 Task: Slide 5 - 01 Business Plan.
Action: Mouse moved to (33, 77)
Screenshot: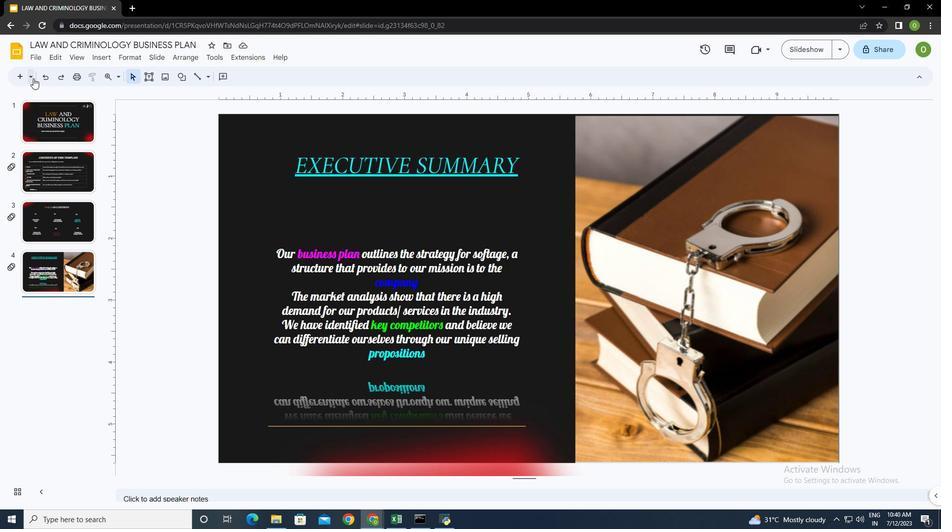 
Action: Mouse pressed left at (33, 77)
Screenshot: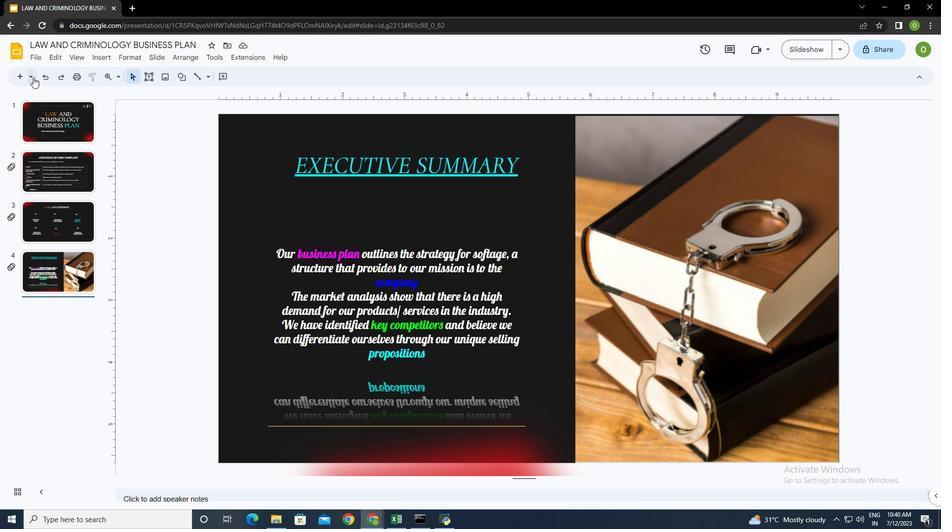 
Action: Mouse moved to (171, 260)
Screenshot: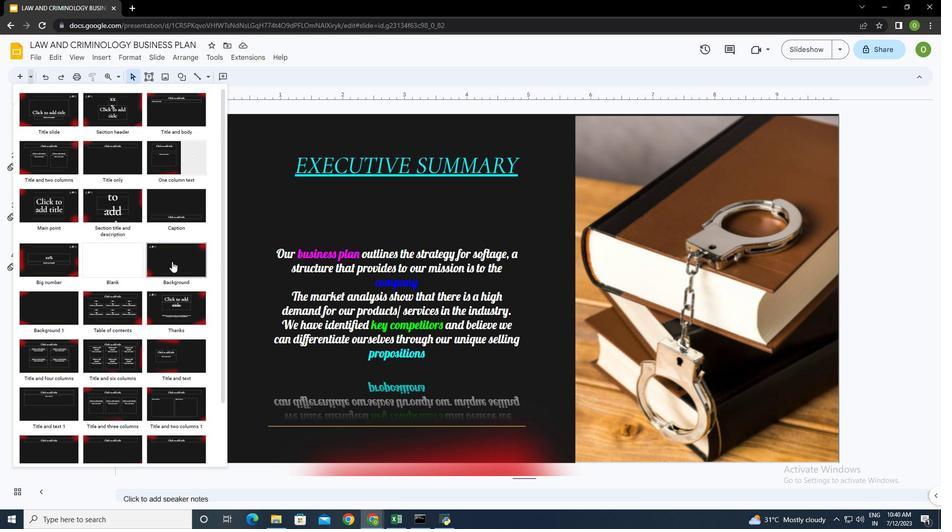 
Action: Mouse pressed left at (171, 260)
Screenshot: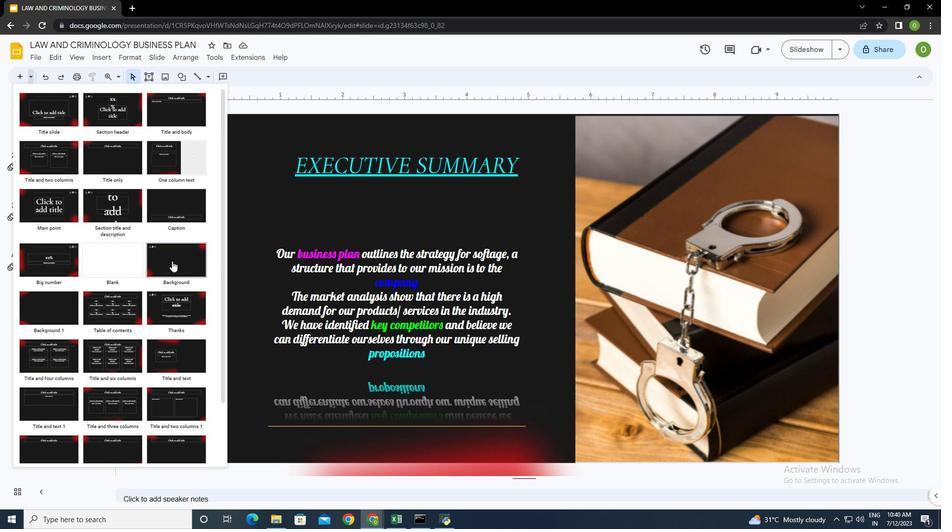 
Action: Mouse moved to (146, 75)
Screenshot: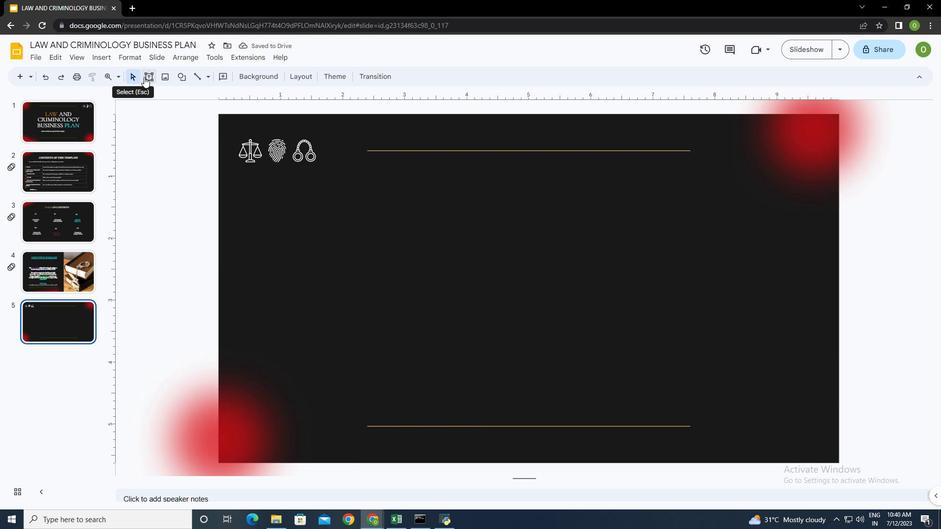 
Action: Mouse pressed left at (146, 75)
Screenshot: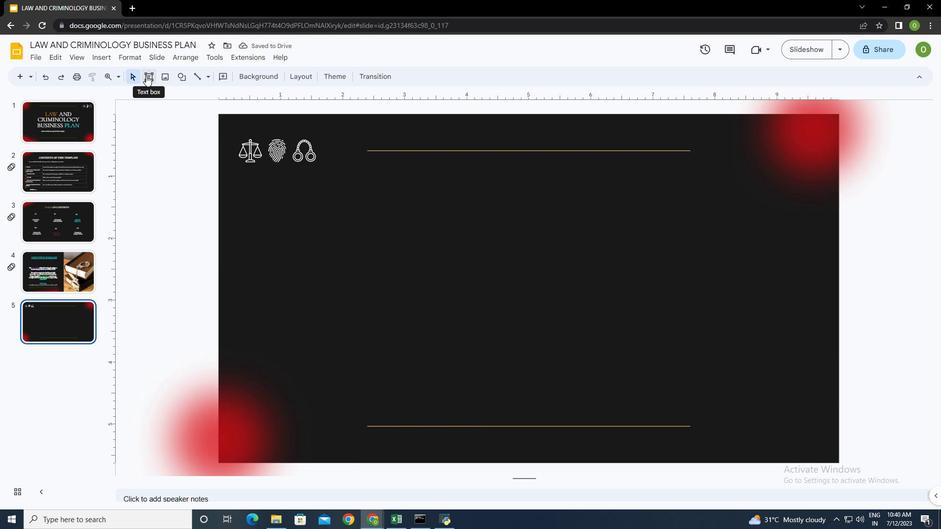 
Action: Mouse moved to (382, 167)
Screenshot: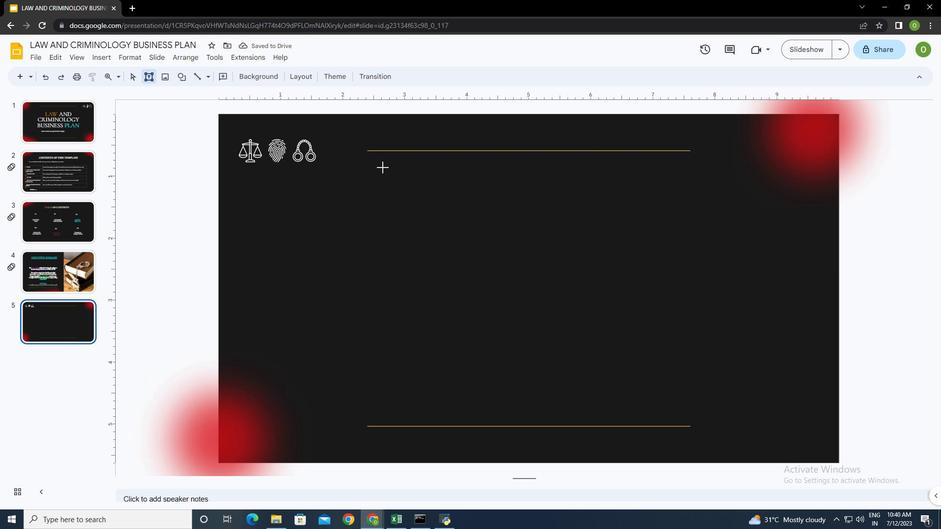 
Action: Mouse pressed left at (382, 167)
Screenshot: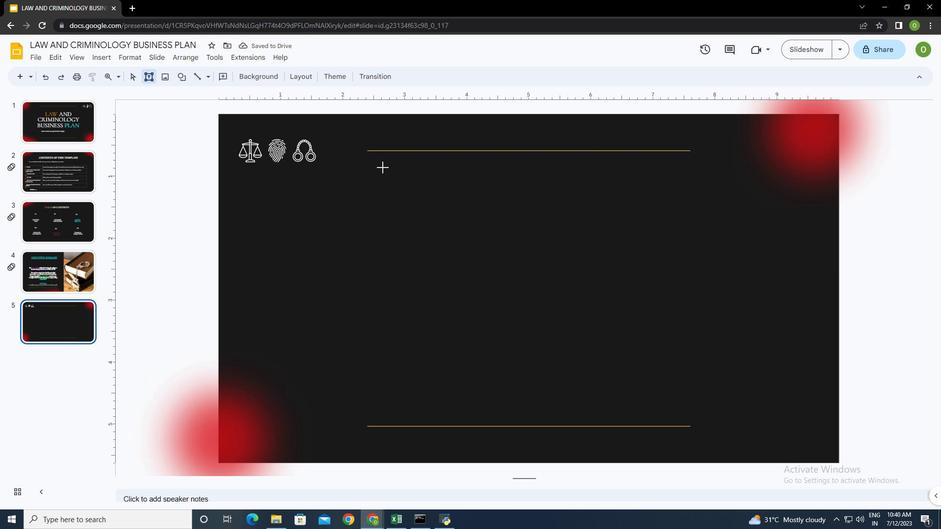 
Action: Mouse moved to (440, 198)
Screenshot: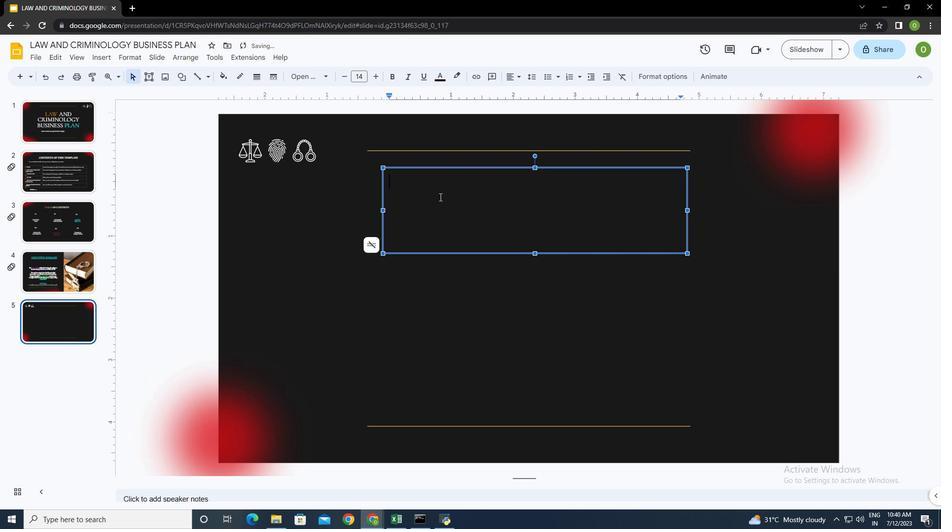 
Action: Key pressed 01
Screenshot: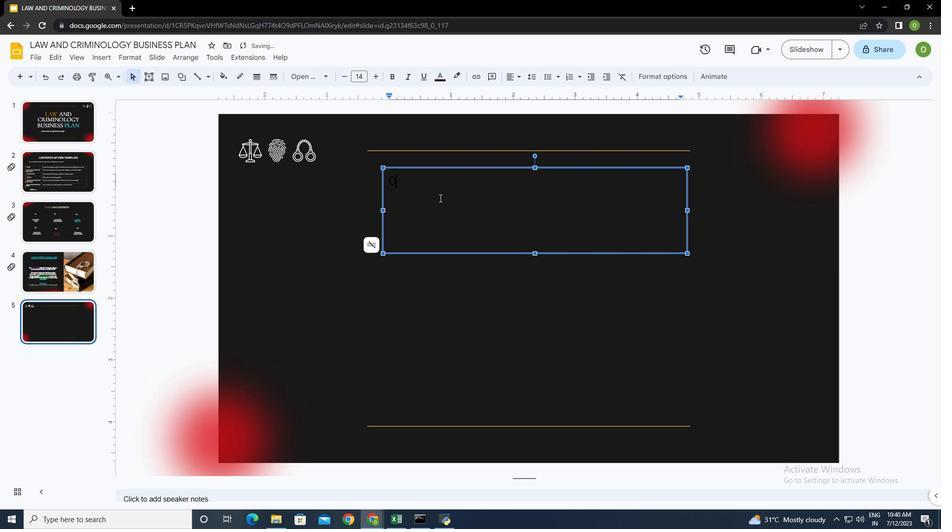 
Action: Mouse moved to (440, 200)
Screenshot: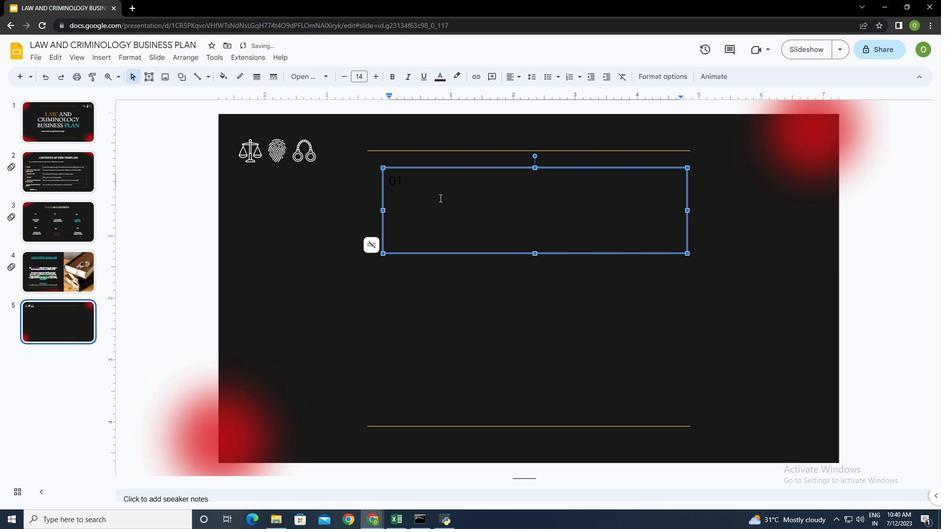 
Action: Key pressed <Key.shift_r><Key.left><Key.left>
Screenshot: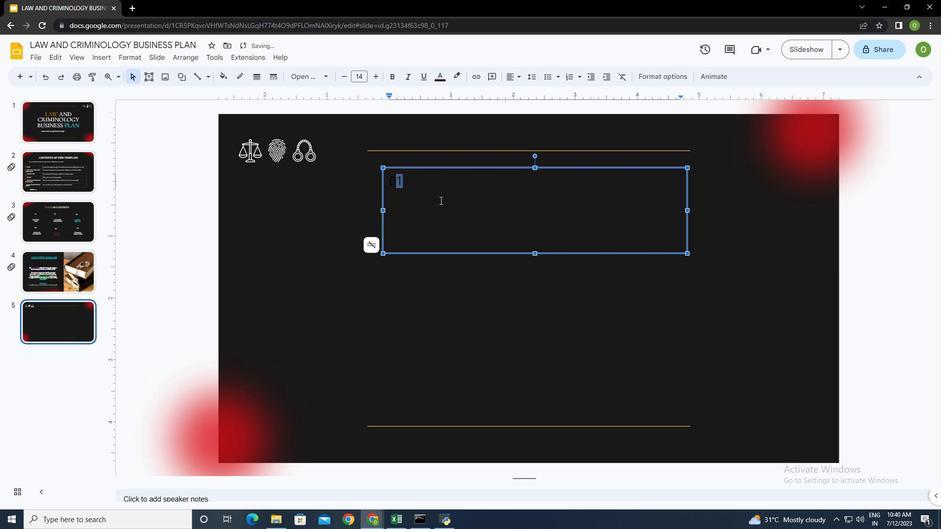 
Action: Mouse moved to (444, 75)
Screenshot: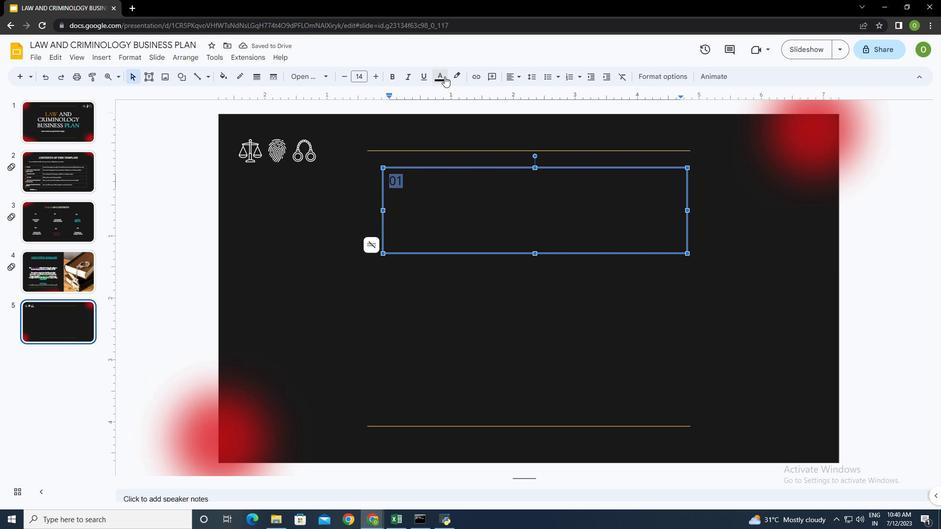 
Action: Mouse pressed left at (444, 75)
Screenshot: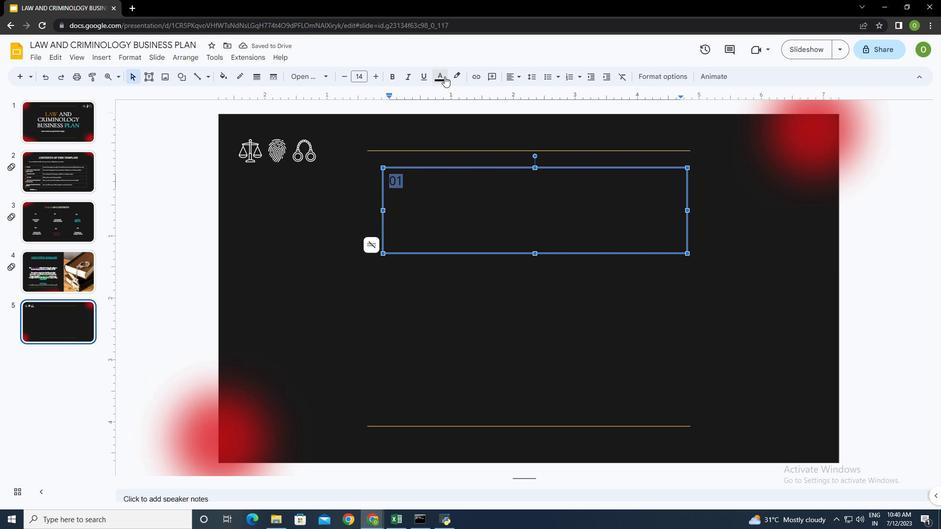 
Action: Mouse moved to (444, 105)
Screenshot: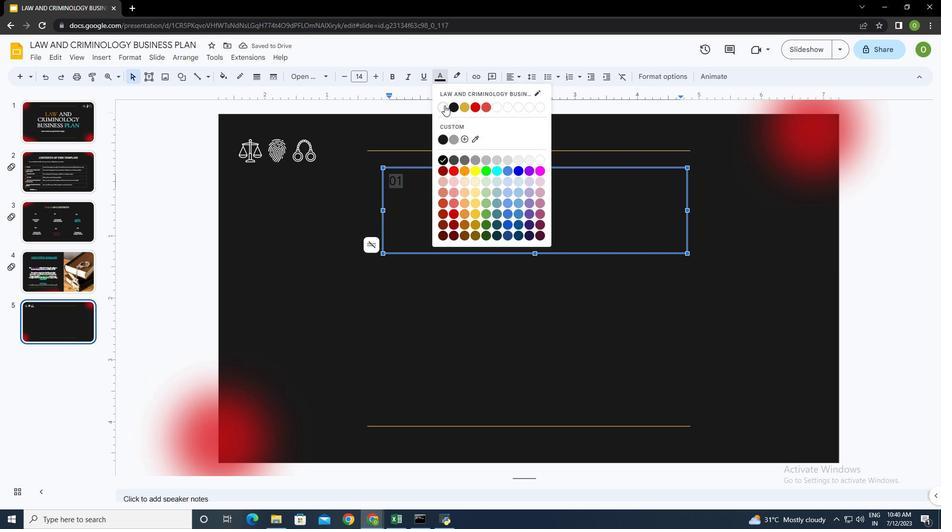
Action: Mouse pressed left at (444, 105)
Screenshot: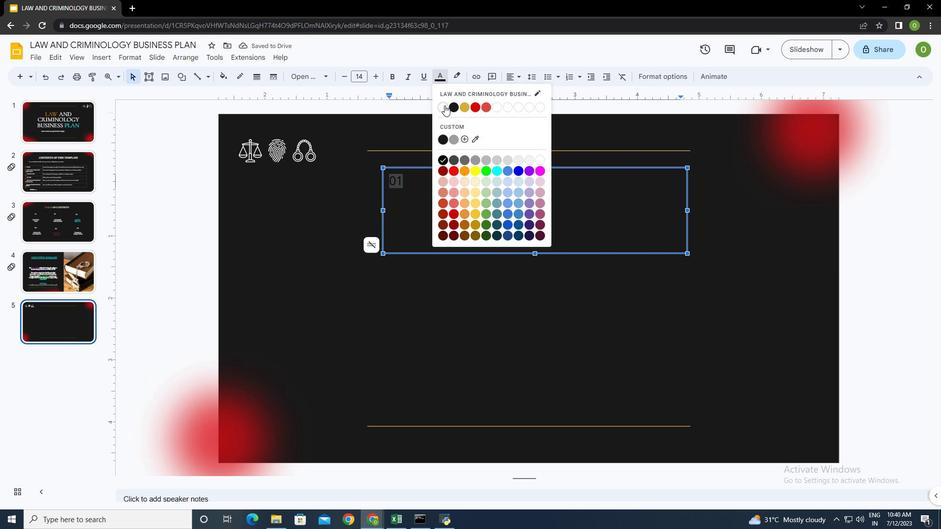 
Action: Mouse moved to (377, 75)
Screenshot: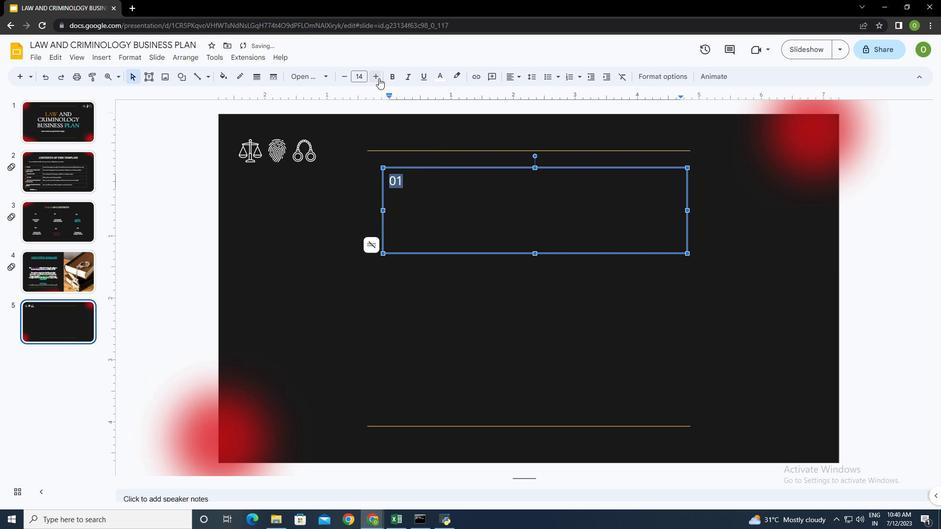 
Action: Mouse pressed left at (377, 75)
Screenshot: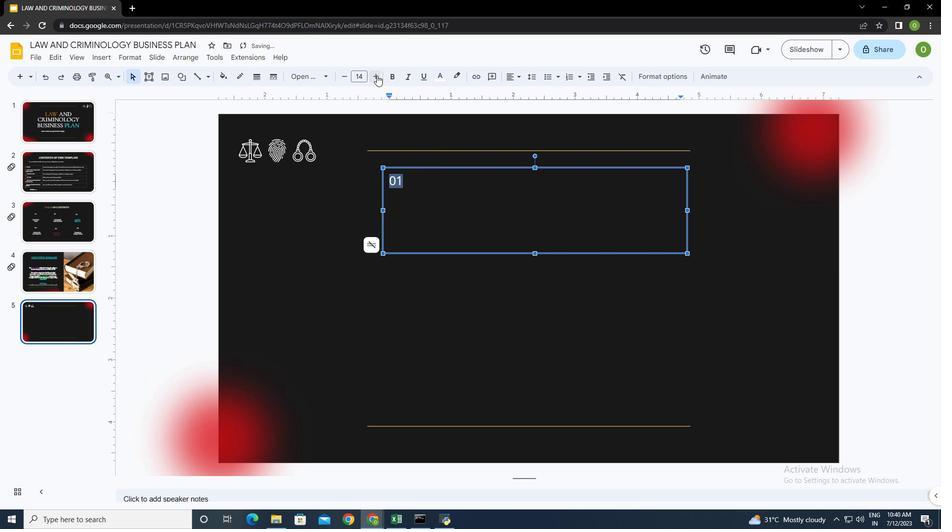
Action: Mouse pressed left at (377, 75)
Screenshot: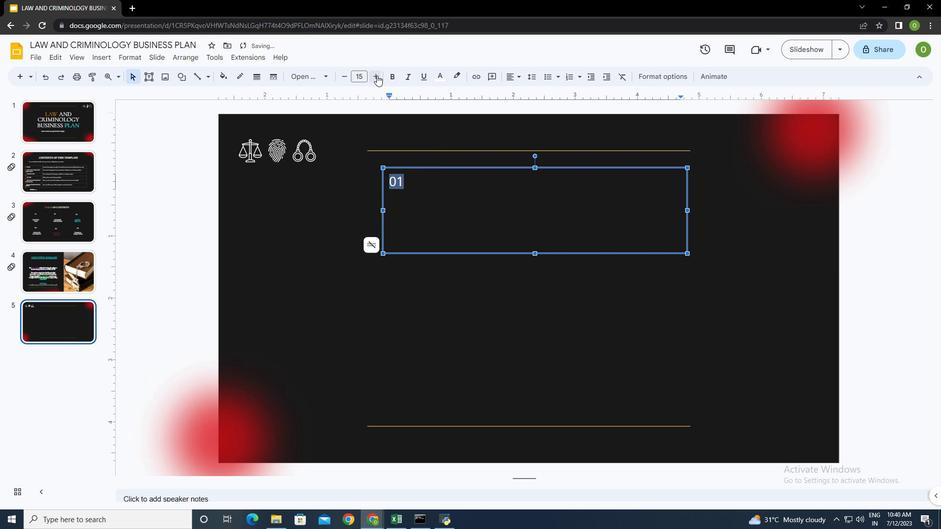 
Action: Mouse pressed left at (377, 75)
Screenshot: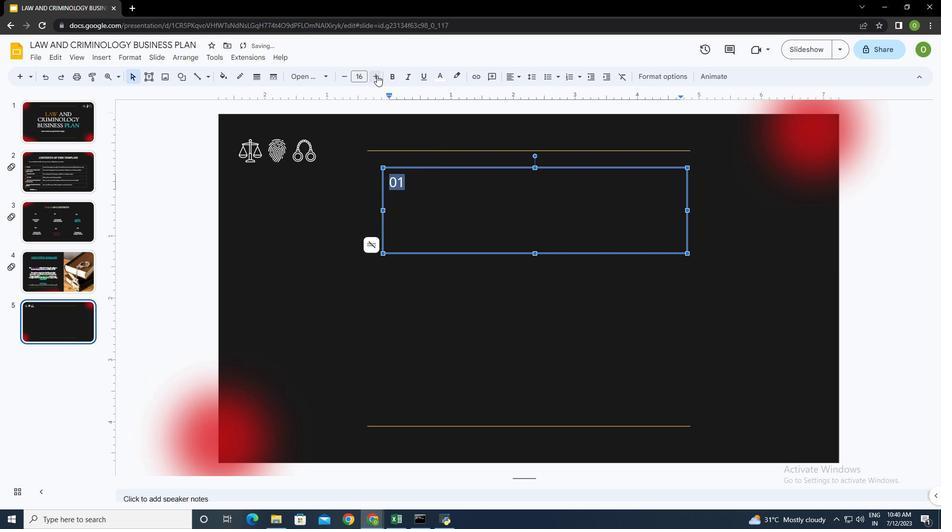 
Action: Mouse pressed left at (377, 75)
Screenshot: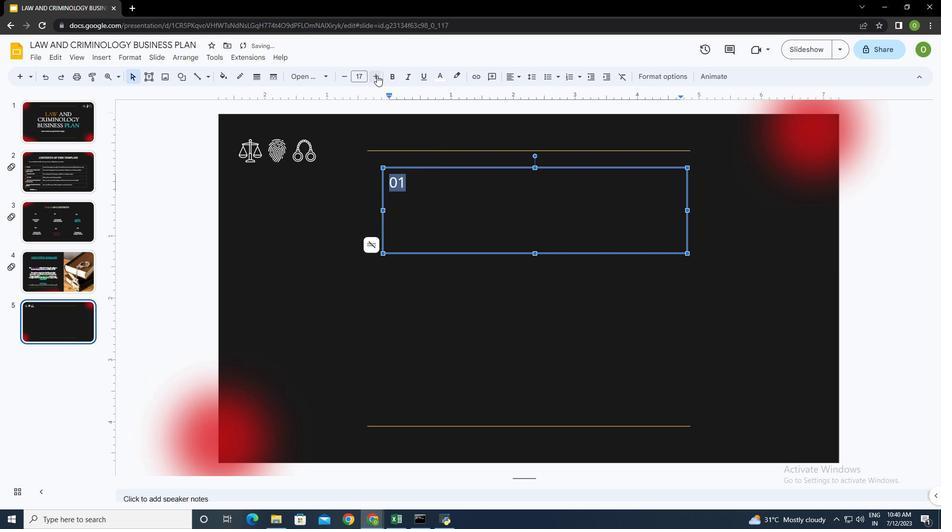 
Action: Mouse pressed left at (377, 75)
Screenshot: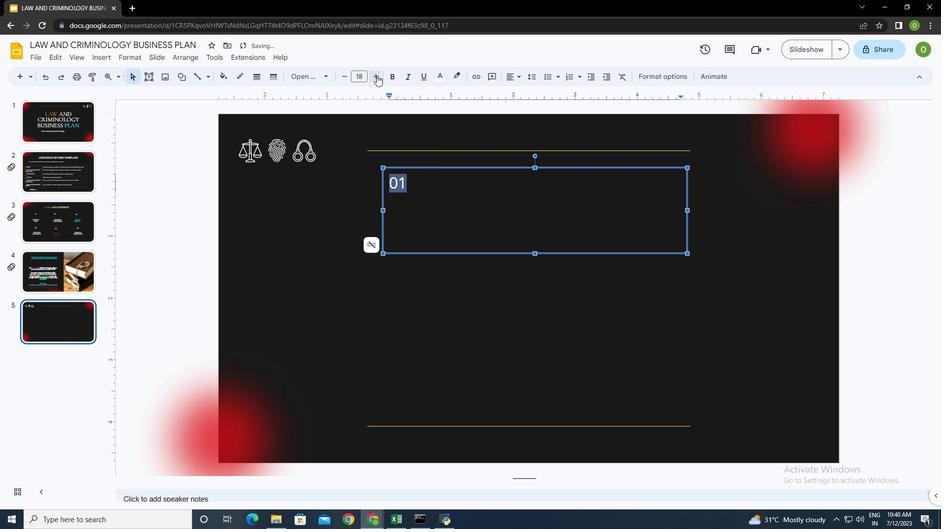 
Action: Mouse pressed left at (377, 75)
Screenshot: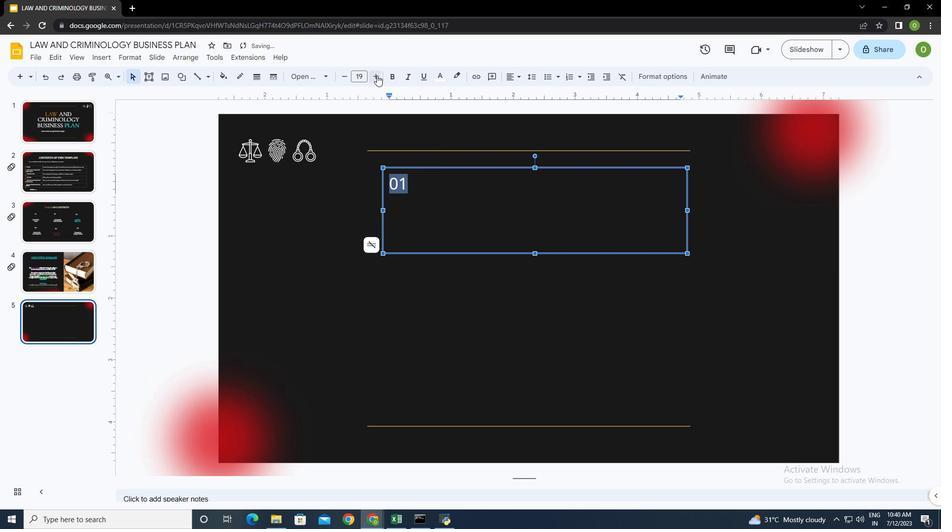 
Action: Mouse pressed left at (377, 75)
Screenshot: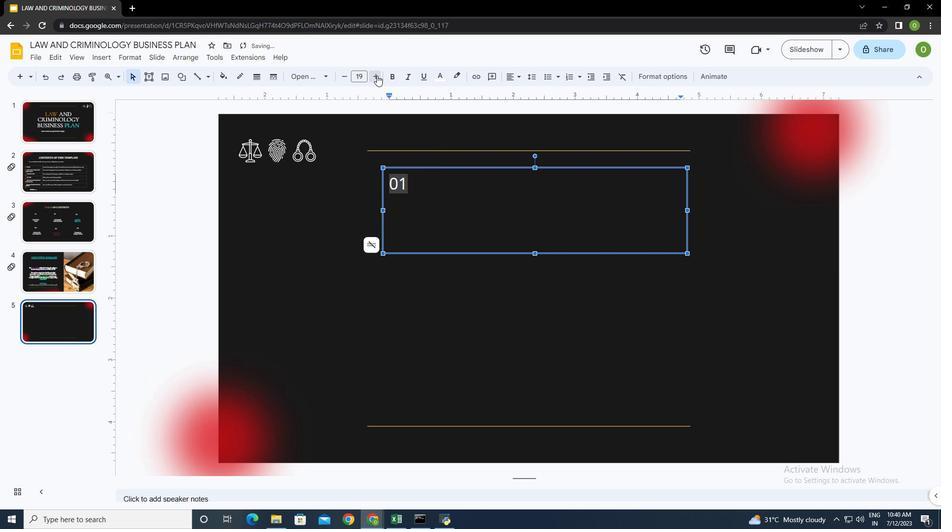 
Action: Mouse pressed left at (377, 75)
Screenshot: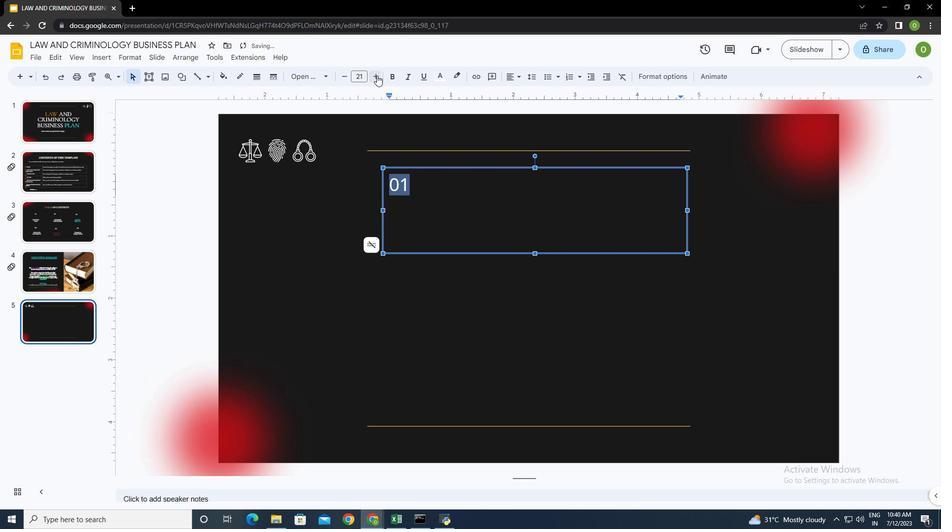 
Action: Mouse moved to (327, 77)
Screenshot: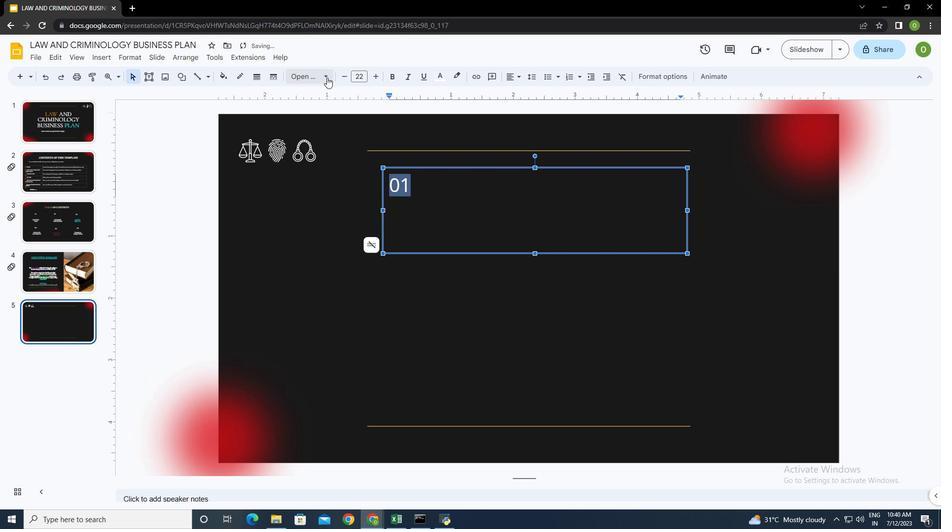 
Action: Mouse pressed left at (327, 77)
Screenshot: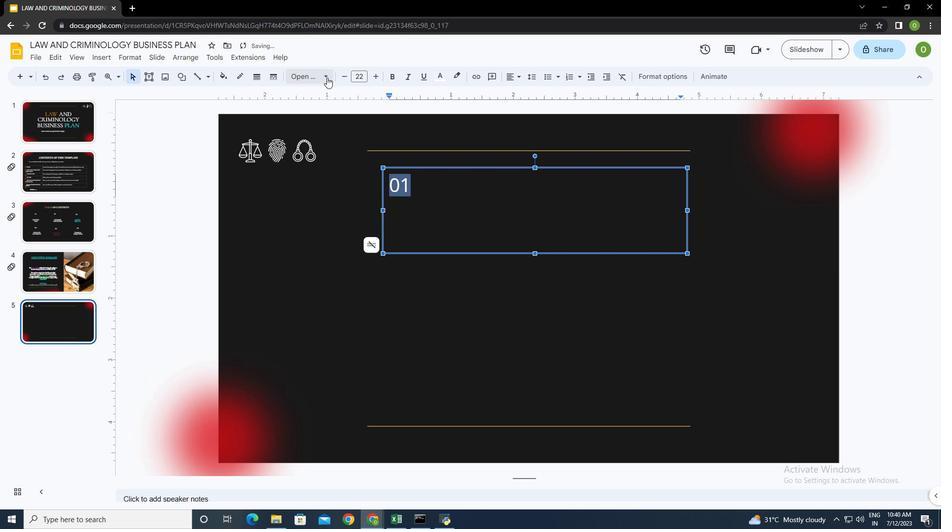 
Action: Mouse moved to (350, 320)
Screenshot: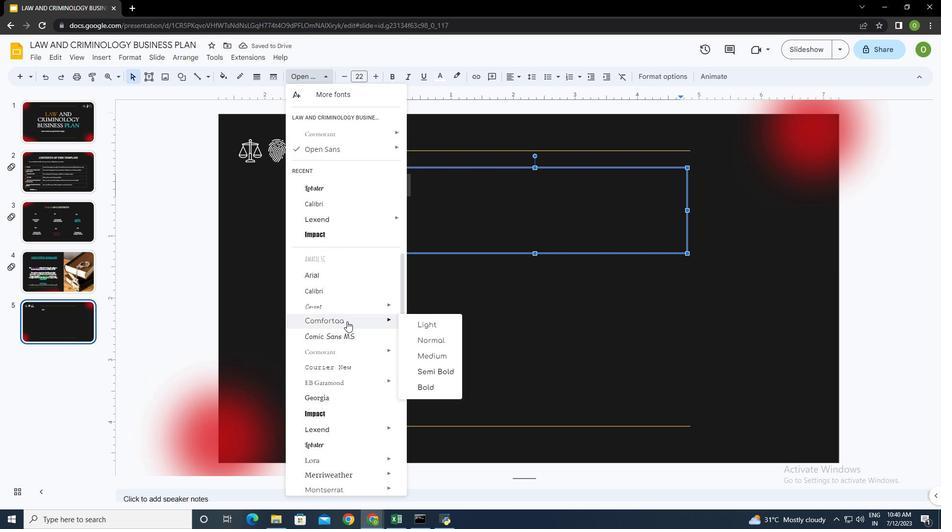 
Action: Mouse pressed left at (350, 320)
Screenshot: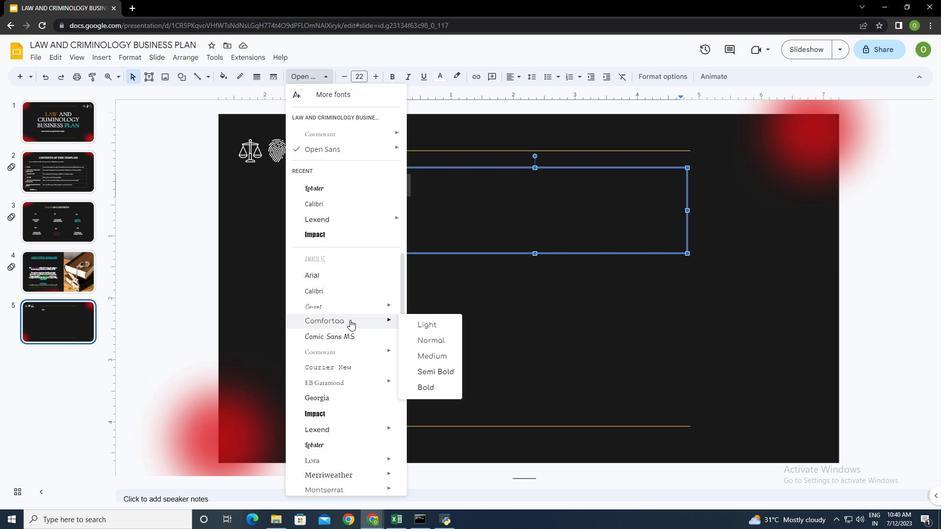 
Action: Mouse moved to (687, 210)
Screenshot: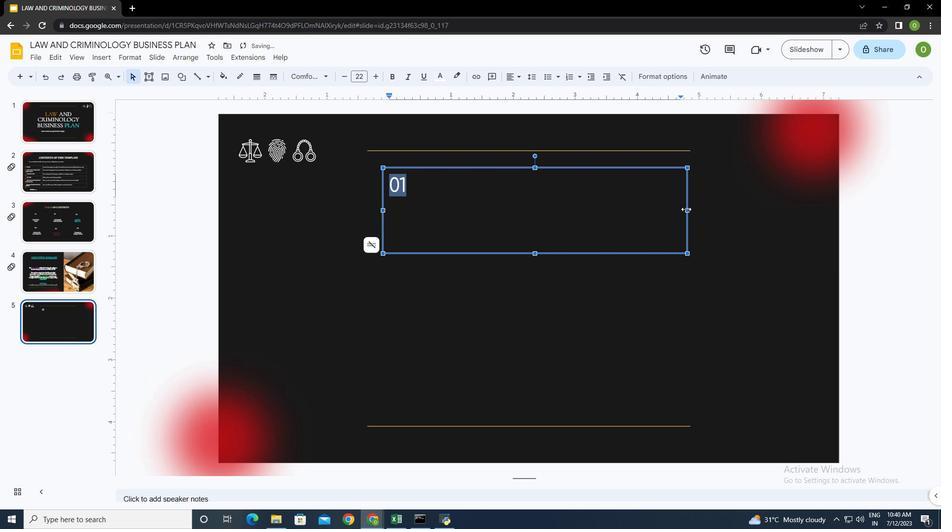 
Action: Mouse pressed left at (687, 210)
Screenshot: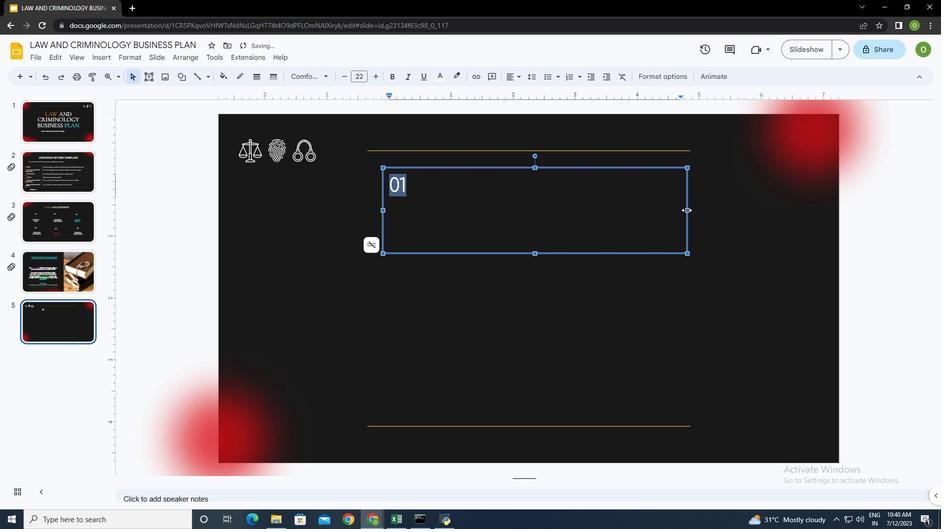 
Action: Mouse moved to (408, 253)
Screenshot: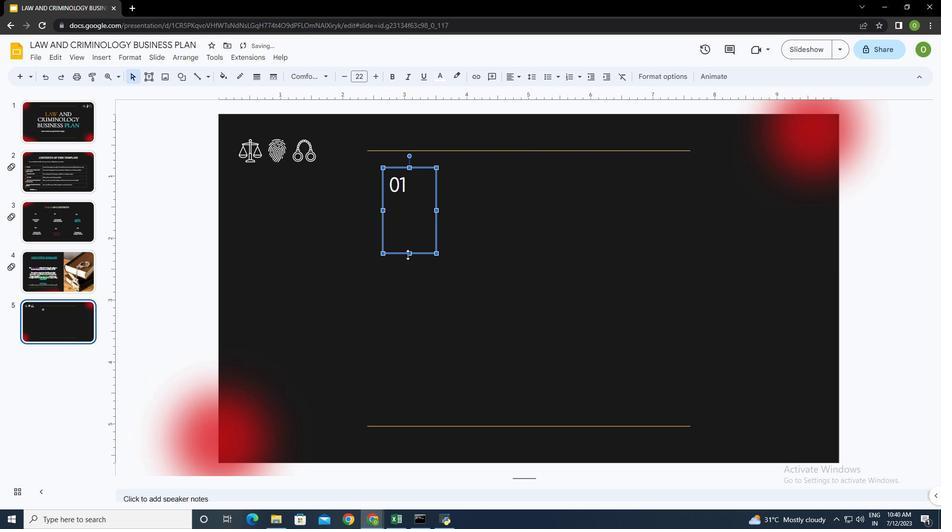 
Action: Mouse pressed left at (408, 253)
Screenshot: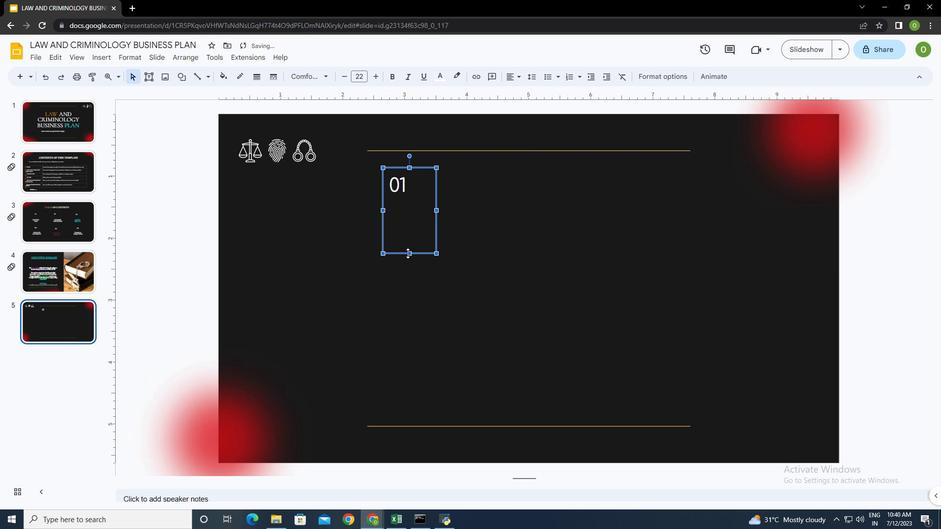 
Action: Mouse moved to (411, 175)
Screenshot: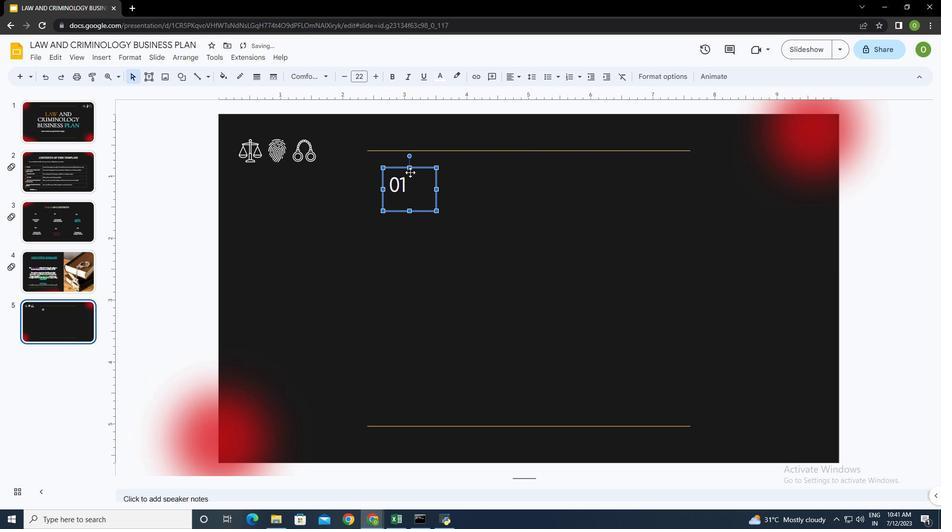 
Action: Mouse pressed left at (411, 175)
Screenshot: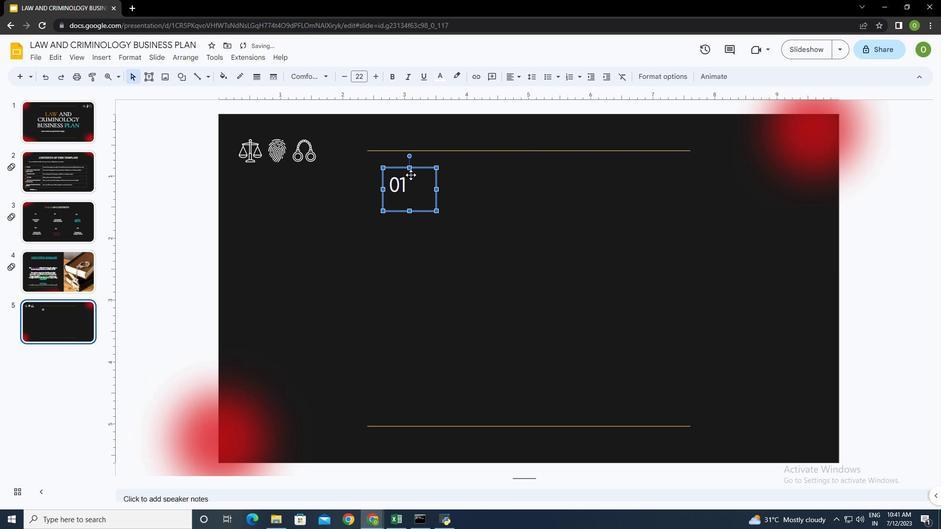 
Action: Mouse moved to (516, 75)
Screenshot: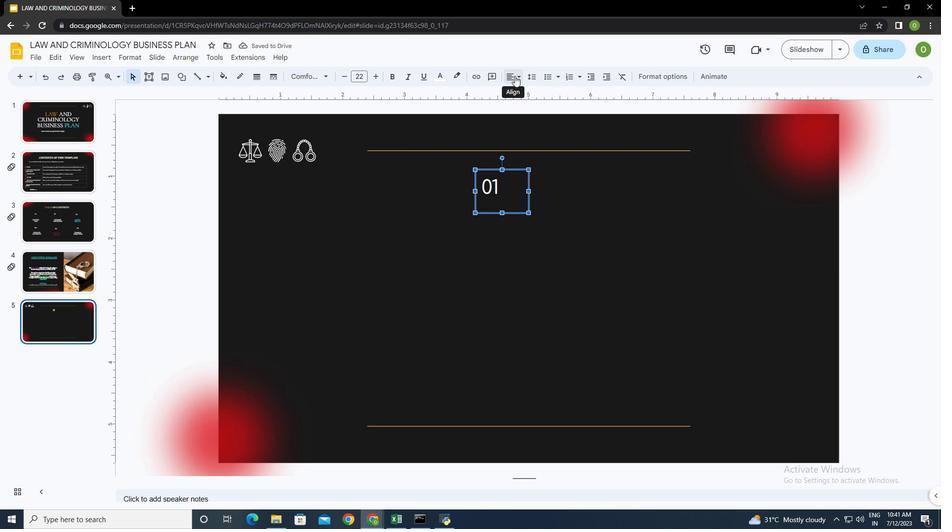 
Action: Mouse pressed left at (516, 75)
Screenshot: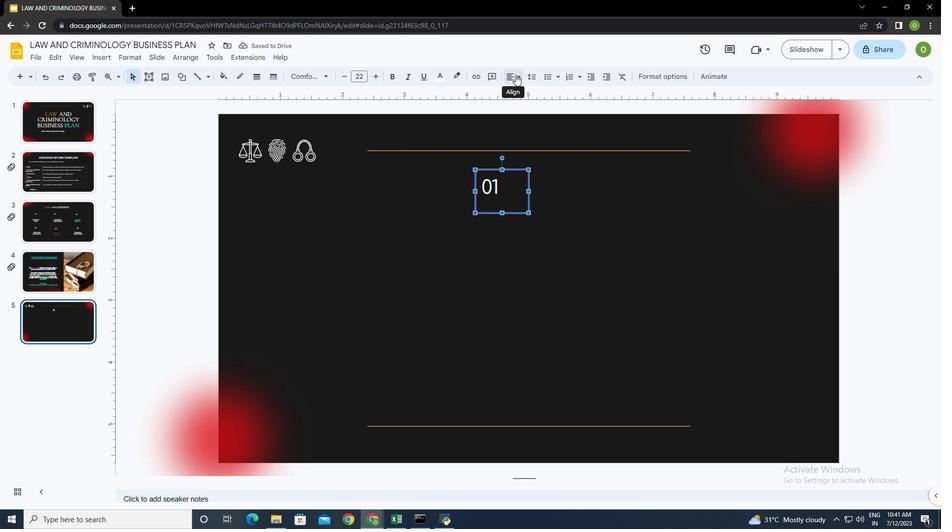
Action: Mouse moved to (524, 92)
Screenshot: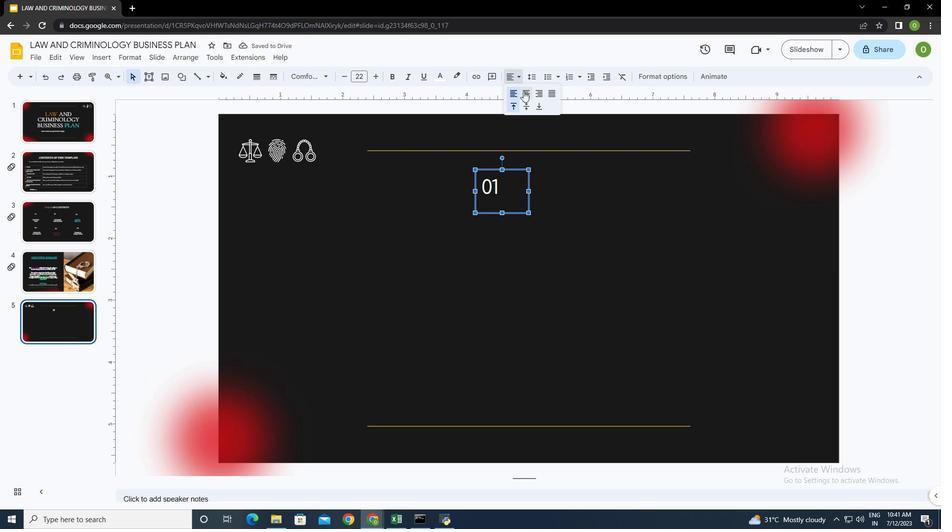
Action: Mouse pressed left at (524, 92)
Screenshot: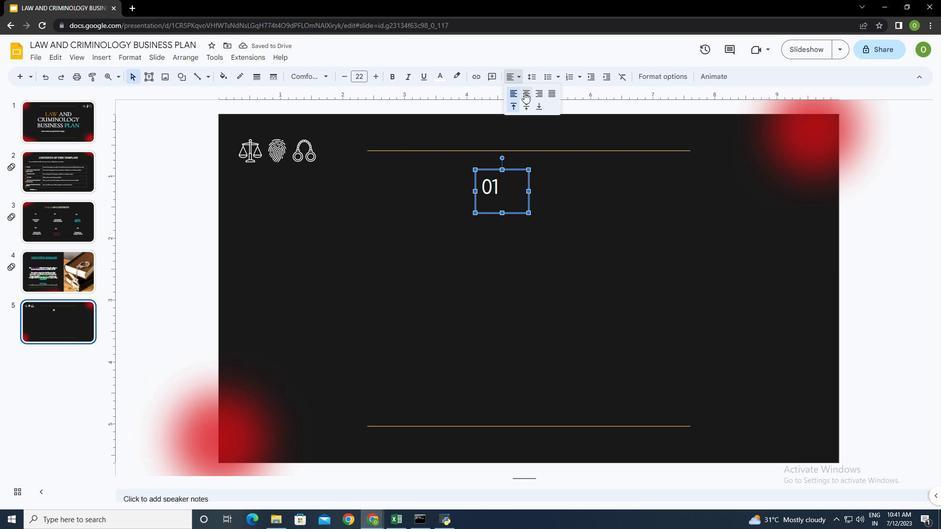 
Action: Mouse moved to (517, 76)
Screenshot: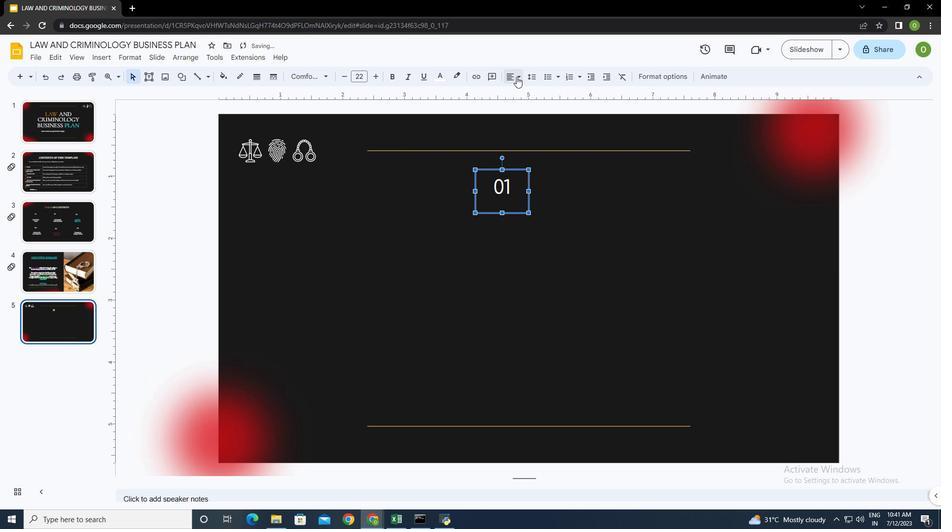 
Action: Mouse pressed left at (517, 76)
Screenshot: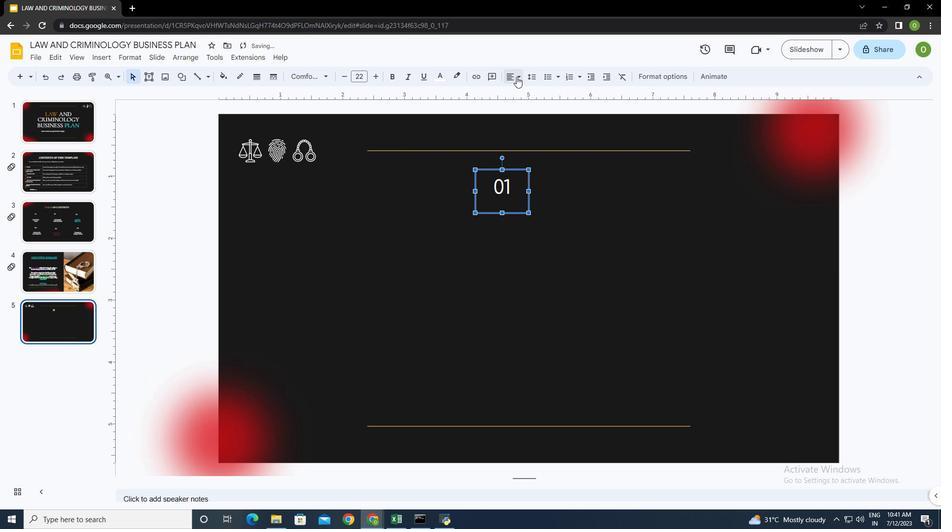 
Action: Mouse moved to (525, 104)
Screenshot: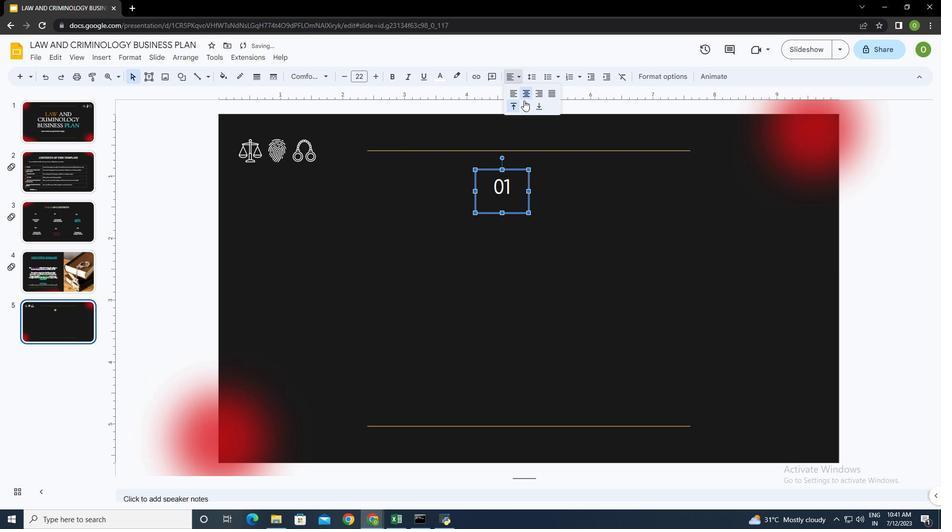 
Action: Mouse pressed left at (525, 104)
Screenshot: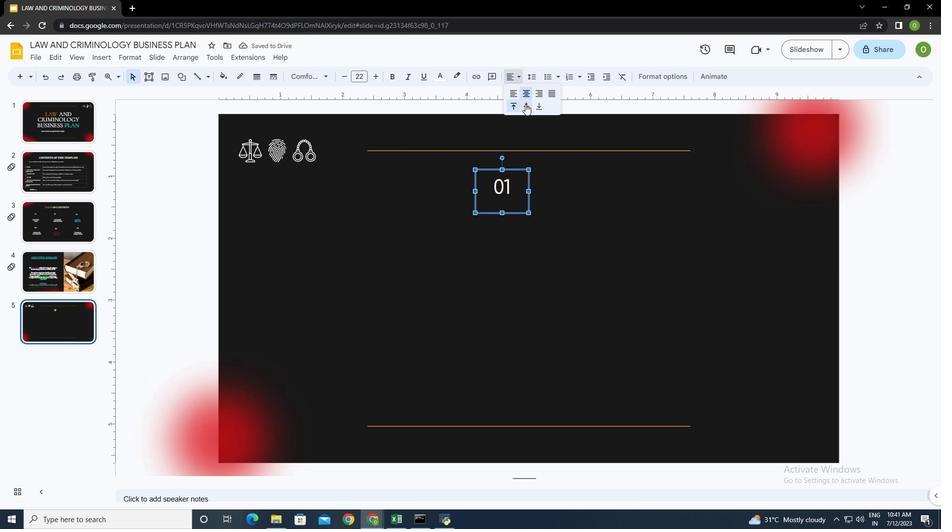
Action: Mouse moved to (557, 196)
Screenshot: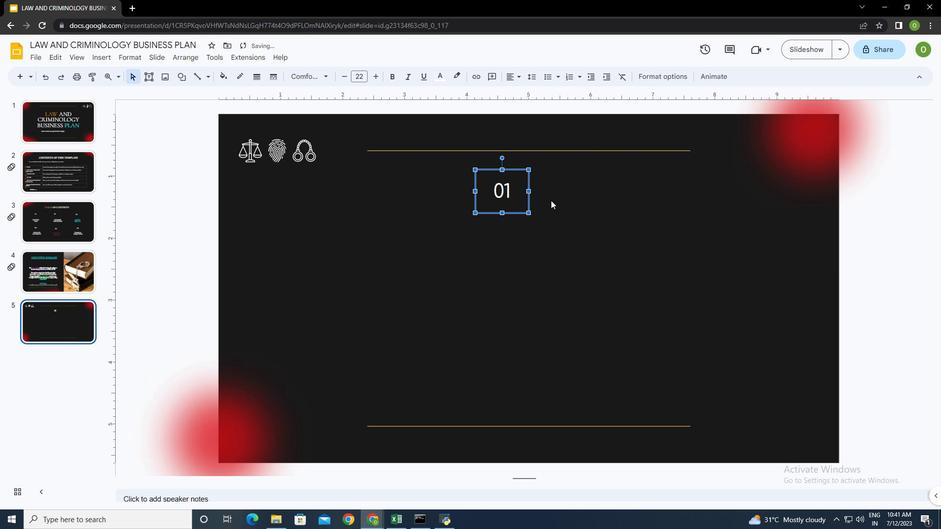 
Action: Mouse pressed left at (557, 196)
Screenshot: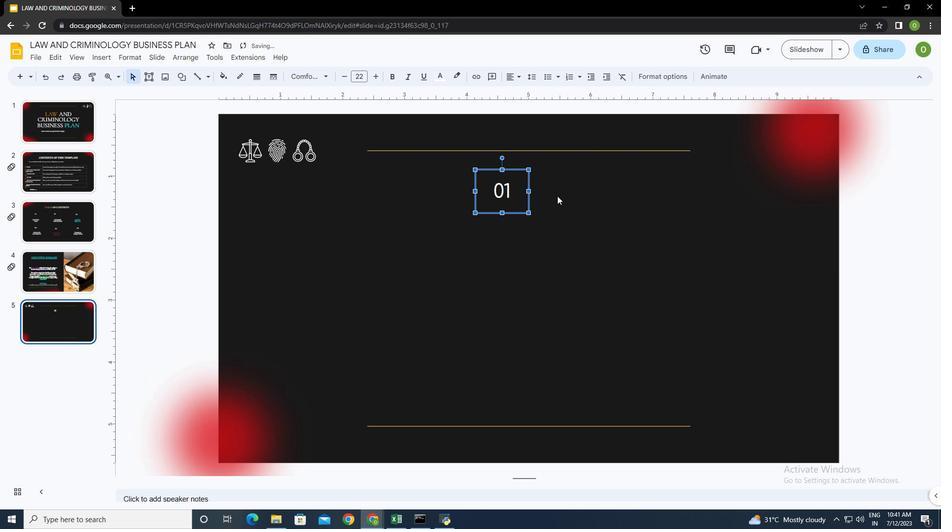 
Action: Mouse moved to (150, 75)
Screenshot: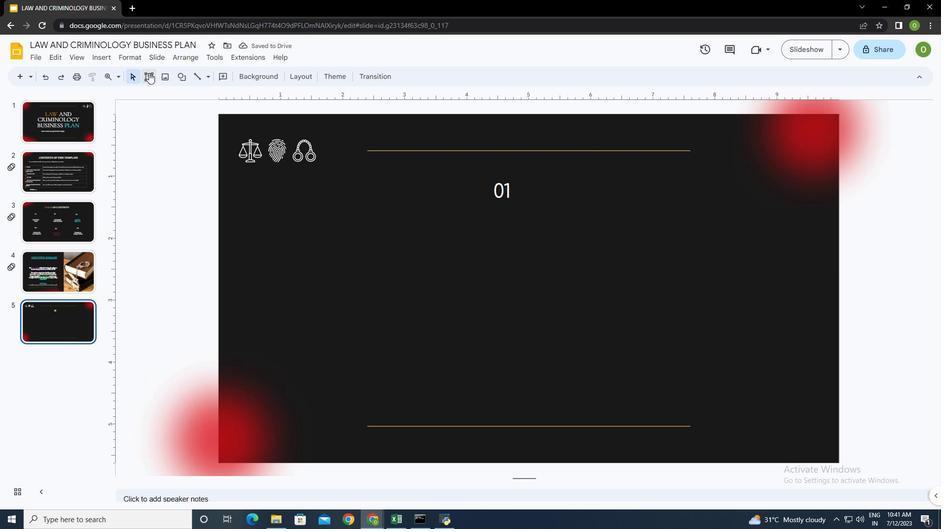 
Action: Mouse pressed left at (150, 75)
Screenshot: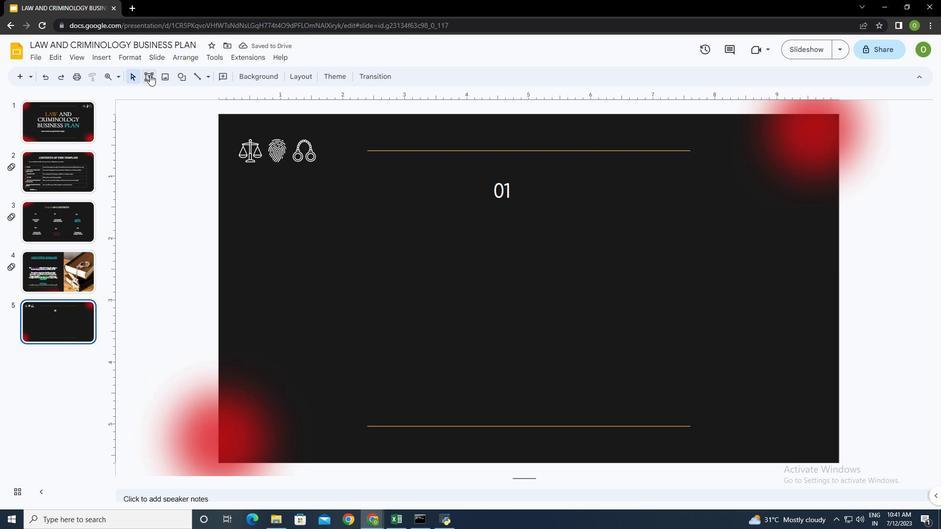 
Action: Mouse moved to (381, 233)
Screenshot: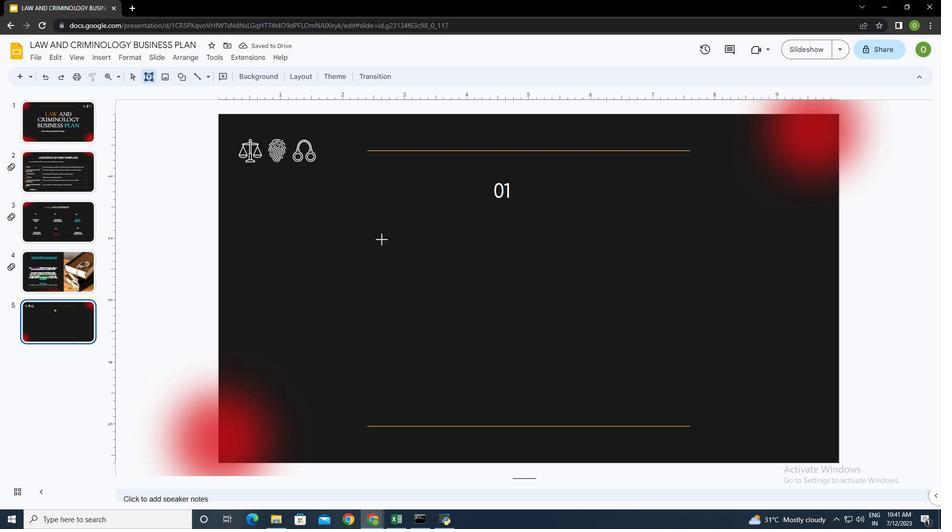 
Action: Mouse pressed left at (381, 233)
Screenshot: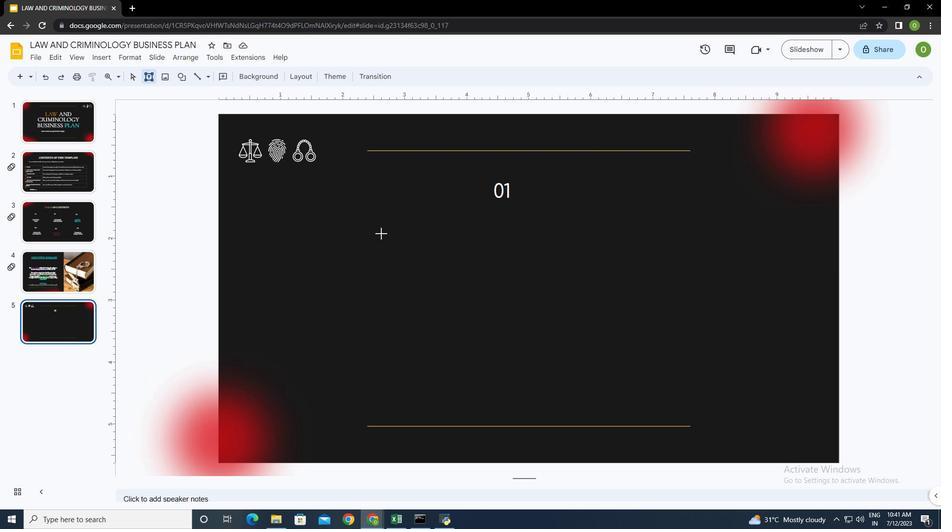 
Action: Mouse moved to (451, 267)
Screenshot: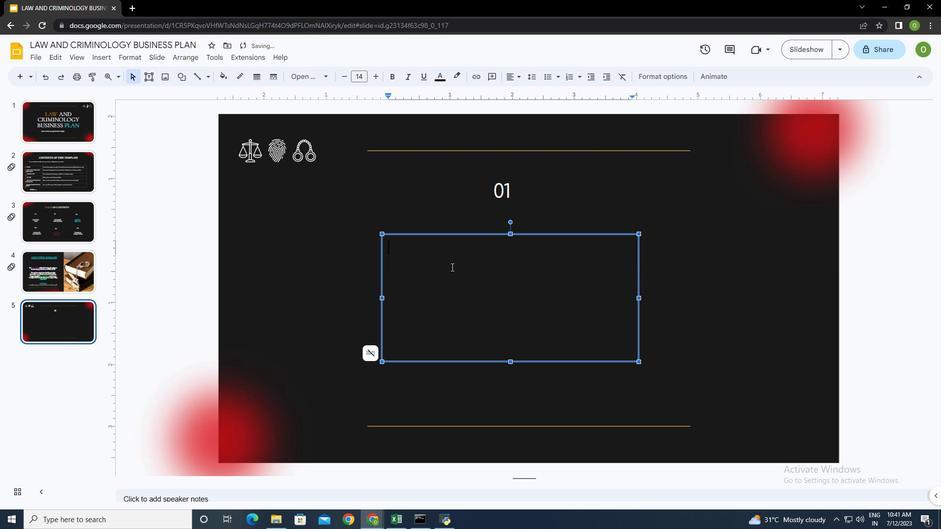 
Action: Key pressed <Key.caps_lock>
Screenshot: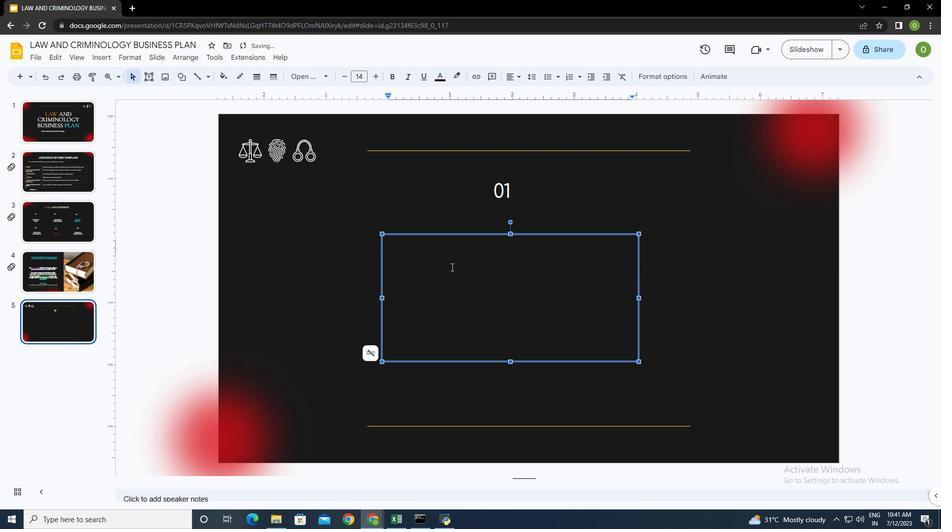 
Action: Mouse moved to (439, 76)
Screenshot: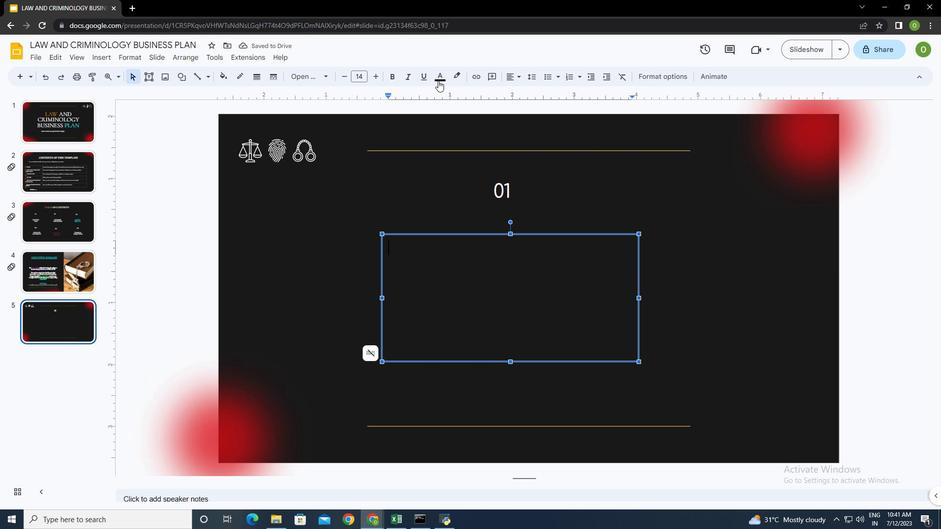 
Action: Mouse pressed left at (439, 76)
Screenshot: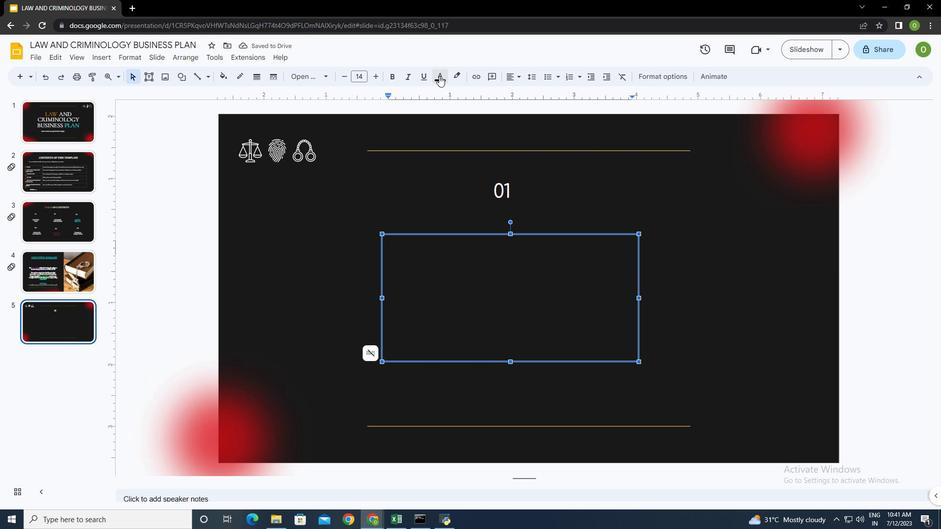 
Action: Mouse moved to (444, 106)
Screenshot: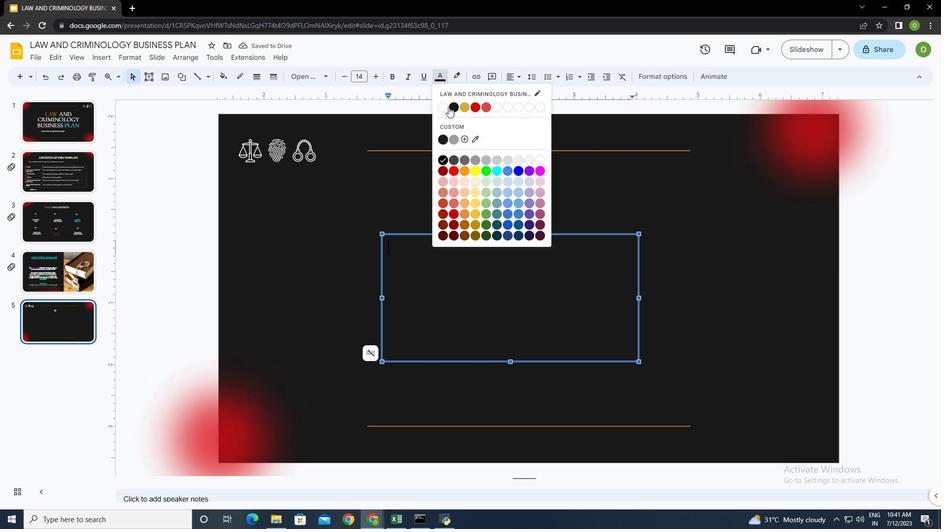 
Action: Mouse pressed left at (444, 106)
Screenshot: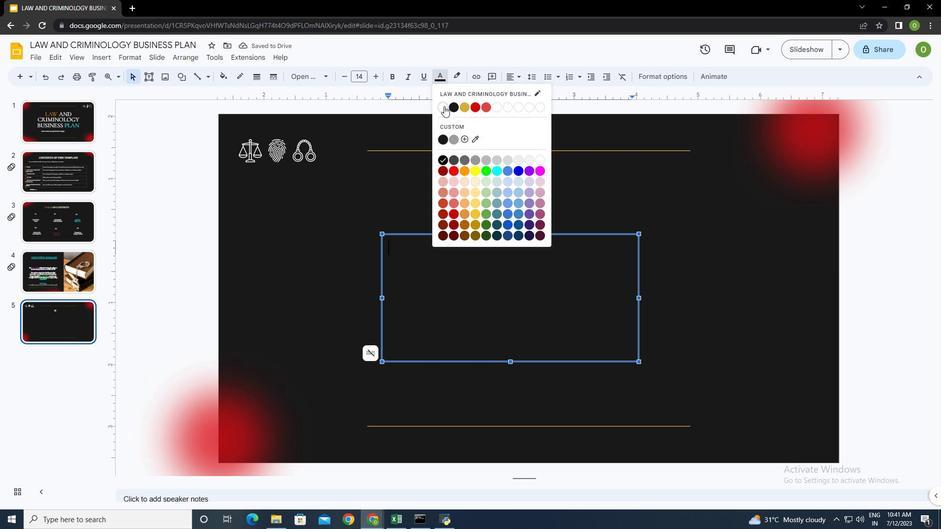 
Action: Mouse moved to (376, 77)
Screenshot: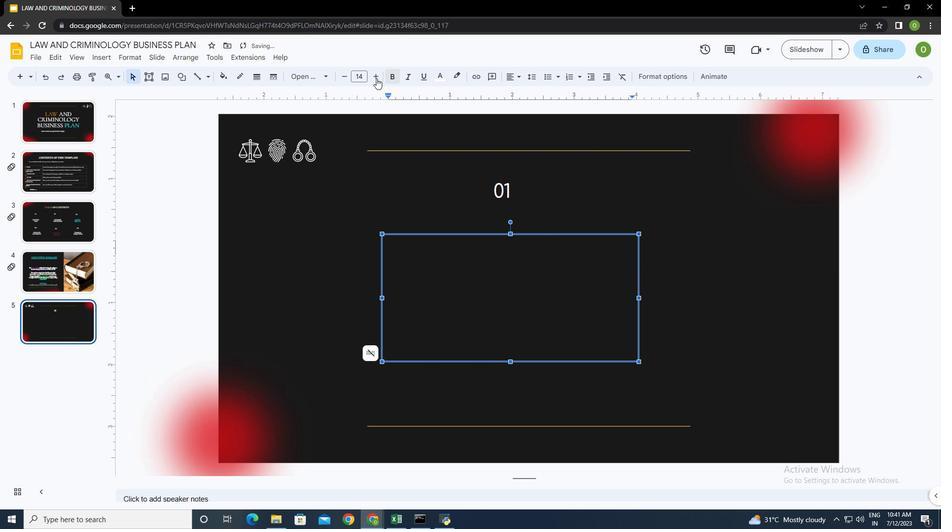 
Action: Mouse pressed left at (376, 77)
Screenshot: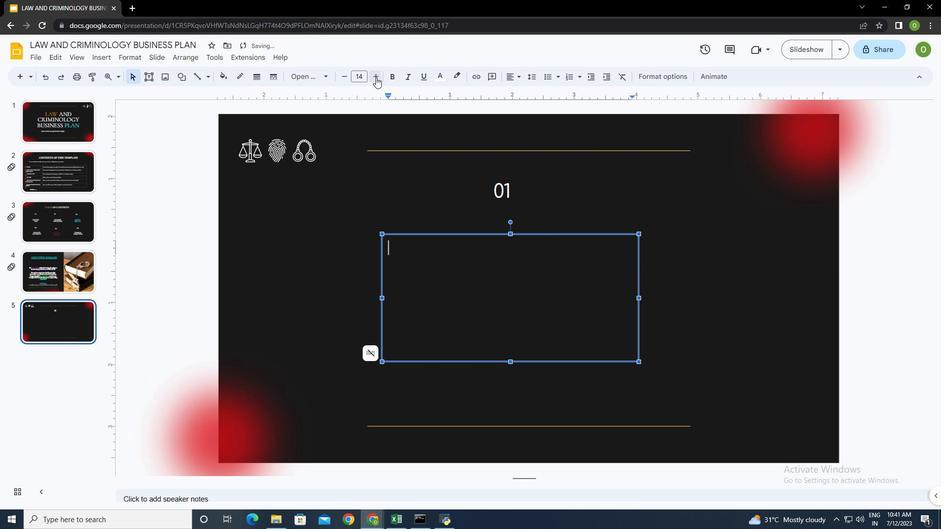 
Action: Mouse pressed left at (376, 77)
Screenshot: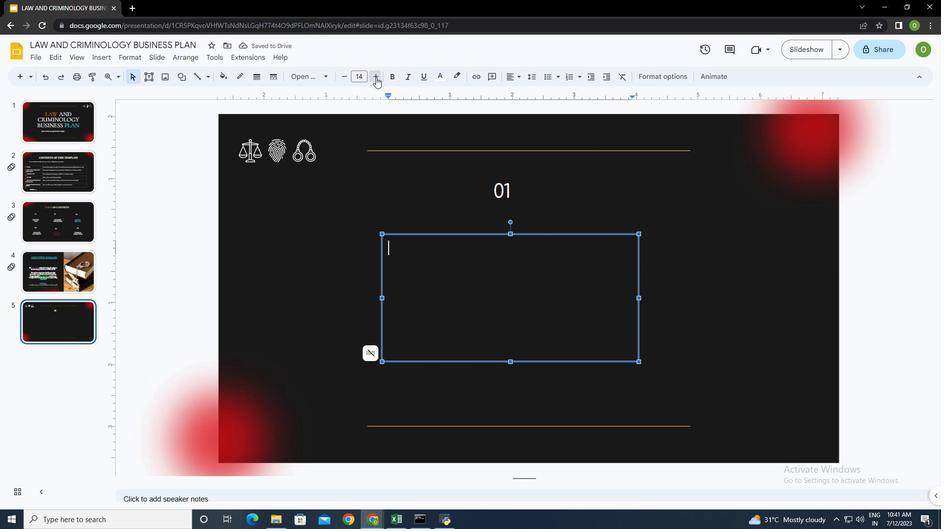 
Action: Mouse pressed left at (376, 77)
Screenshot: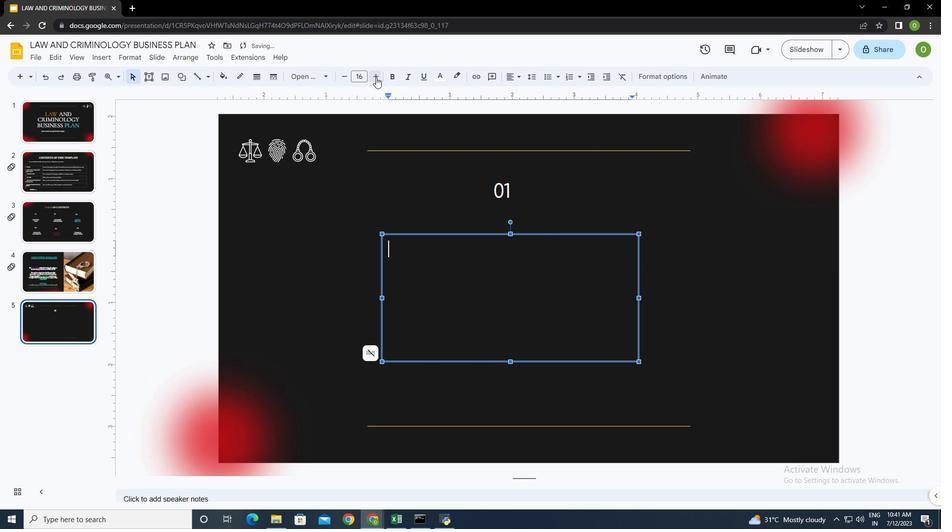 
Action: Mouse pressed left at (376, 77)
Screenshot: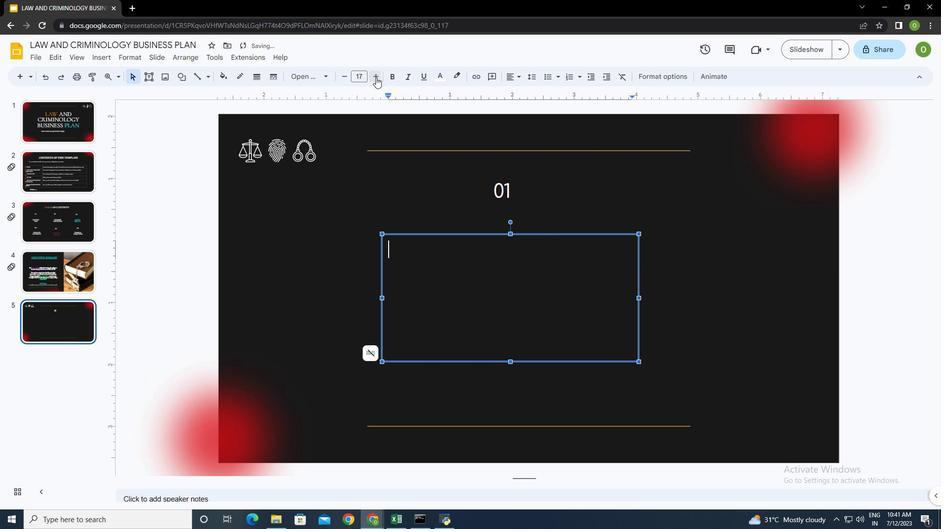 
Action: Mouse pressed left at (376, 77)
Screenshot: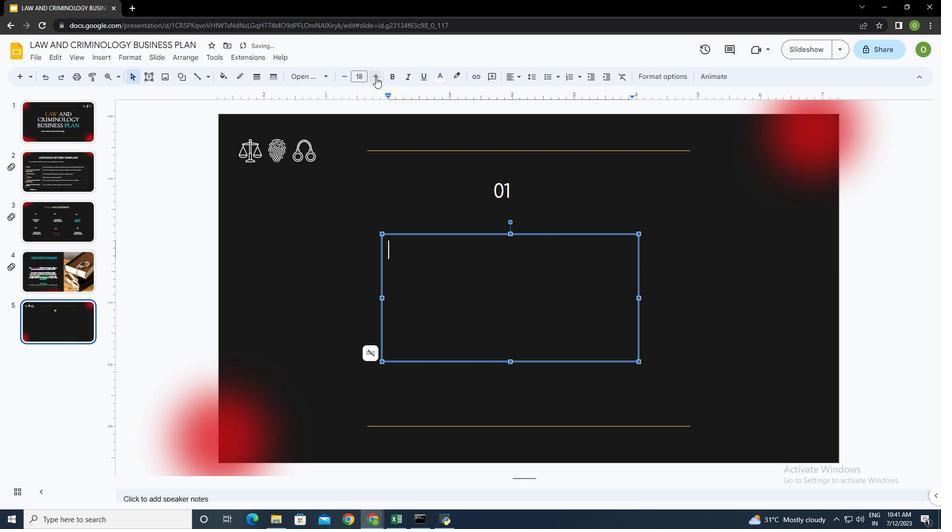 
Action: Mouse pressed left at (376, 77)
Screenshot: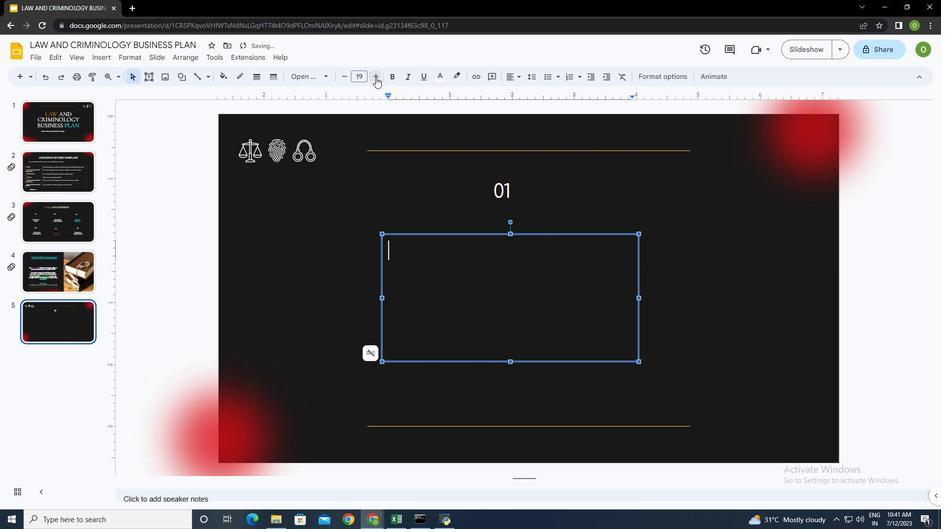 
Action: Mouse moved to (439, 284)
Screenshot: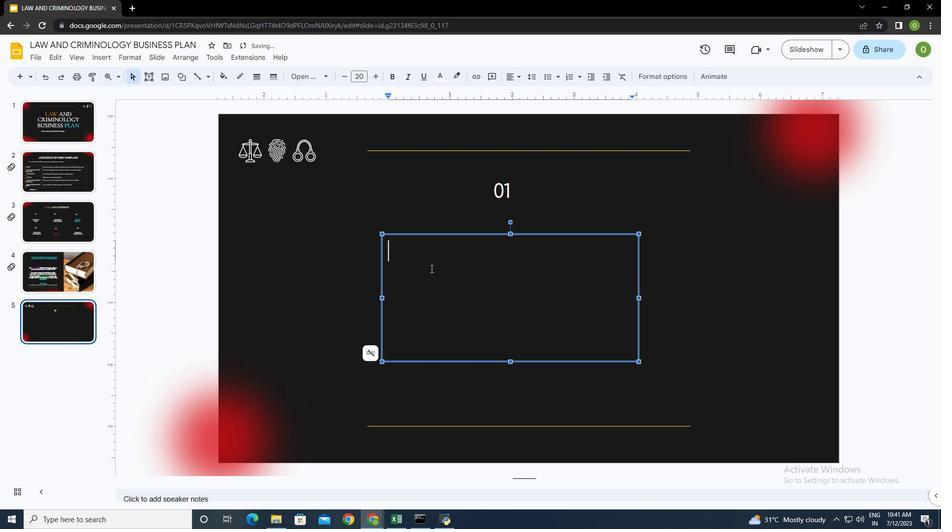 
Action: Key pressed BUSINESS<Key.space>PLAN
Screenshot: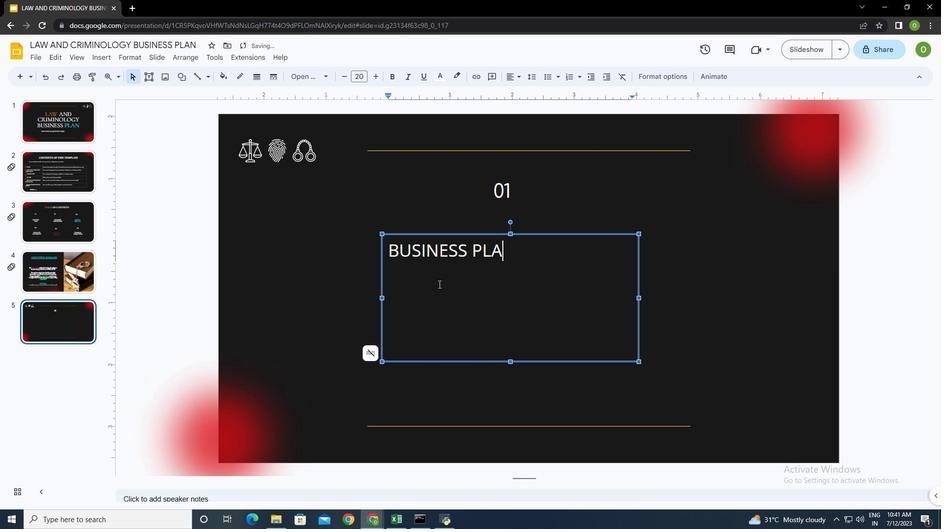 
Action: Mouse moved to (522, 251)
Screenshot: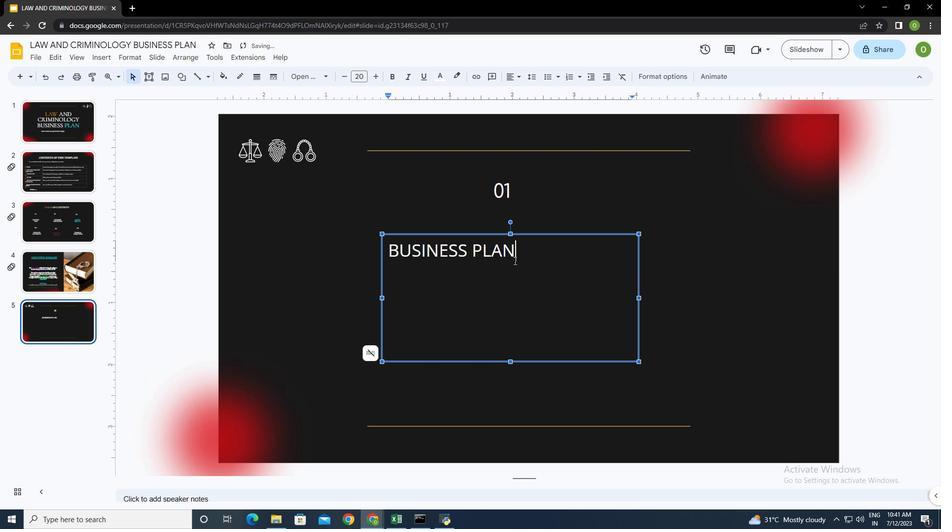 
Action: Mouse pressed left at (522, 251)
Screenshot: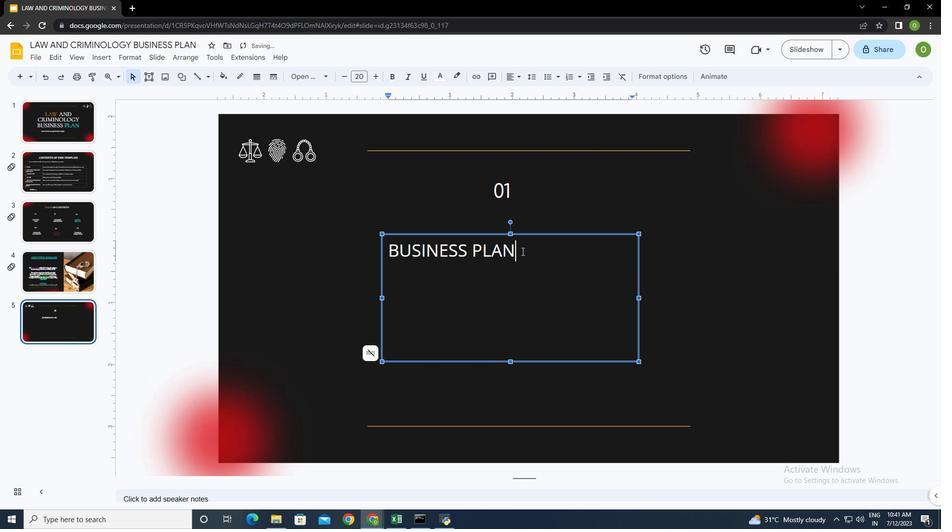 
Action: Mouse moved to (357, 74)
Screenshot: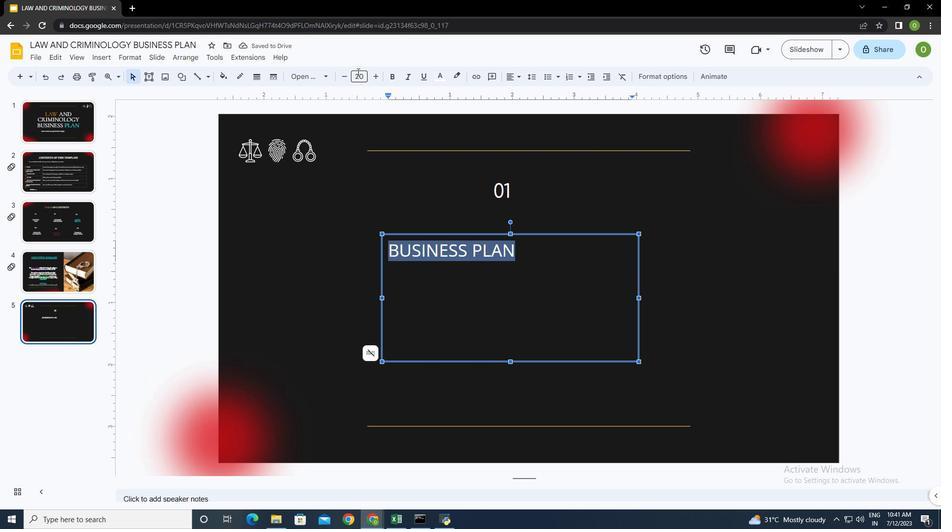 
Action: Mouse pressed left at (357, 74)
Screenshot: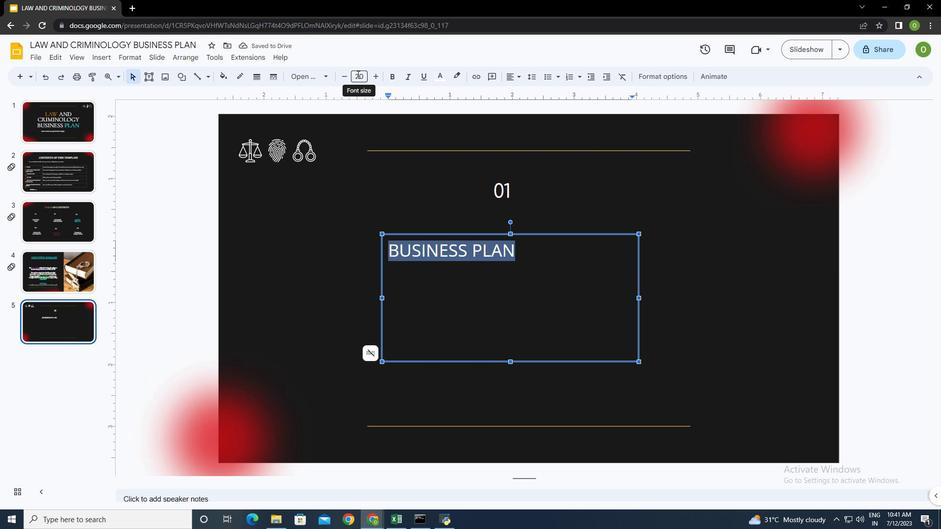 
Action: Mouse moved to (363, 250)
Screenshot: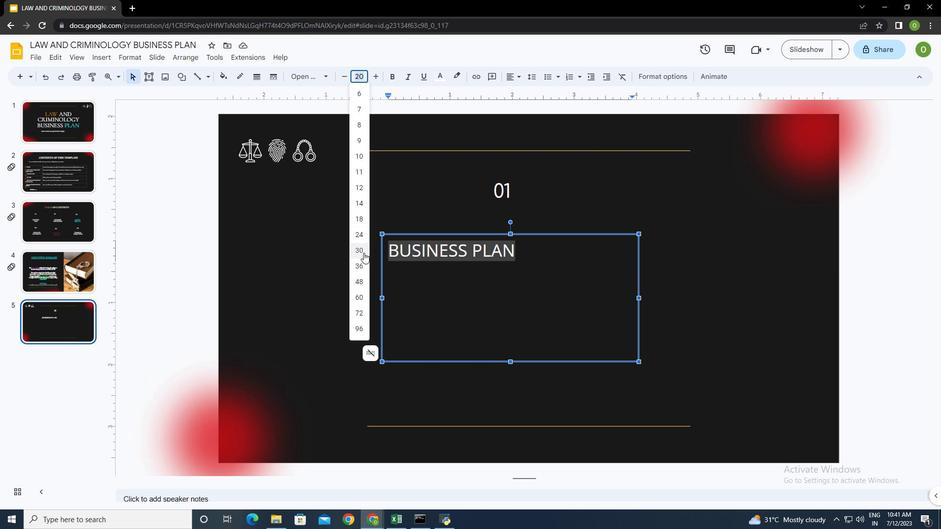
Action: Mouse pressed left at (363, 250)
Screenshot: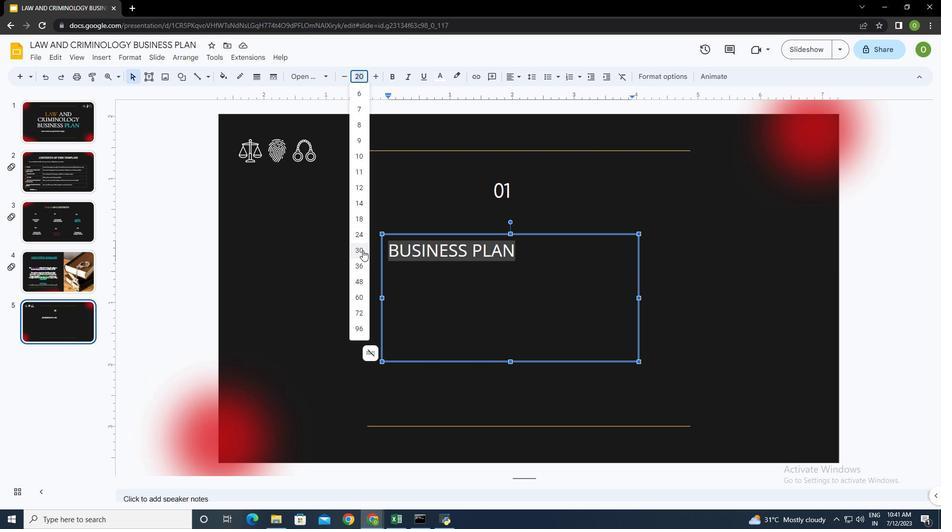
Action: Mouse moved to (320, 75)
Screenshot: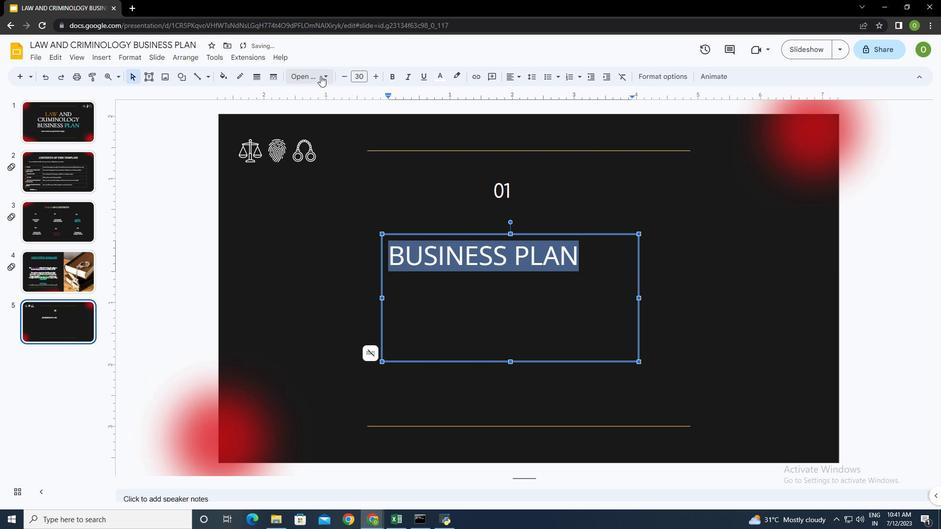 
Action: Mouse pressed left at (320, 75)
Screenshot: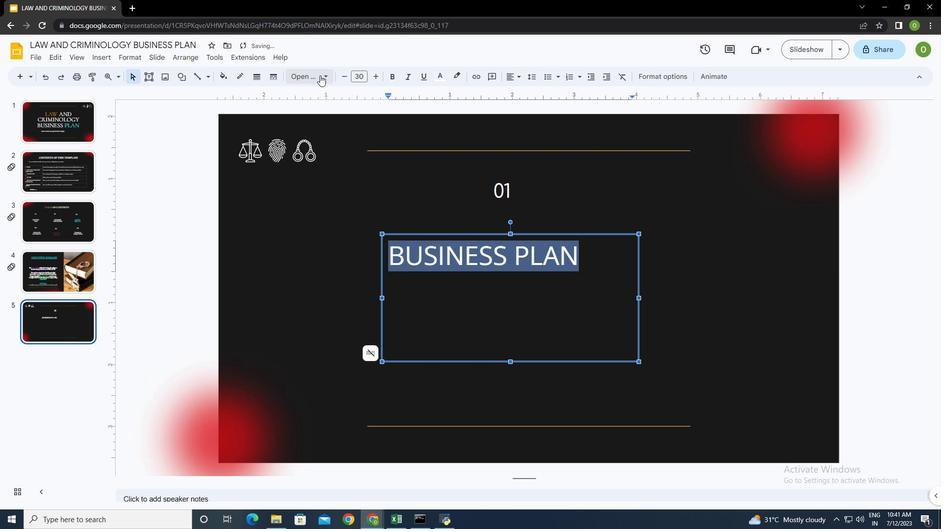 
Action: Mouse moved to (348, 358)
Screenshot: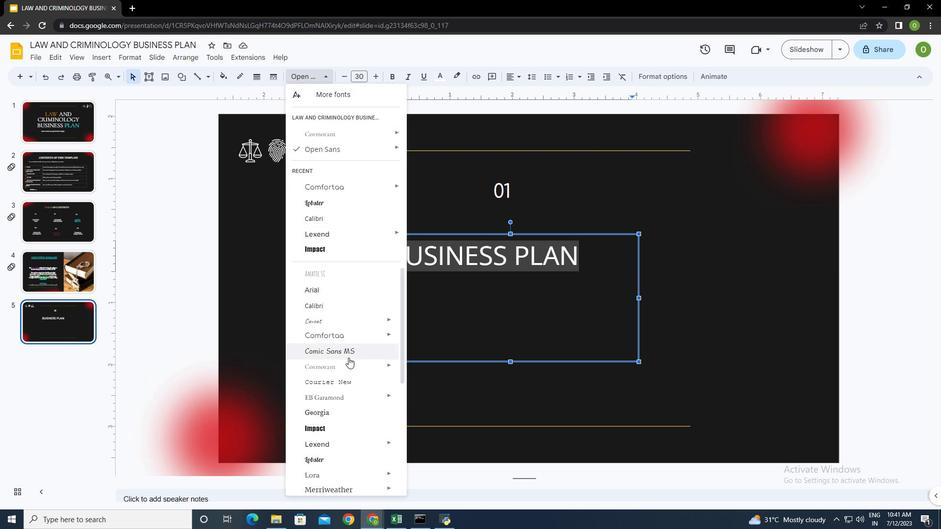 
Action: Mouse scrolled (348, 358) with delta (0, 0)
Screenshot: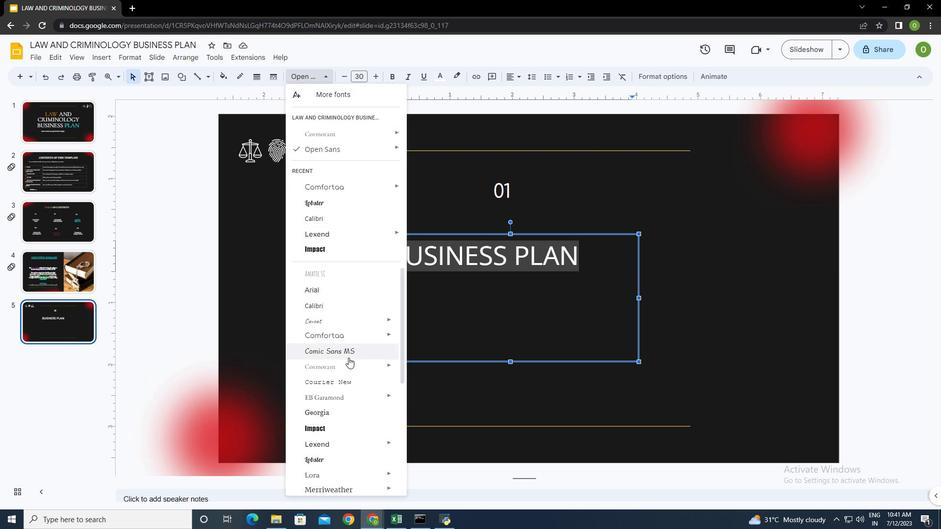 
Action: Mouse scrolled (348, 358) with delta (0, 0)
Screenshot: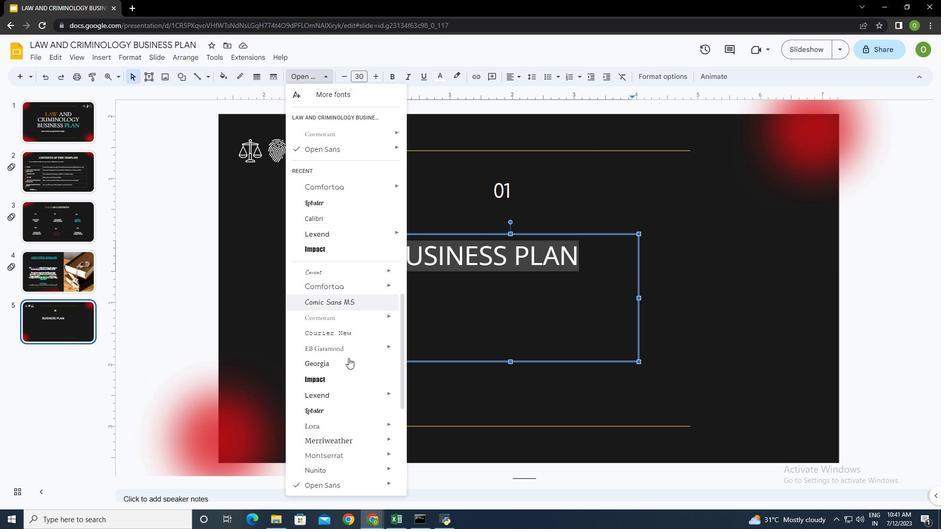 
Action: Mouse moved to (434, 429)
Screenshot: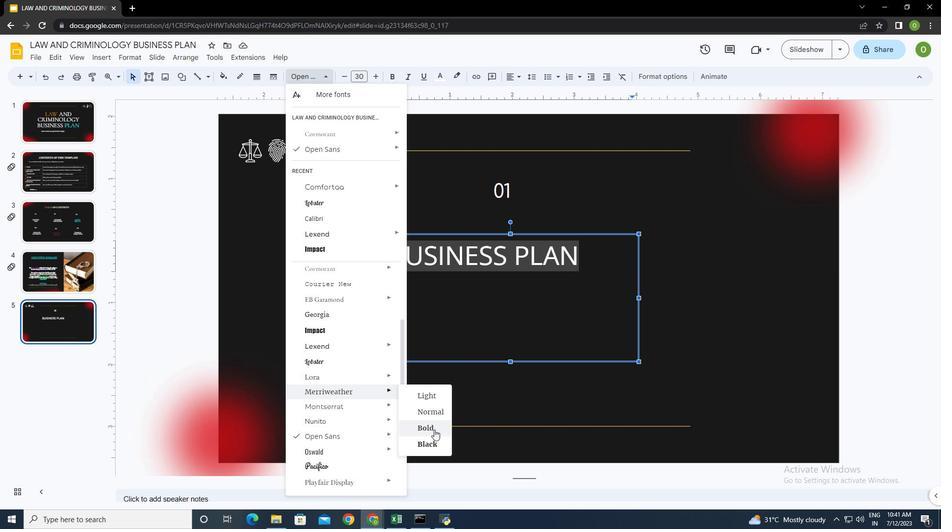 
Action: Mouse pressed left at (434, 429)
Screenshot: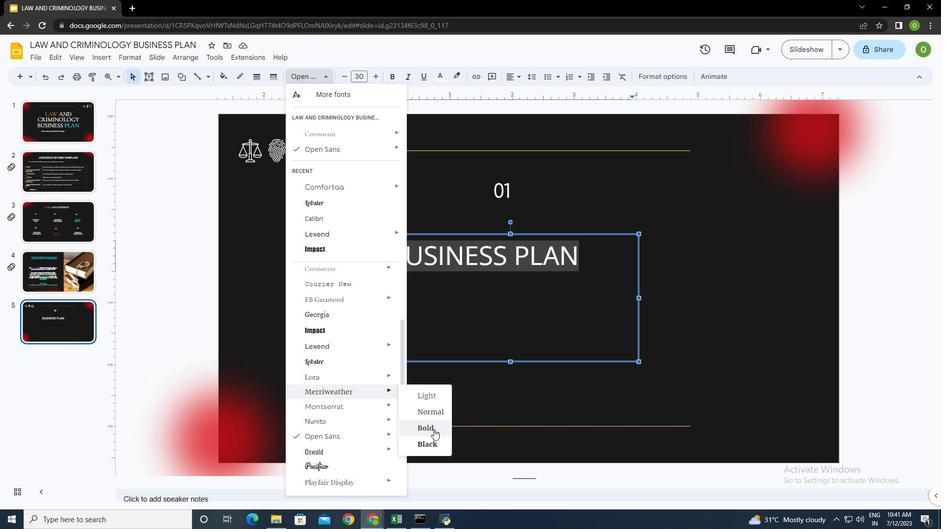 
Action: Mouse moved to (637, 299)
Screenshot: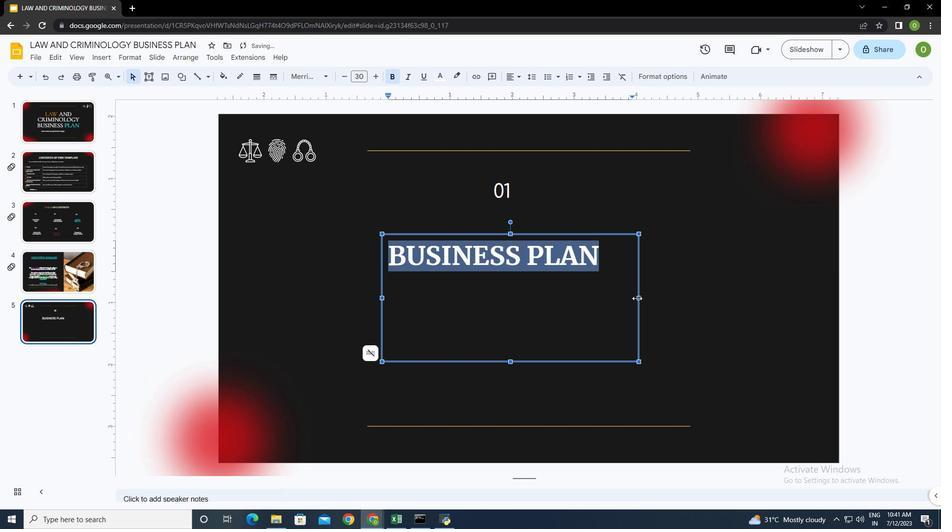 
Action: Mouse pressed left at (637, 299)
Screenshot: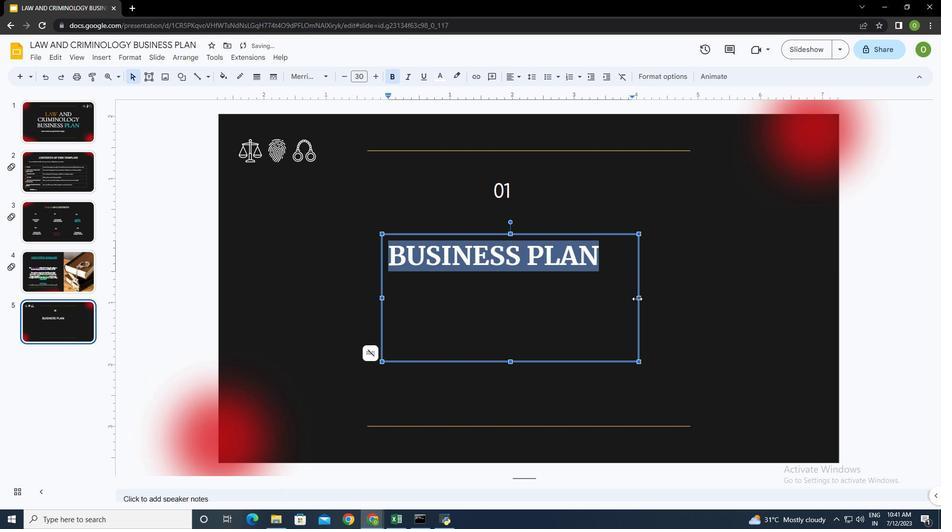 
Action: Mouse moved to (493, 362)
Screenshot: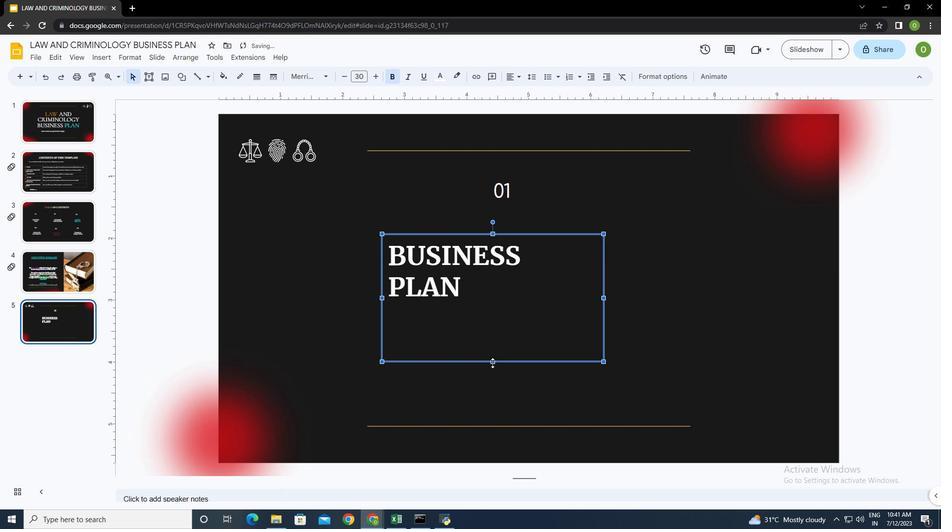 
Action: Mouse pressed left at (493, 362)
Screenshot: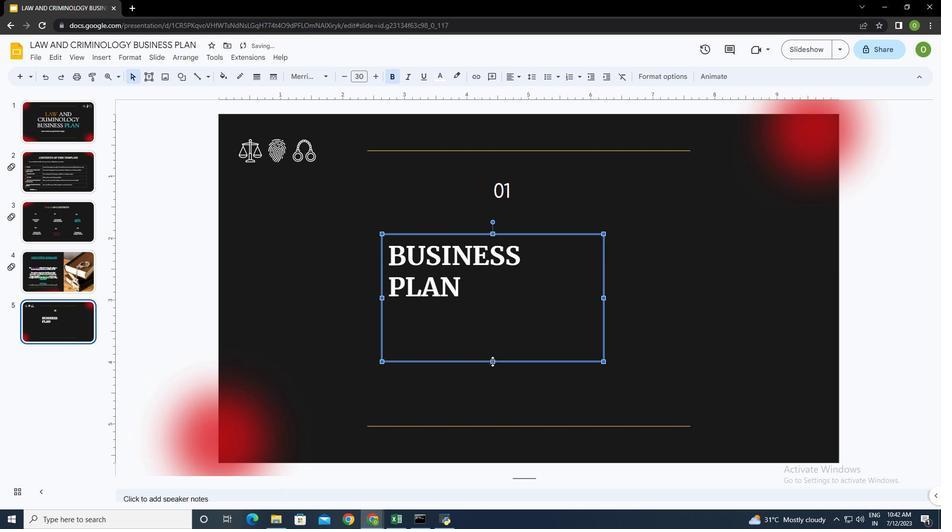 
Action: Mouse moved to (604, 286)
Screenshot: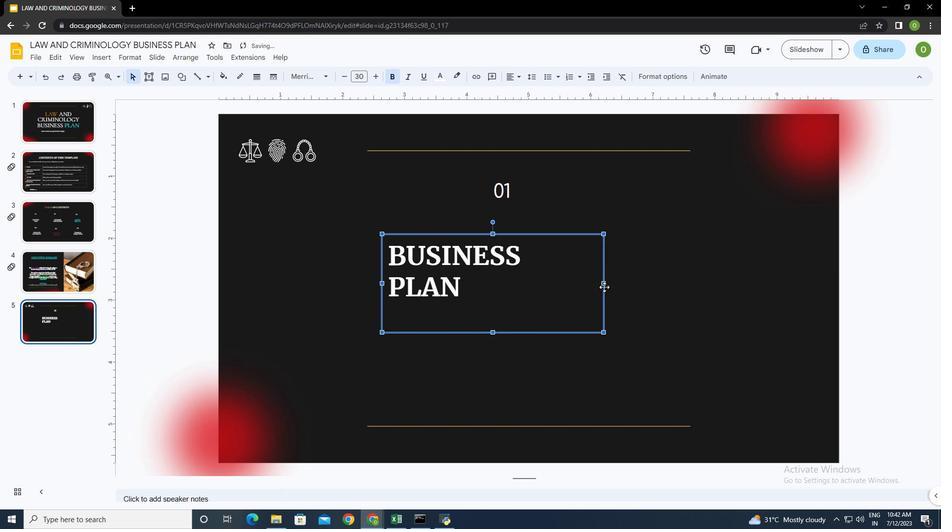 
Action: Mouse pressed left at (604, 286)
Screenshot: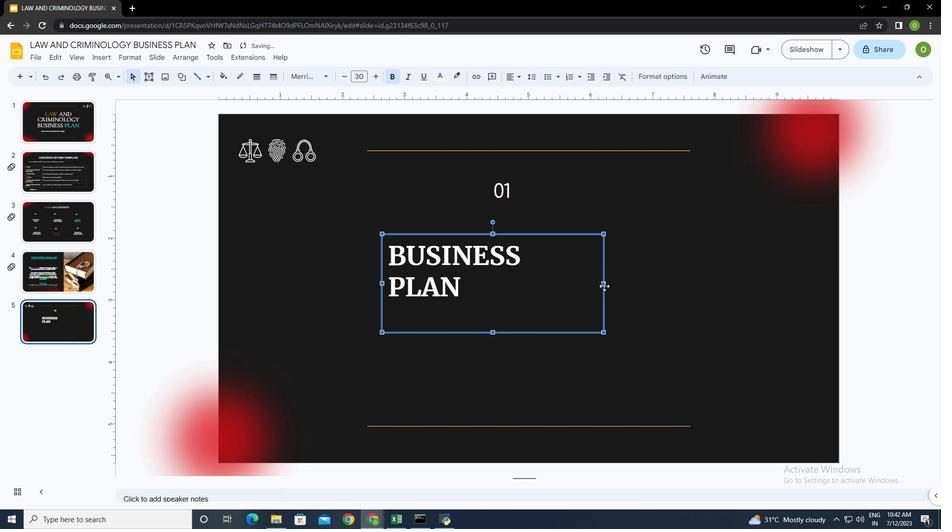 
Action: Mouse moved to (353, 285)
Screenshot: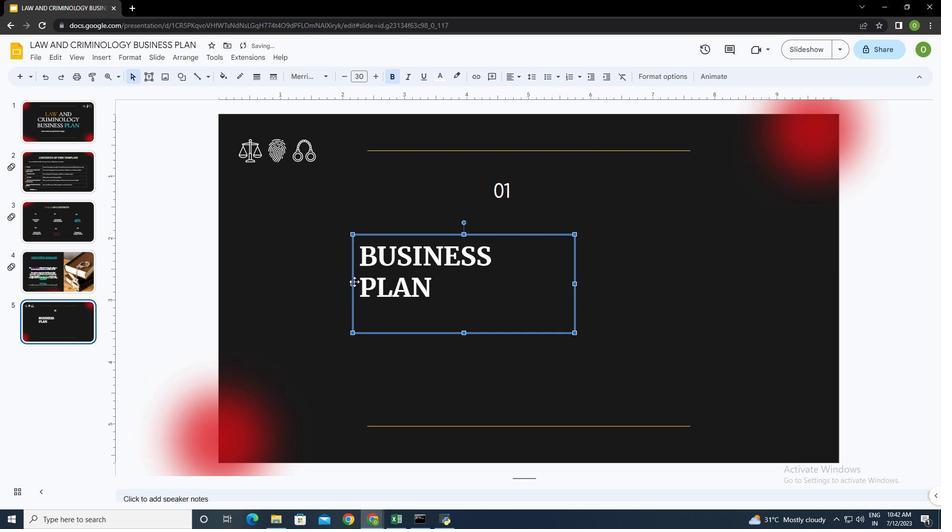 
Action: Mouse pressed left at (353, 285)
Screenshot: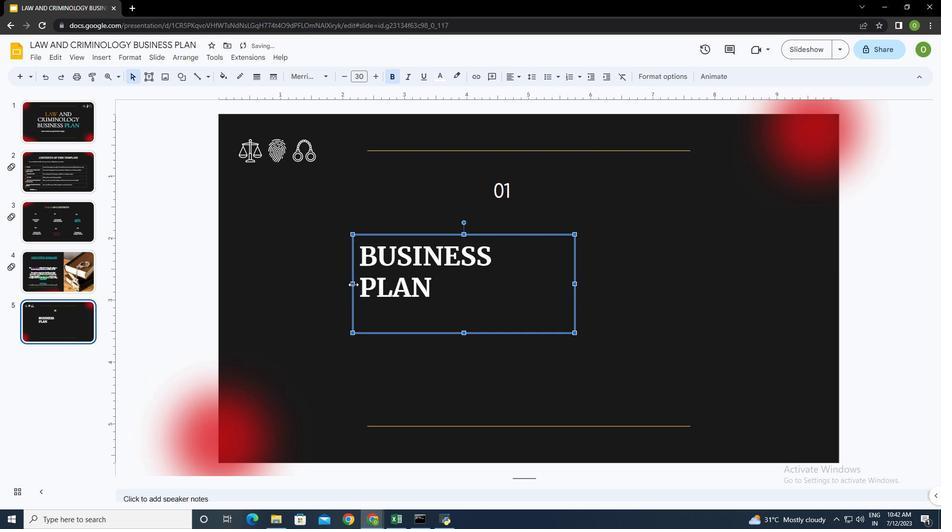 
Action: Mouse moved to (519, 77)
Screenshot: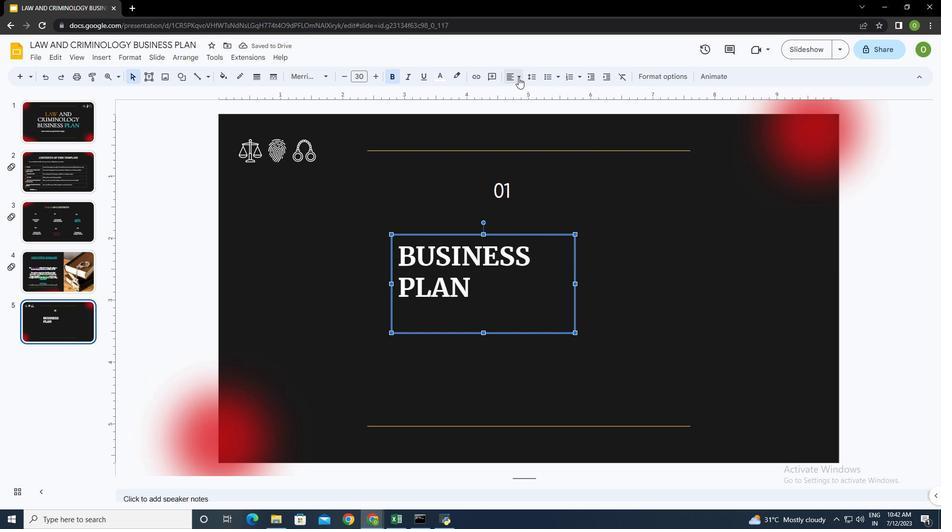 
Action: Mouse pressed left at (519, 77)
Screenshot: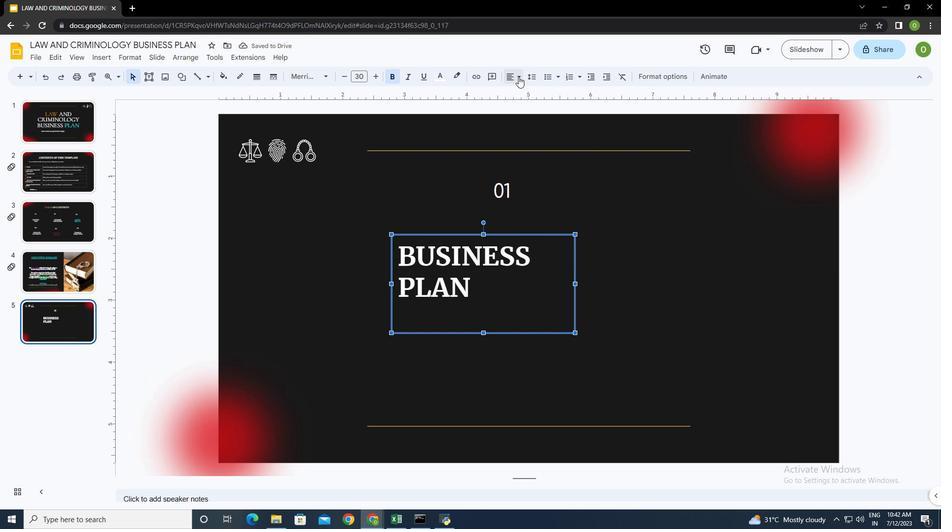 
Action: Mouse moved to (523, 92)
Screenshot: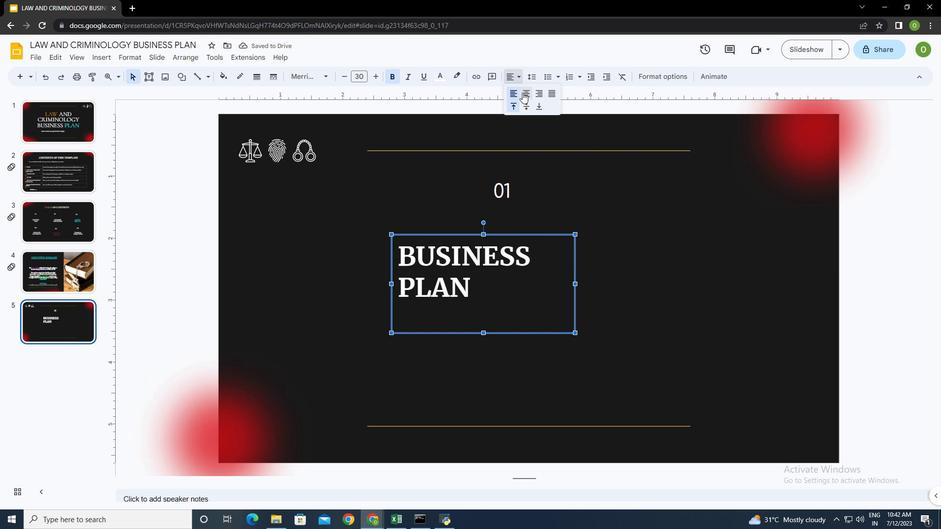 
Action: Mouse pressed left at (523, 92)
Screenshot: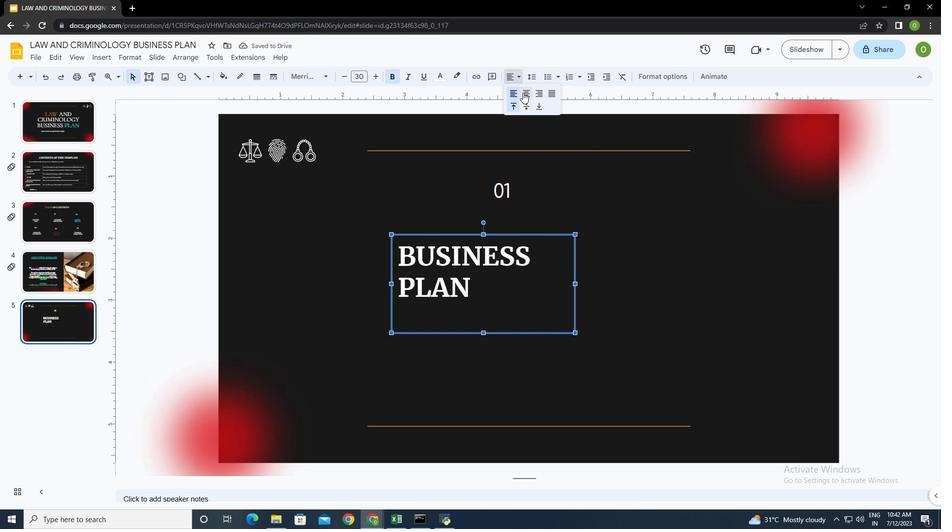
Action: Mouse moved to (519, 77)
Screenshot: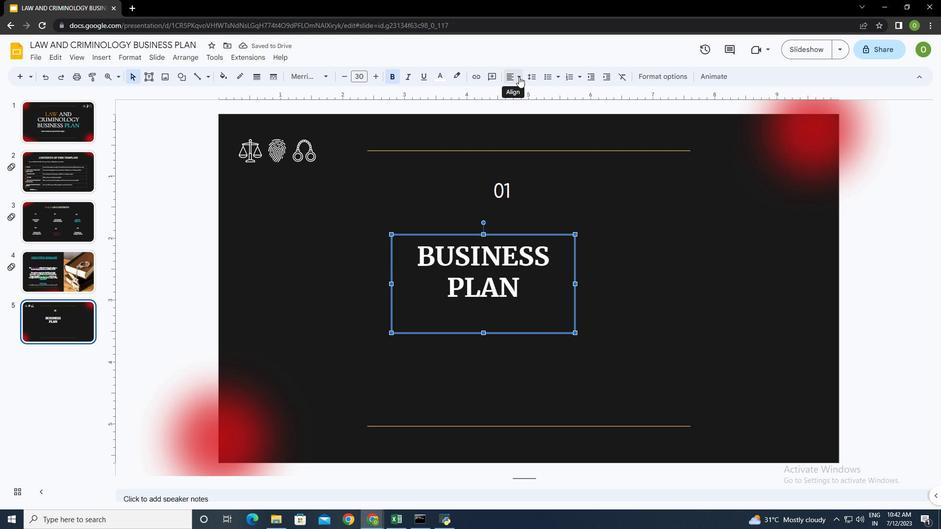 
Action: Mouse pressed left at (519, 77)
Screenshot: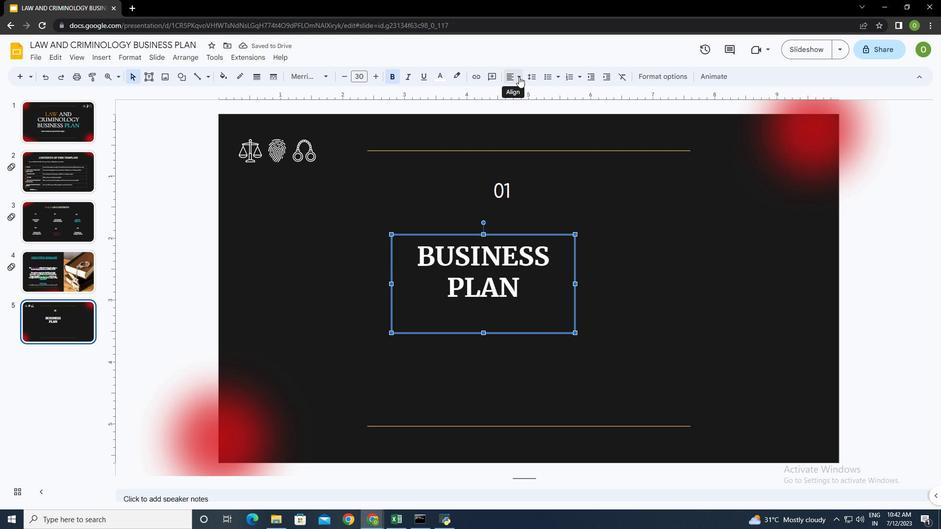 
Action: Mouse moved to (525, 104)
Screenshot: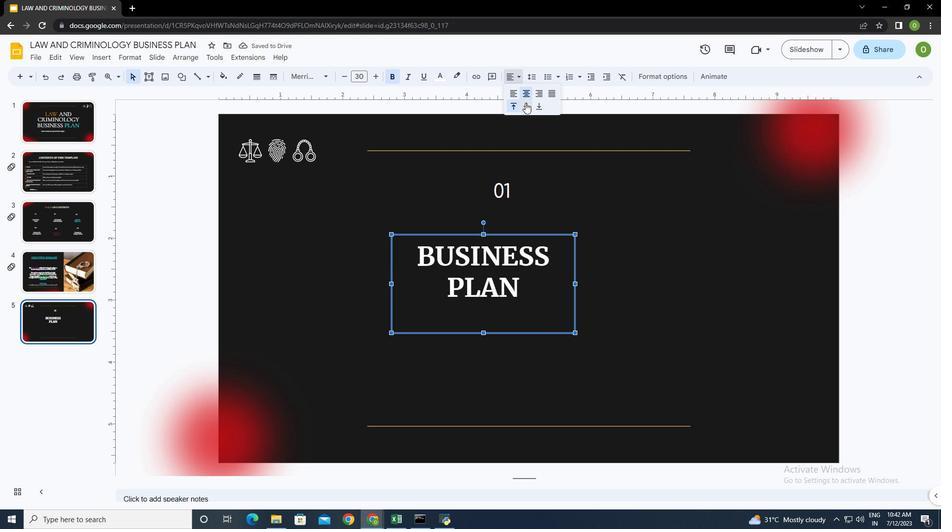 
Action: Mouse pressed left at (525, 104)
Screenshot: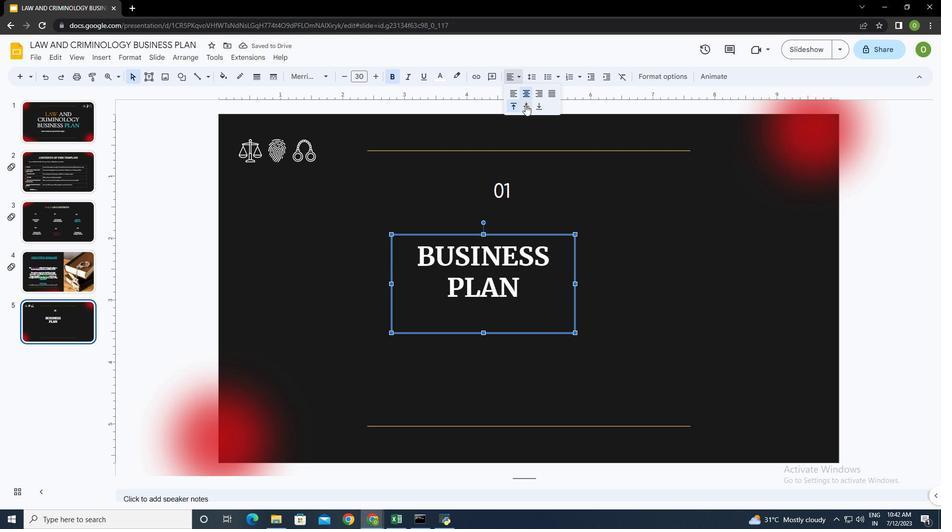 
Action: Mouse moved to (534, 74)
Screenshot: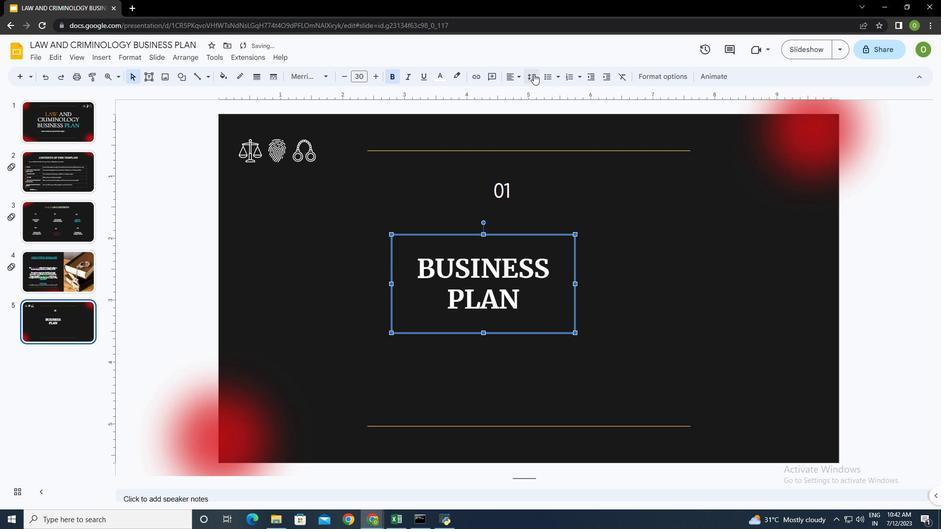 
Action: Mouse pressed left at (534, 74)
Screenshot: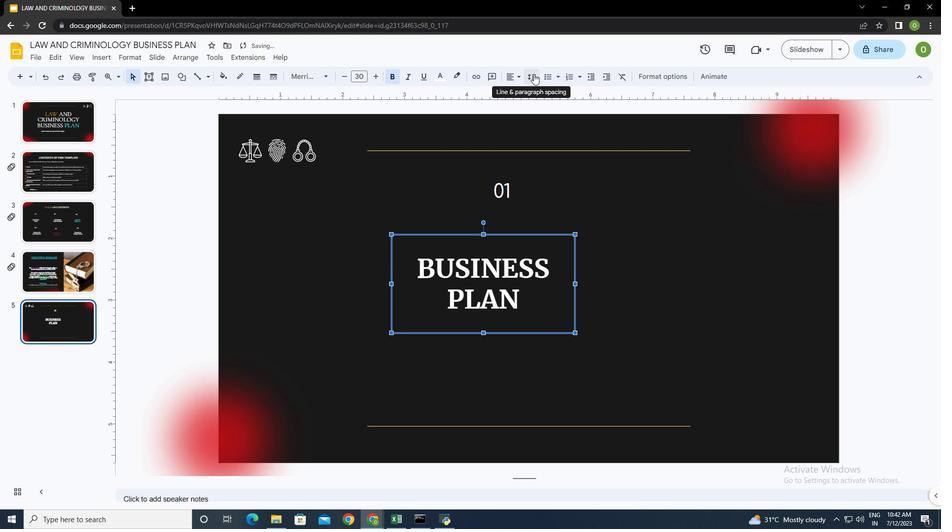 
Action: Mouse moved to (552, 122)
Screenshot: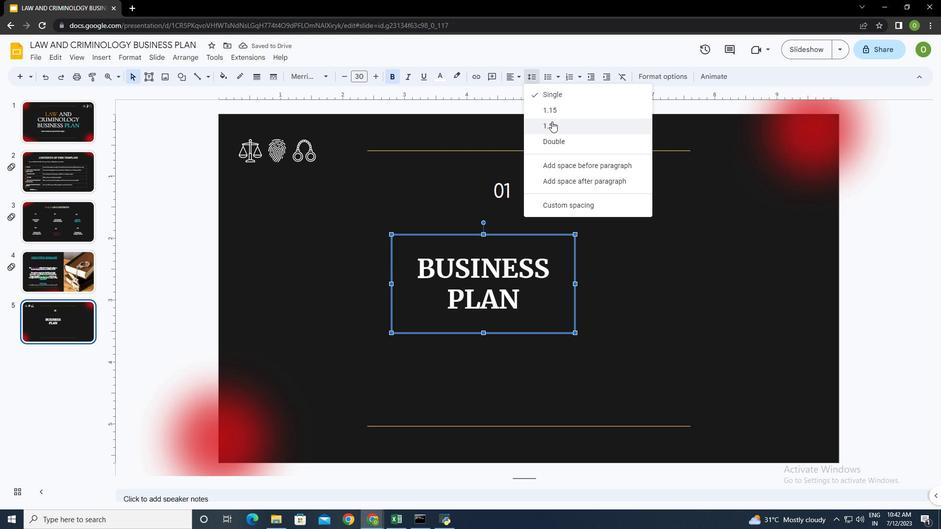 
Action: Mouse pressed left at (552, 122)
Screenshot: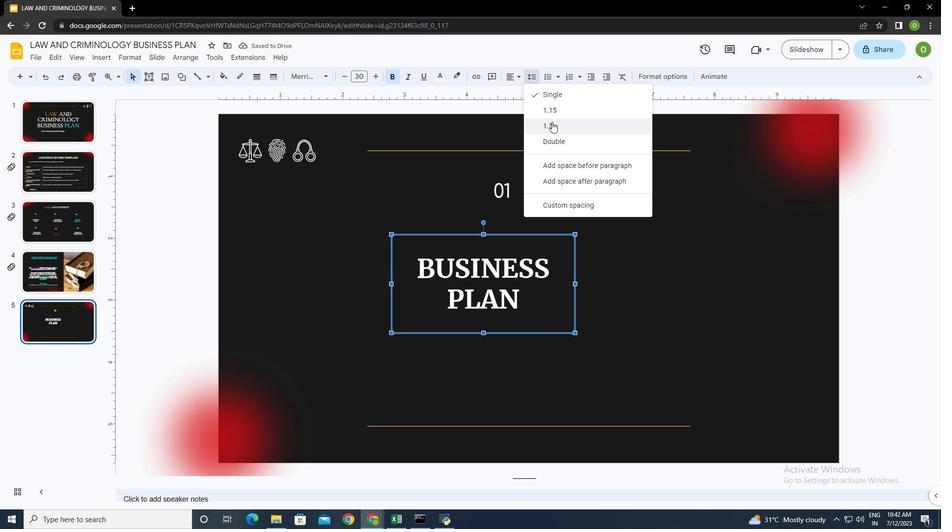 
Action: Mouse moved to (551, 296)
Screenshot: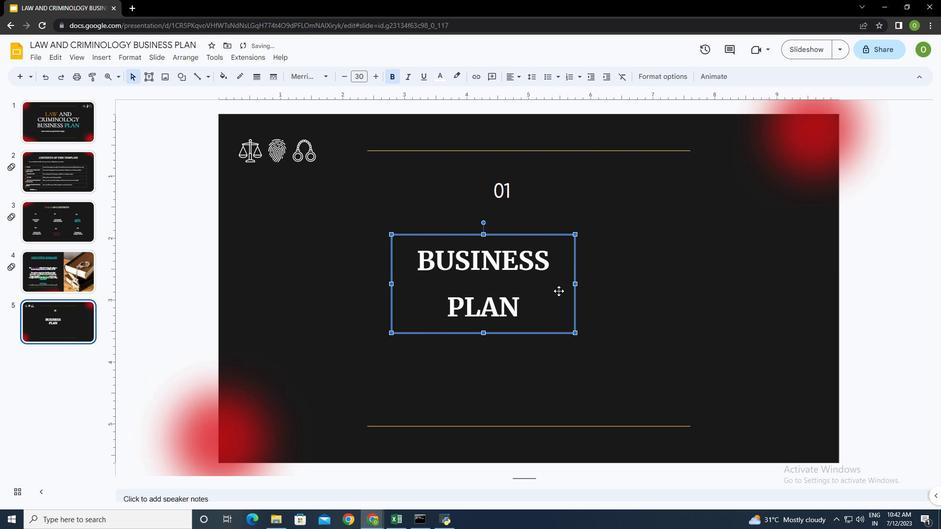 
Action: Mouse pressed left at (551, 296)
Screenshot: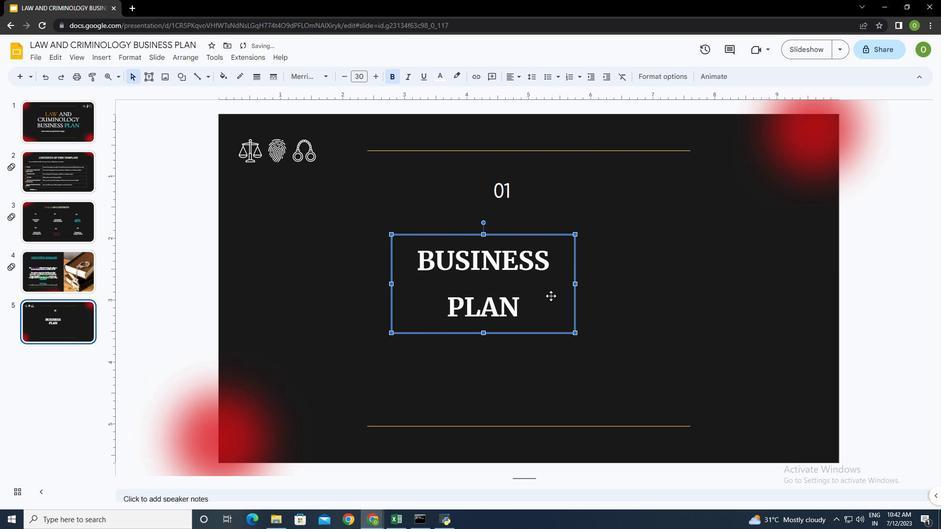 
Action: Mouse moved to (528, 302)
Screenshot: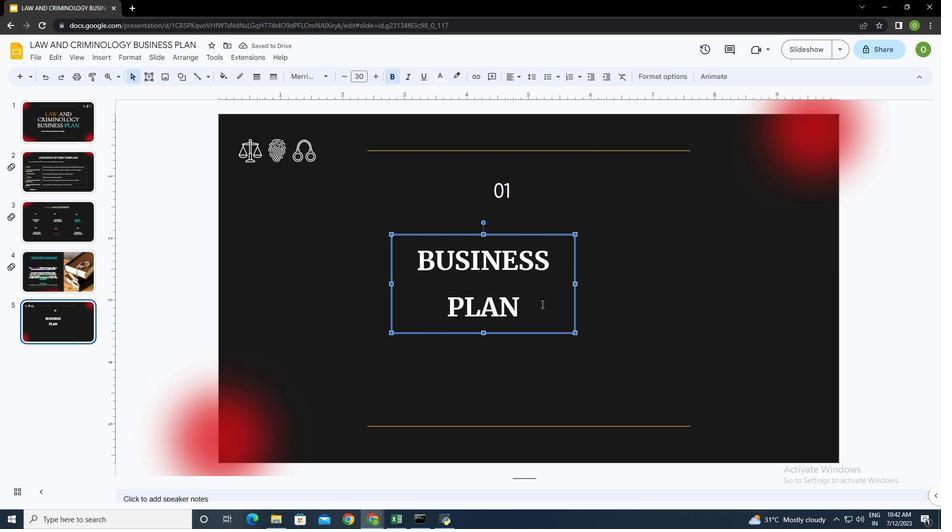 
Action: Mouse pressed left at (528, 302)
Screenshot: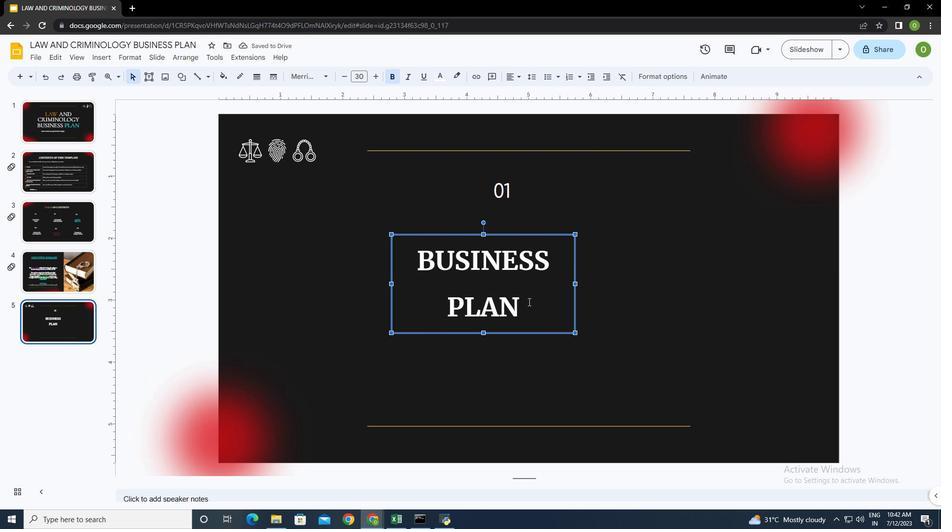 
Action: Mouse moved to (554, 253)
Screenshot: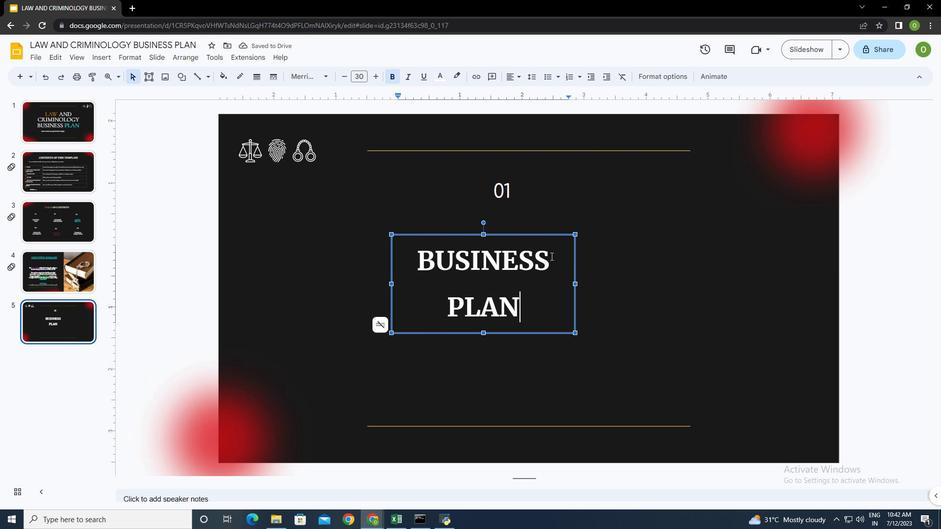 
Action: Mouse pressed left at (554, 253)
Screenshot: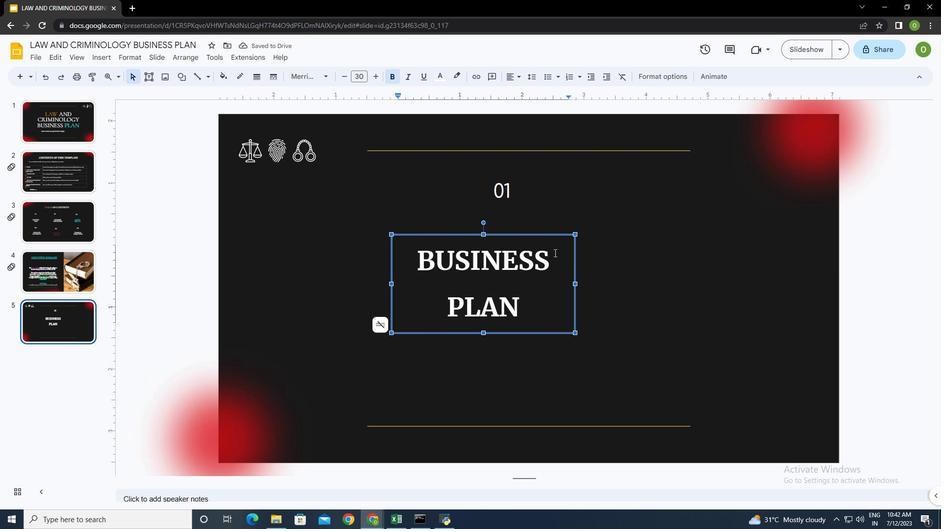 
Action: Mouse moved to (442, 77)
Screenshot: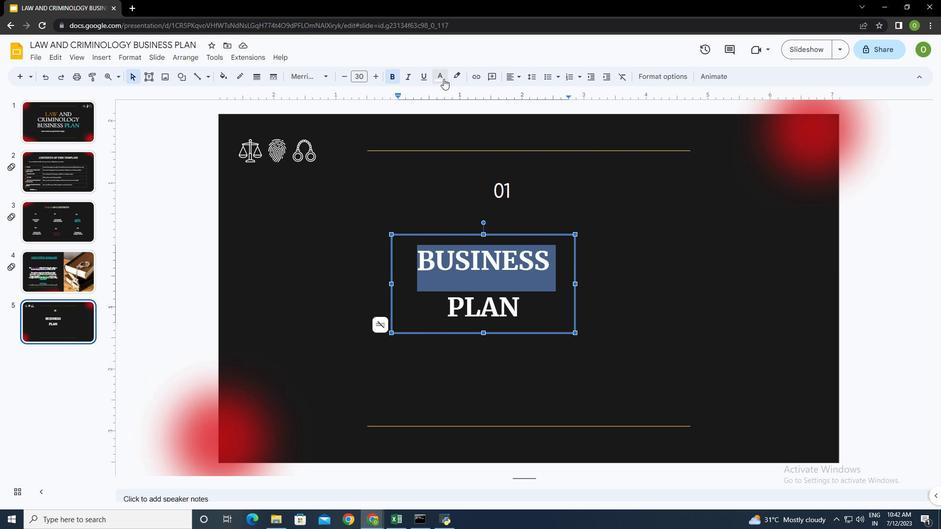 
Action: Mouse pressed left at (442, 77)
Screenshot: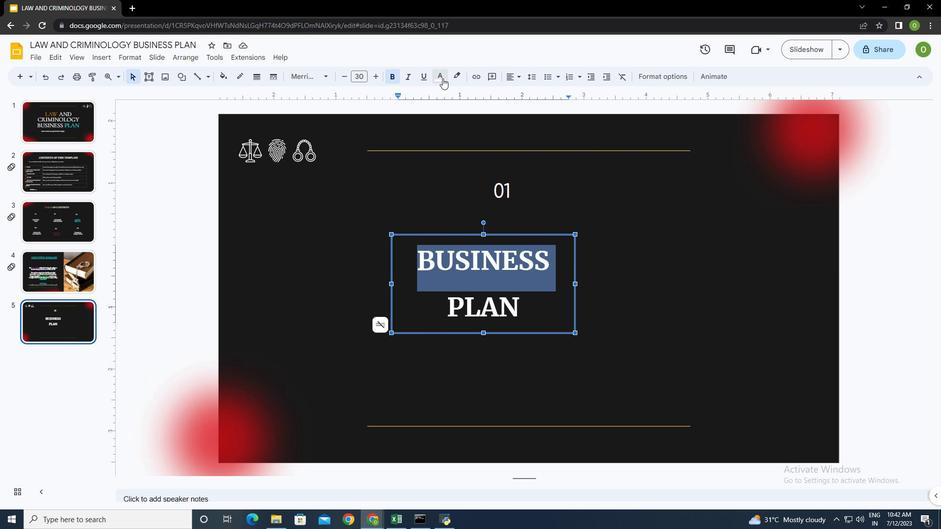 
Action: Mouse moved to (474, 215)
Screenshot: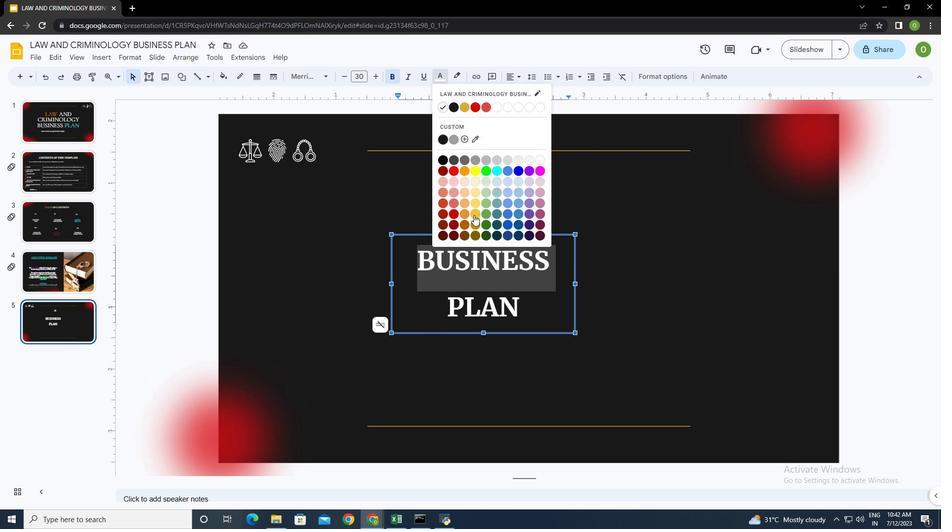 
Action: Mouse pressed left at (474, 215)
Screenshot: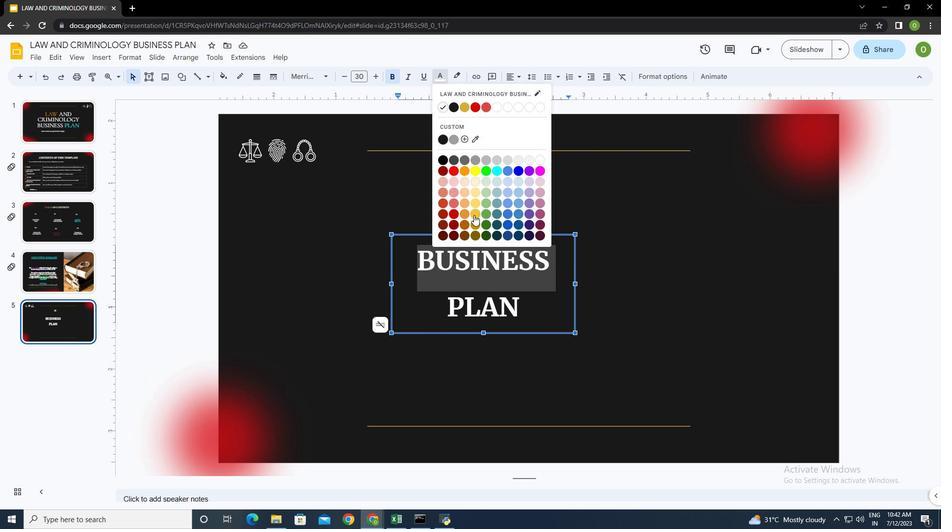 
Action: Mouse moved to (551, 312)
Screenshot: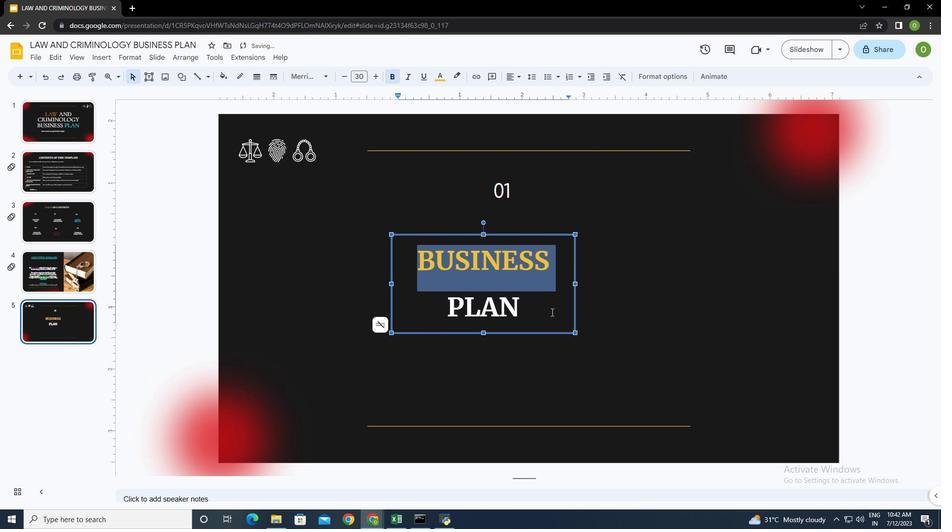 
Action: Mouse pressed left at (551, 312)
Screenshot: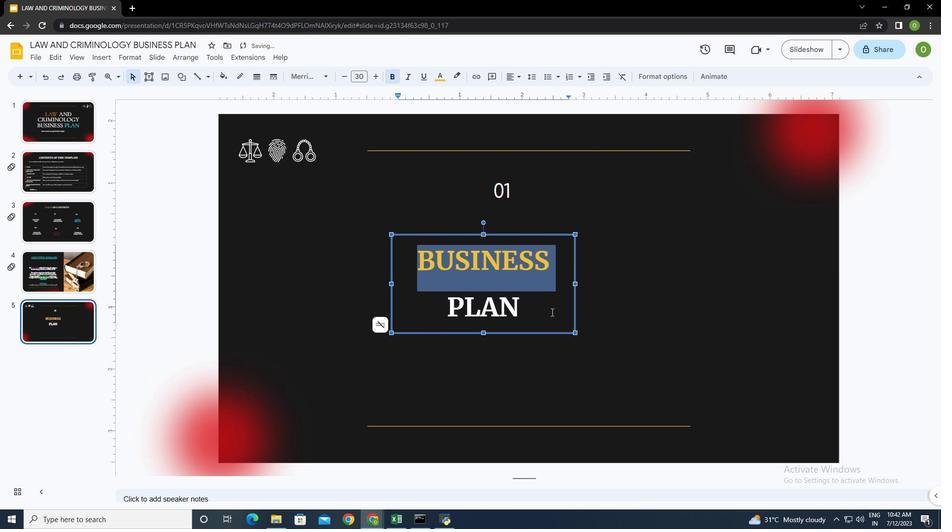 
Action: Mouse moved to (520, 192)
Screenshot: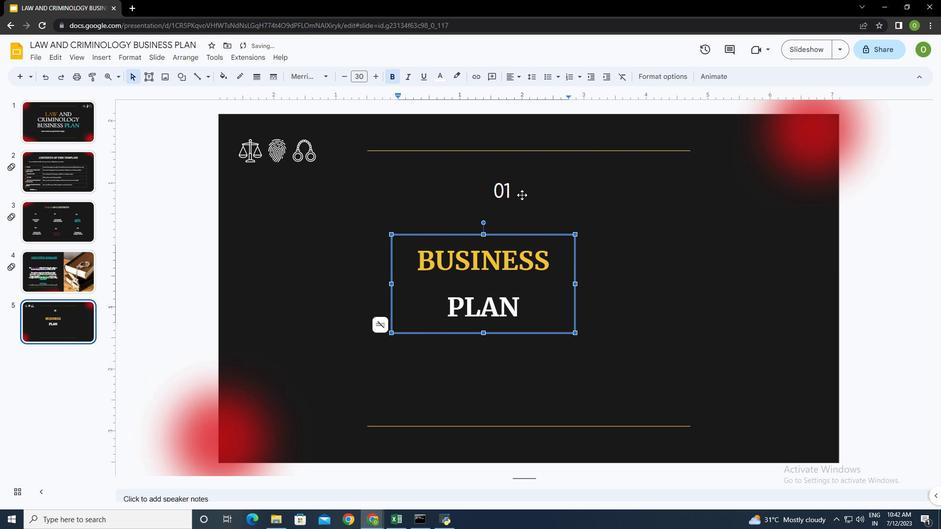 
Action: Mouse pressed left at (520, 192)
Screenshot: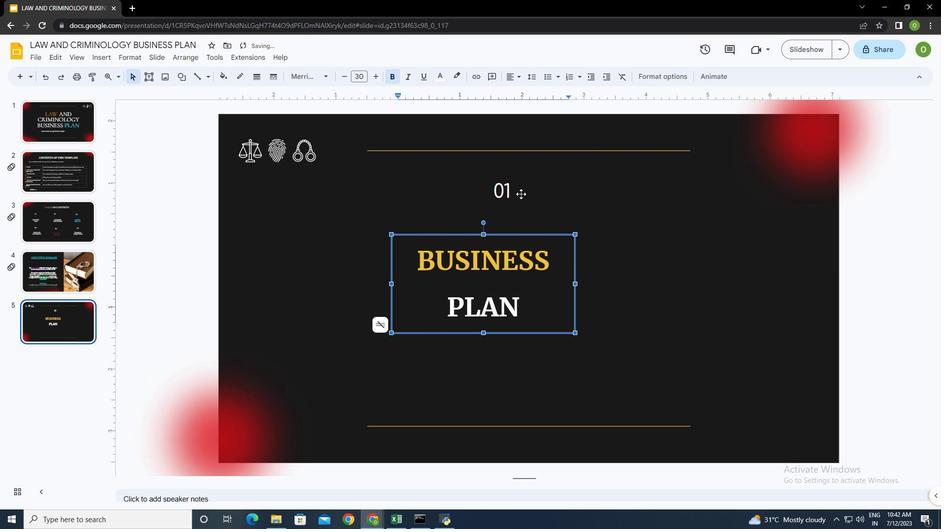 
Action: Mouse moved to (377, 76)
Screenshot: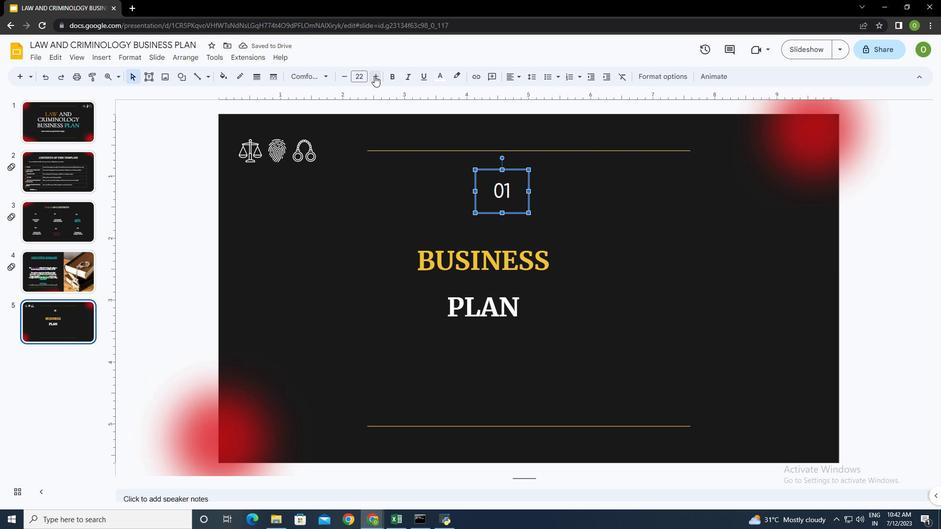 
Action: Mouse pressed left at (377, 76)
Screenshot: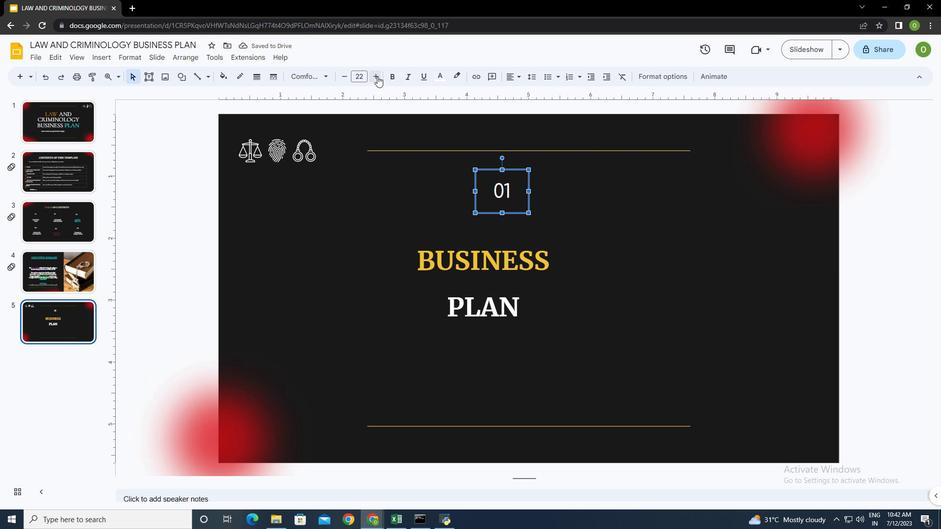 
Action: Mouse pressed left at (377, 76)
Screenshot: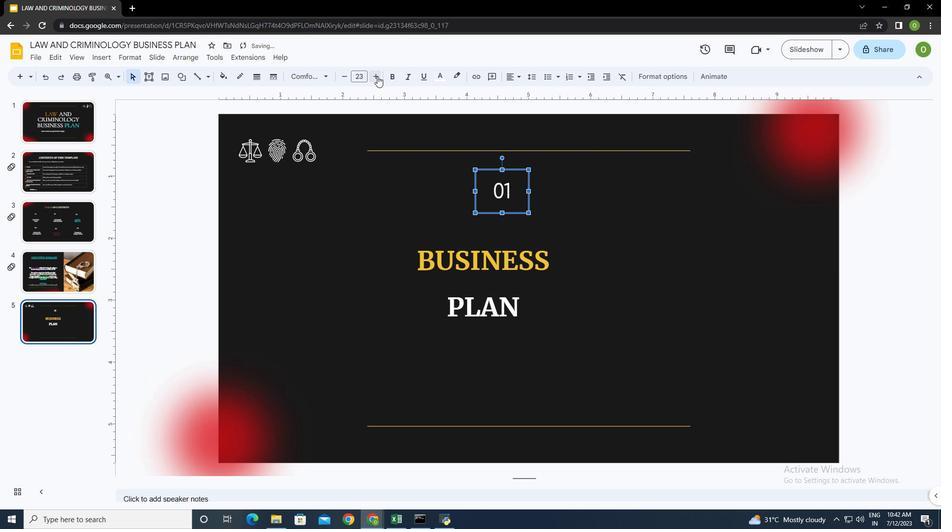 
Action: Mouse pressed left at (377, 76)
Screenshot: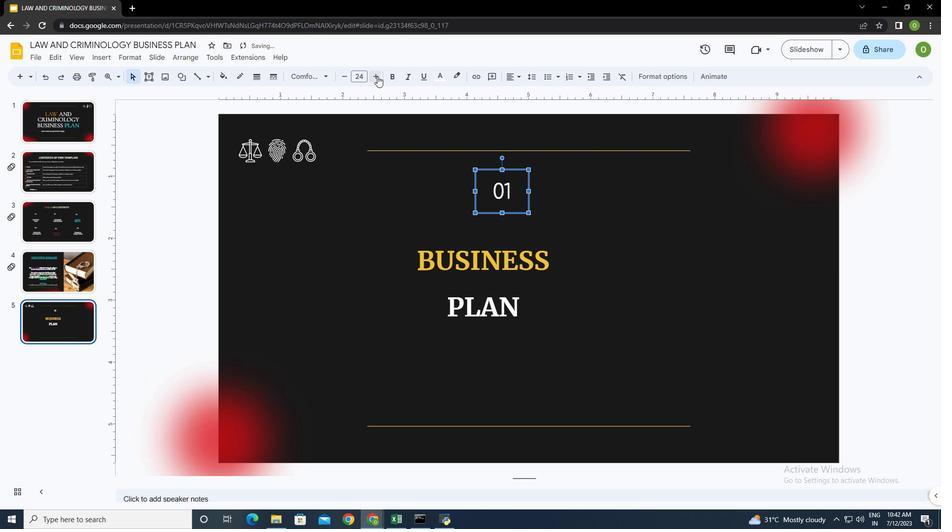 
Action: Mouse moved to (327, 77)
Screenshot: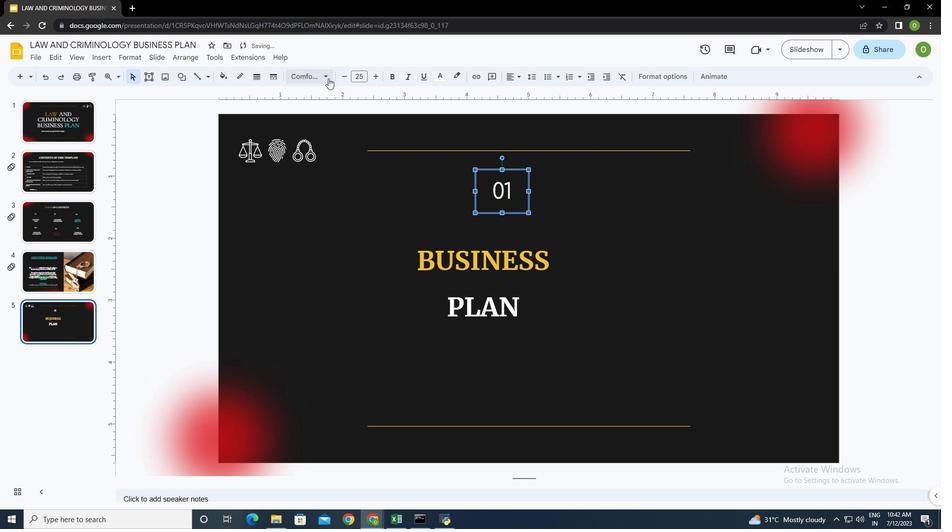 
Action: Mouse pressed left at (327, 77)
Screenshot: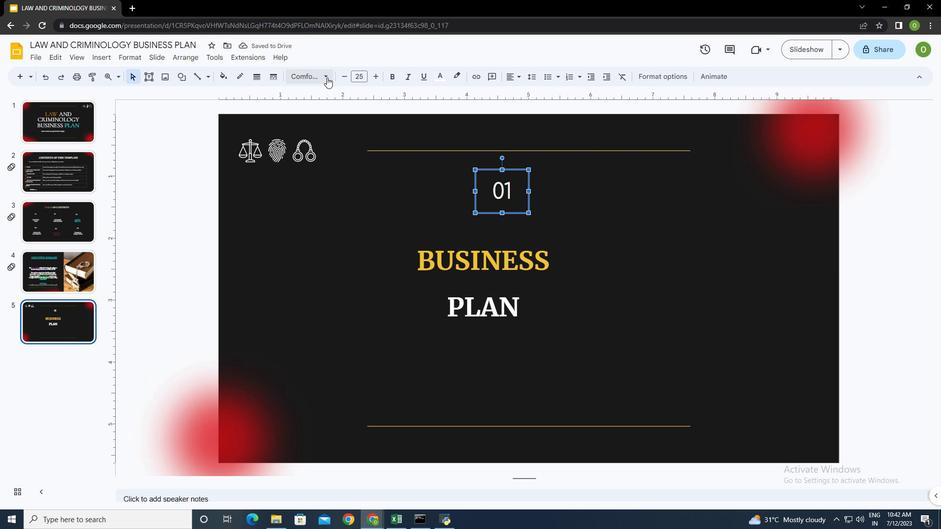 
Action: Mouse moved to (433, 385)
Screenshot: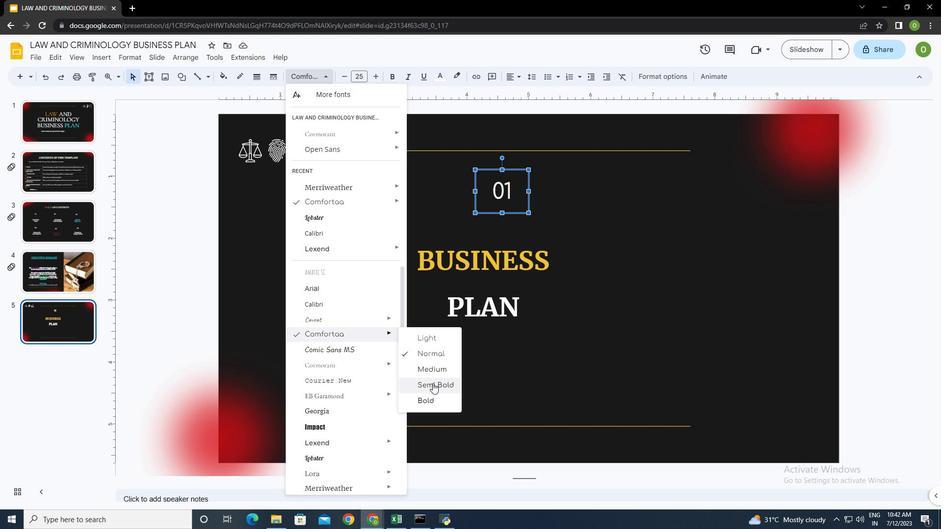 
Action: Mouse pressed left at (433, 385)
Screenshot: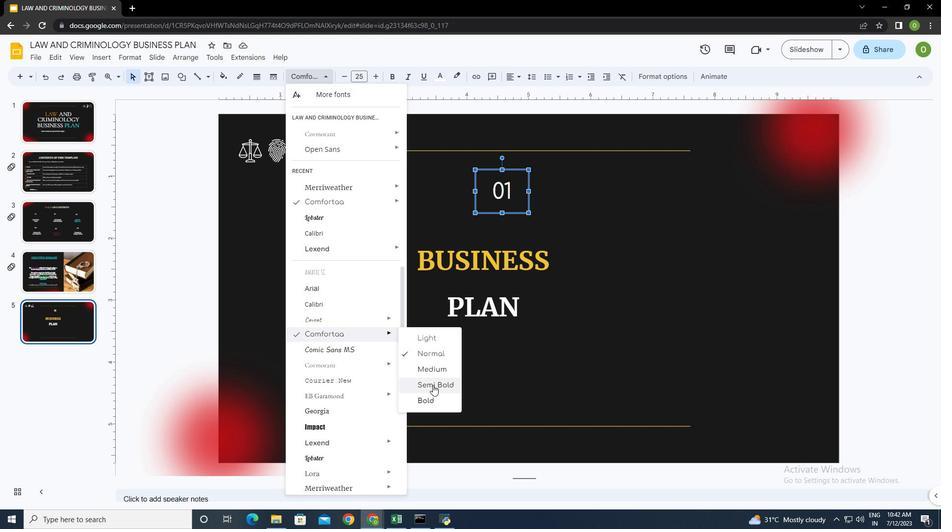 
Action: Mouse moved to (552, 216)
Screenshot: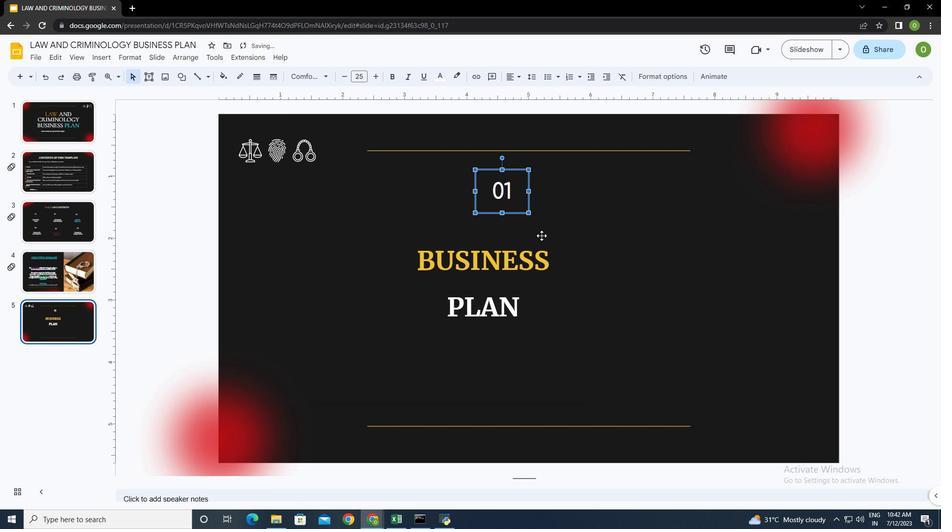 
Action: Mouse pressed left at (552, 216)
Screenshot: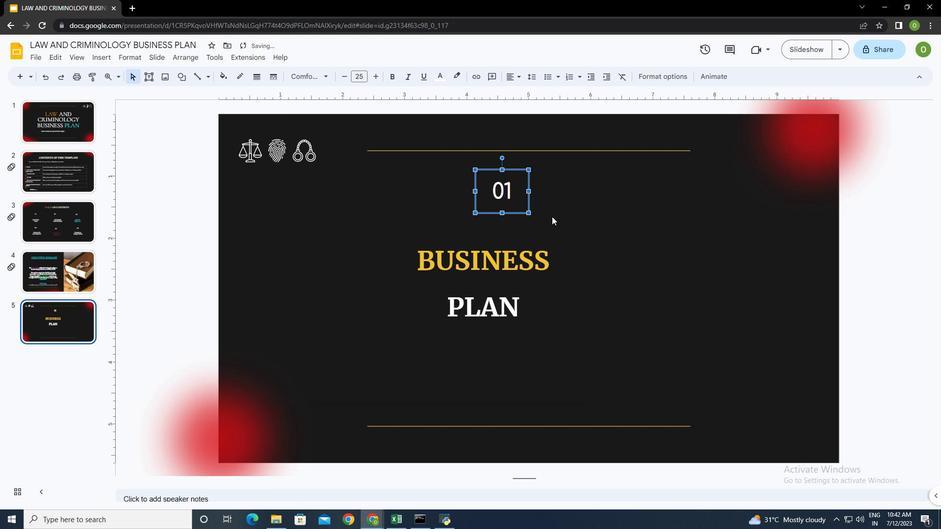 
Action: Mouse moved to (555, 316)
Screenshot: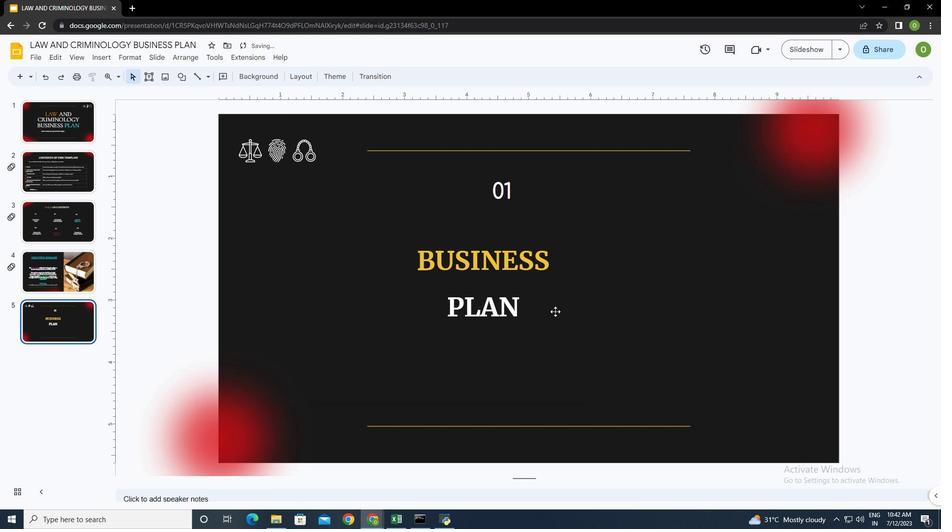 
Action: Mouse pressed left at (555, 316)
Screenshot: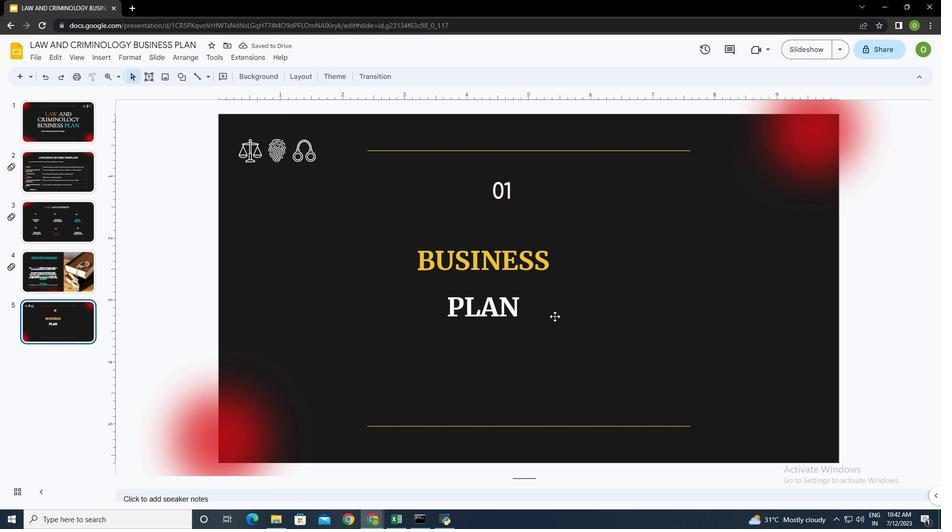 
Action: Mouse moved to (519, 74)
Screenshot: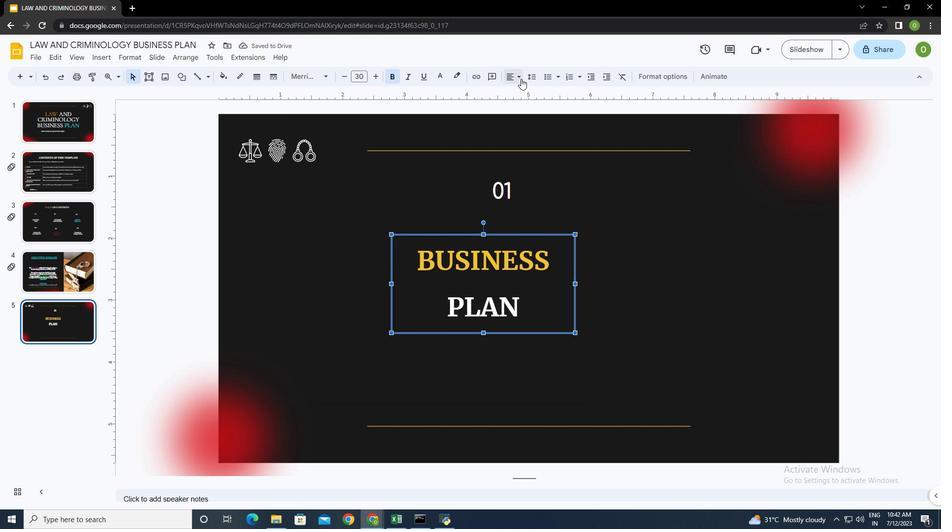 
Action: Mouse pressed left at (519, 74)
Screenshot: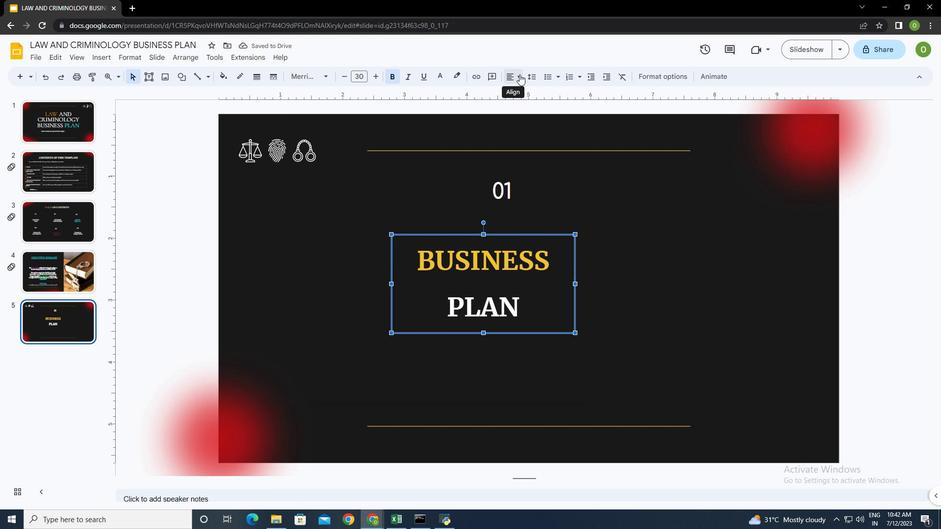 
Action: Mouse moved to (526, 92)
Screenshot: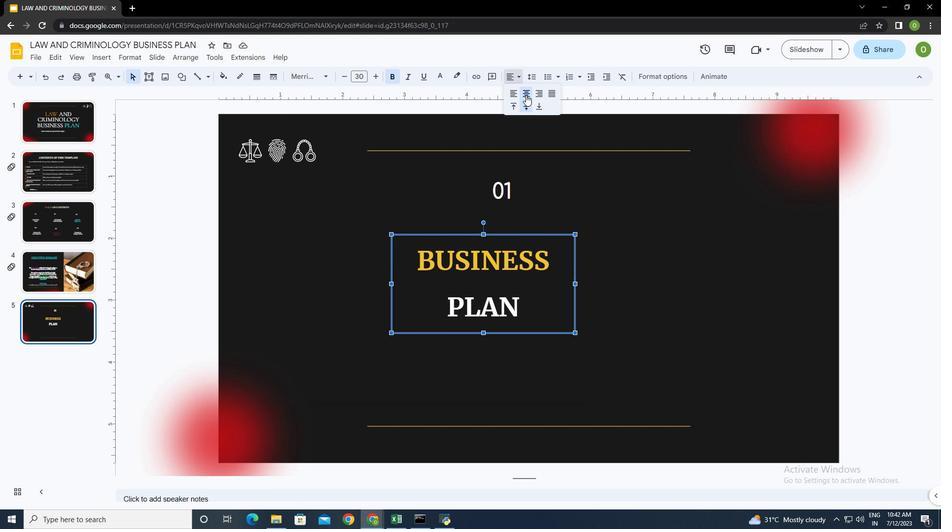 
Action: Mouse pressed left at (526, 92)
Screenshot: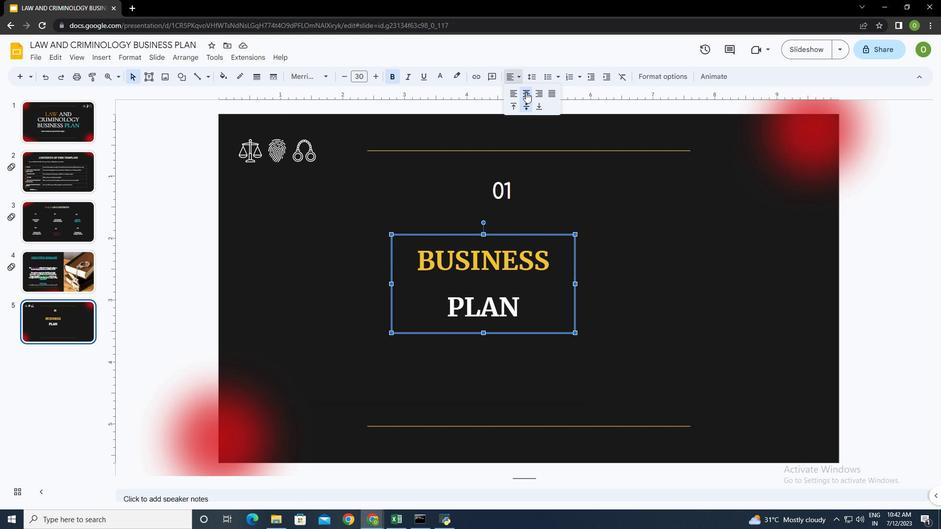 
Action: Mouse moved to (519, 71)
Screenshot: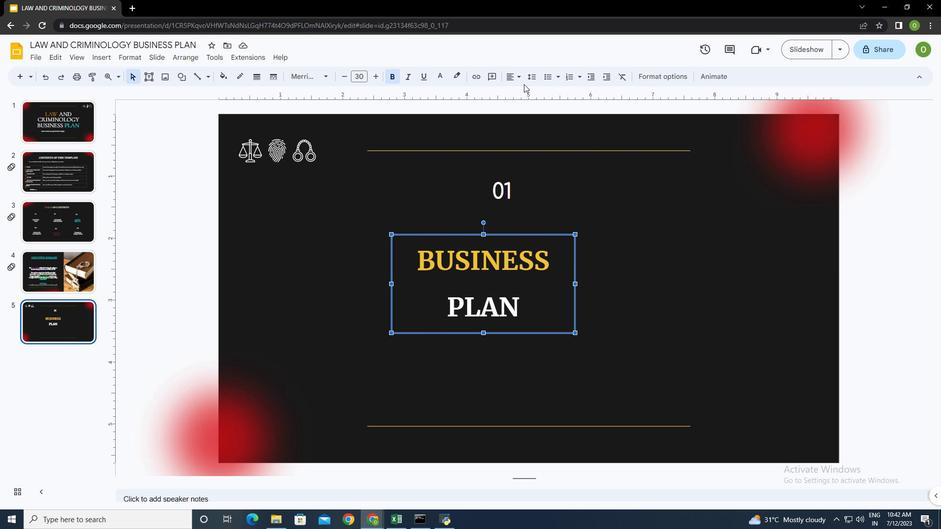 
Action: Mouse pressed left at (519, 71)
Screenshot: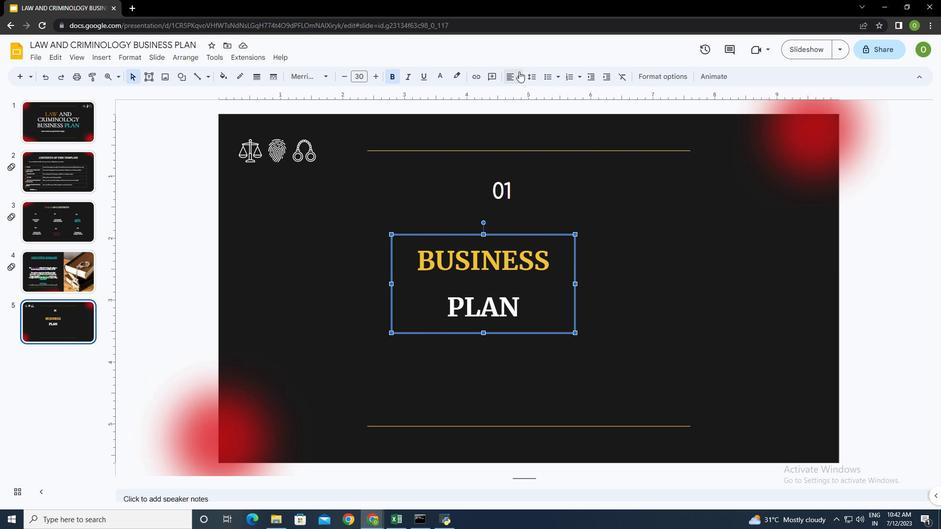
Action: Mouse moved to (622, 154)
Screenshot: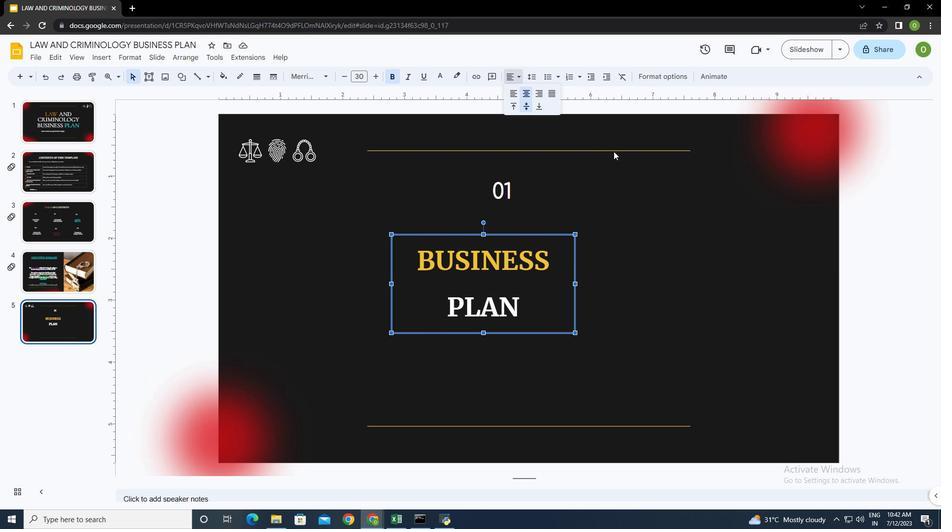 
Action: Mouse pressed left at (622, 154)
Screenshot: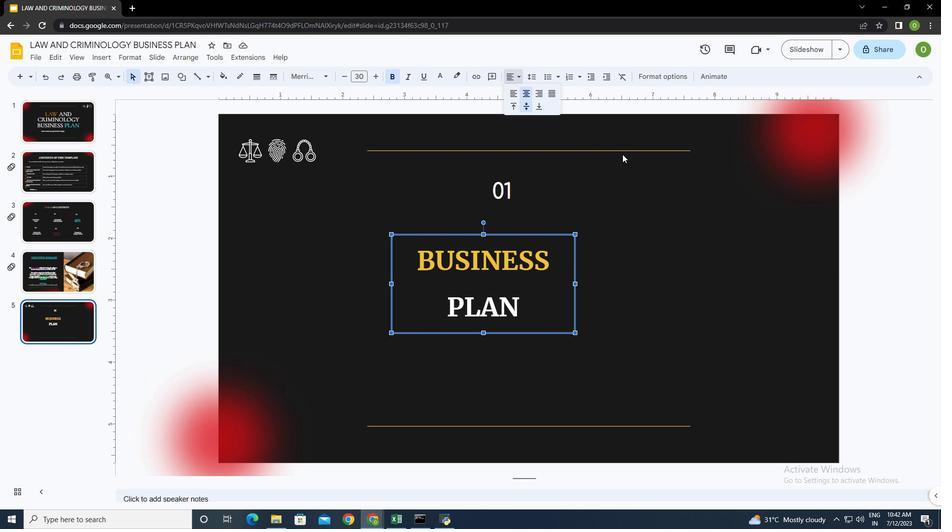 
Action: Mouse moved to (597, 284)
Screenshot: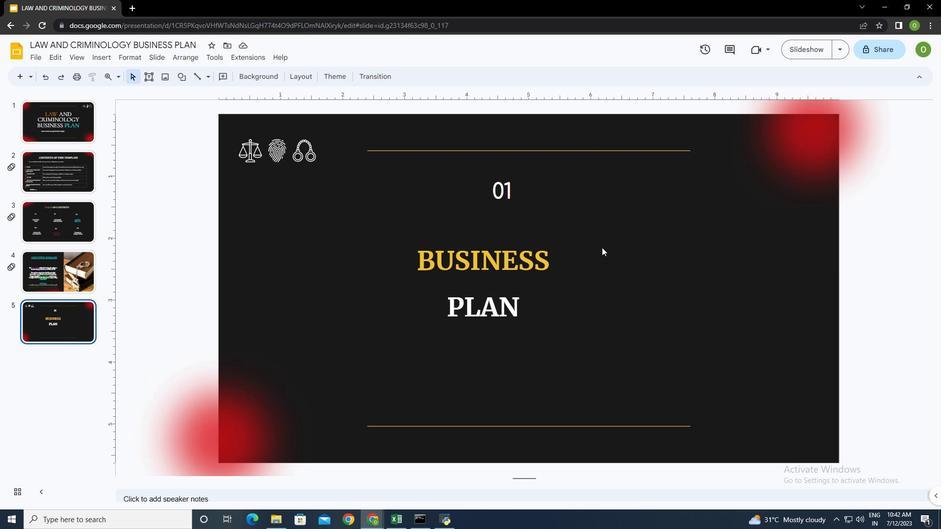 
Action: Mouse pressed left at (597, 284)
Screenshot: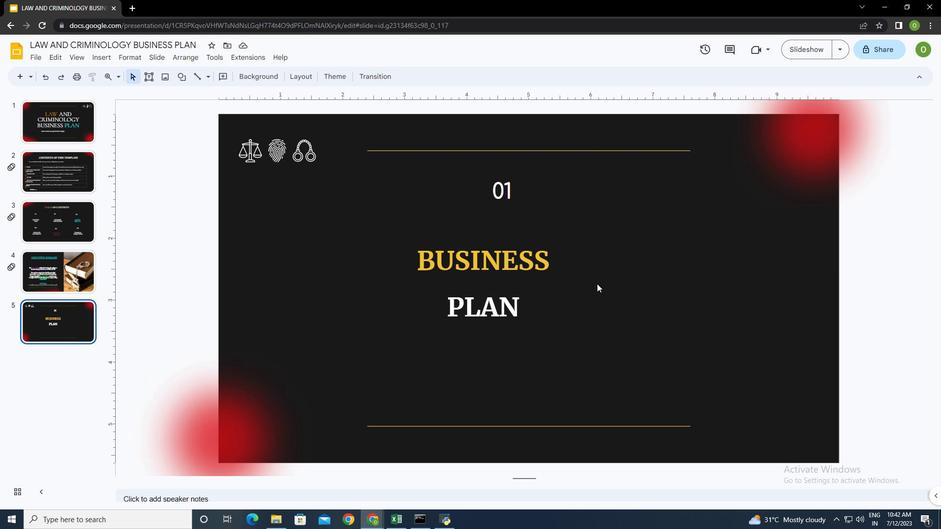 
Action: Mouse moved to (521, 288)
Screenshot: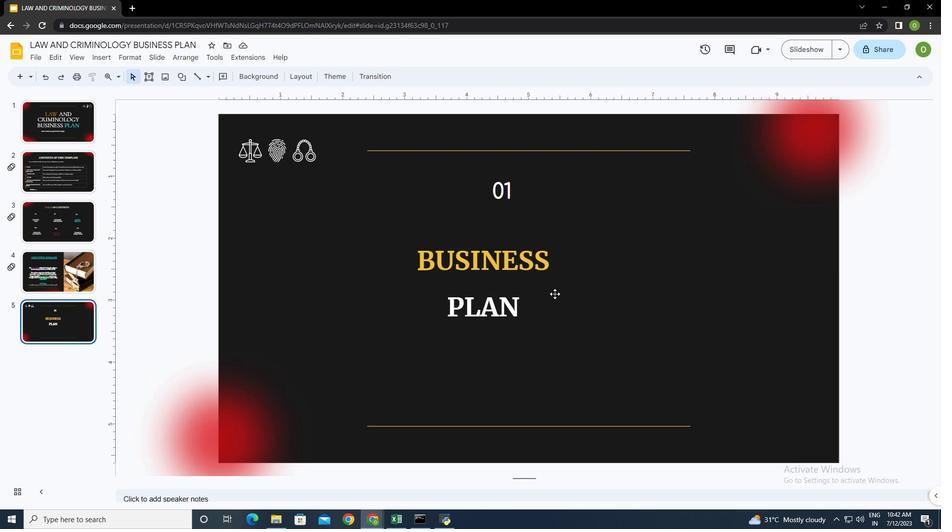 
Action: Mouse pressed left at (521, 288)
Screenshot: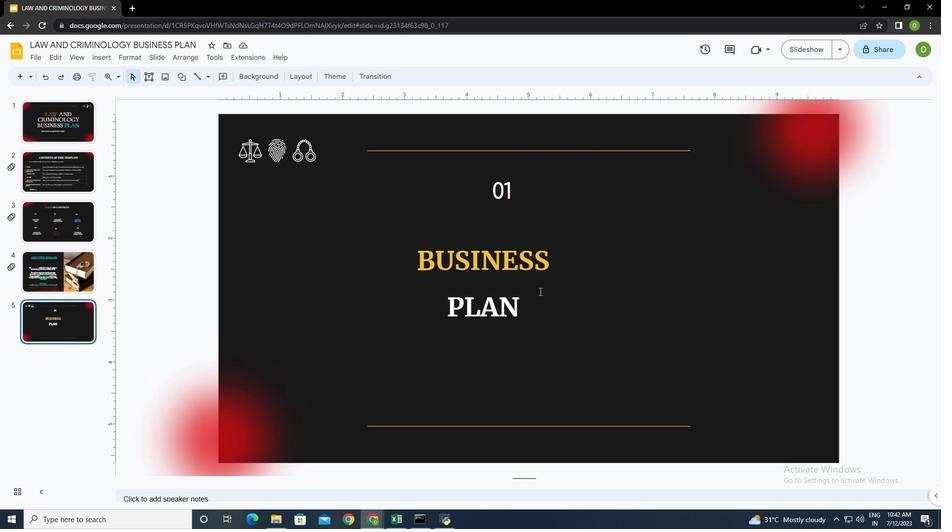 
Action: Mouse moved to (577, 284)
Screenshot: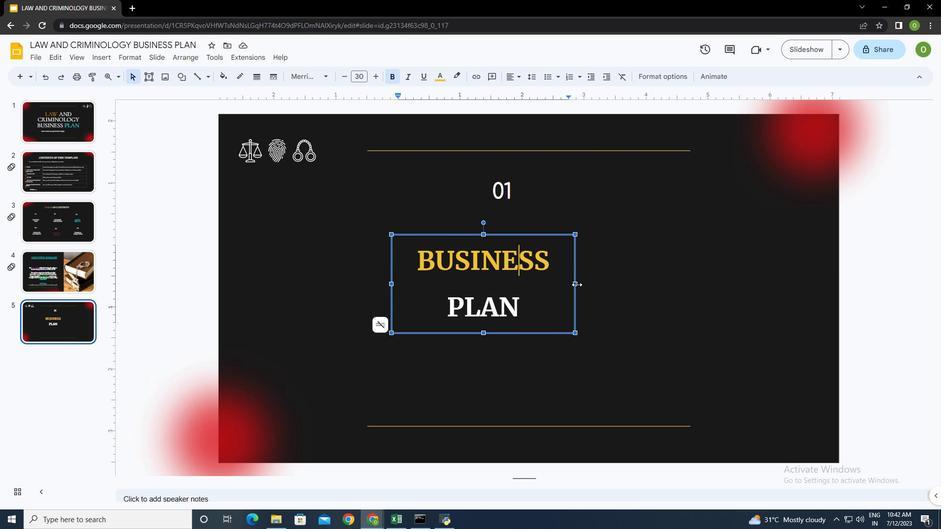 
Action: Mouse pressed left at (577, 284)
Screenshot: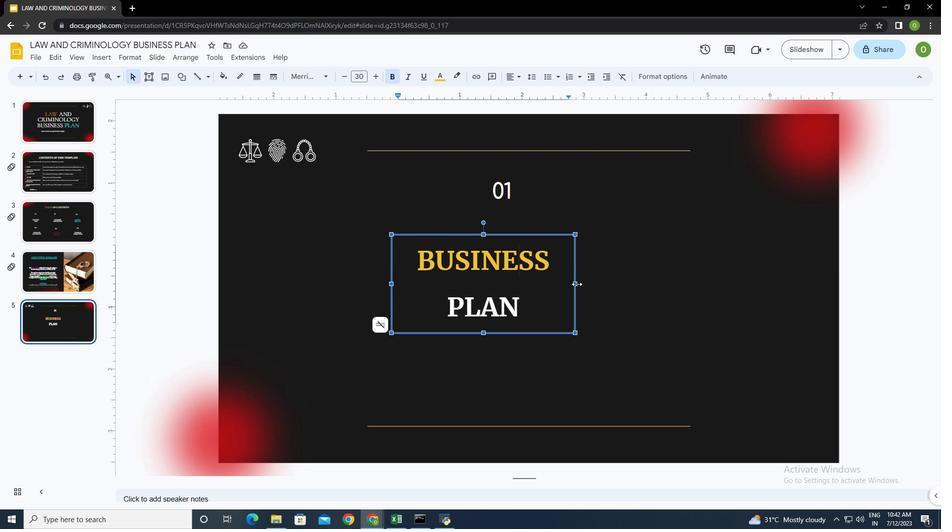 
Action: Mouse moved to (390, 284)
Screenshot: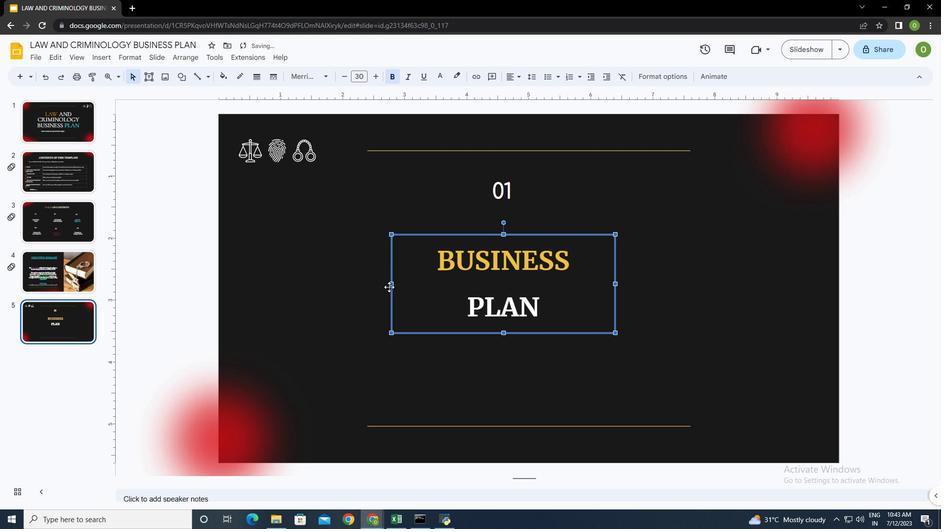 
Action: Mouse pressed left at (390, 284)
Screenshot: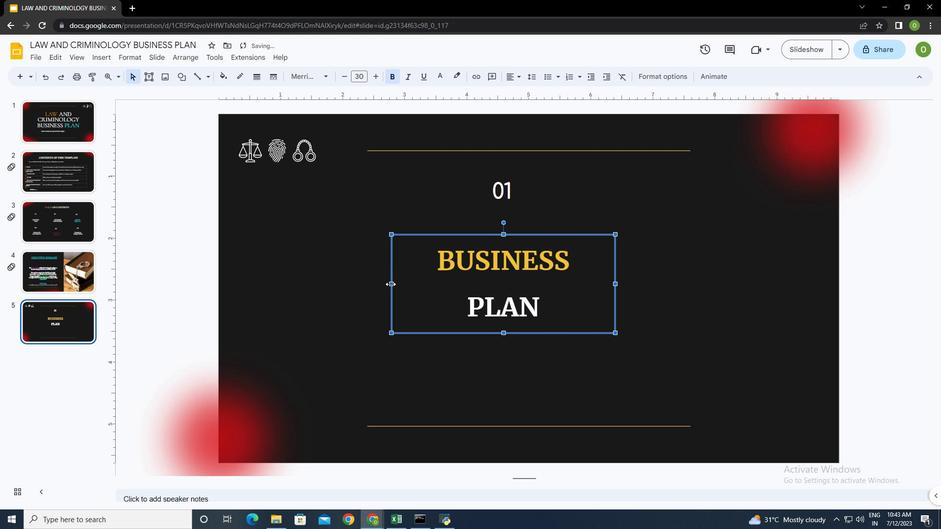 
Action: Mouse moved to (617, 284)
Screenshot: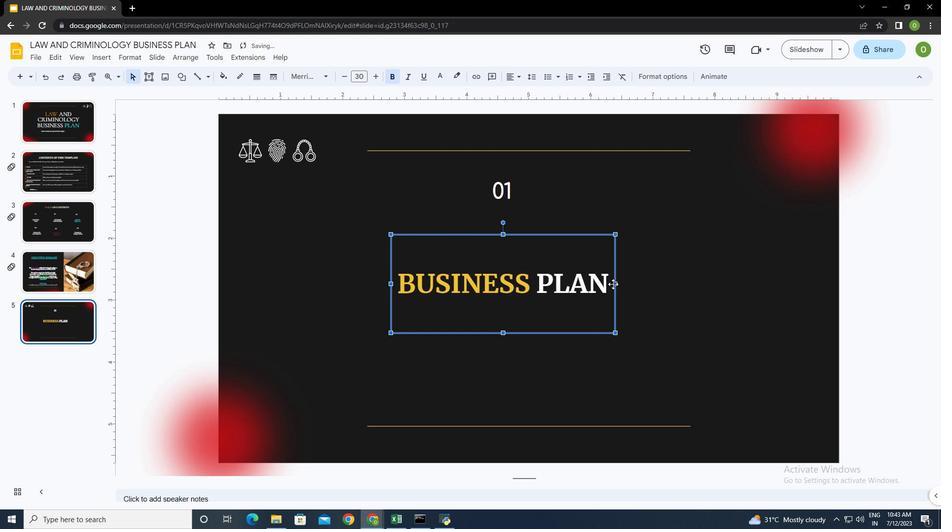 
Action: Mouse pressed left at (617, 284)
Screenshot: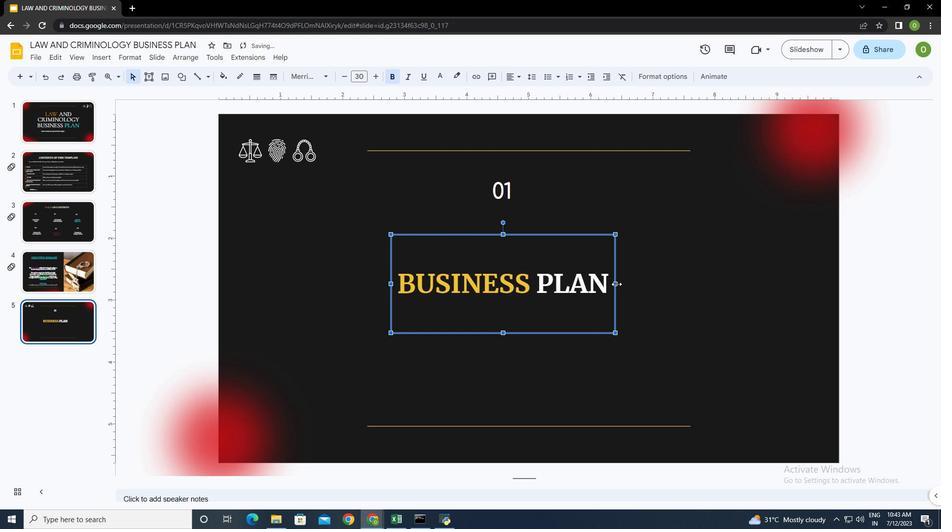
Action: Mouse moved to (548, 293)
Screenshot: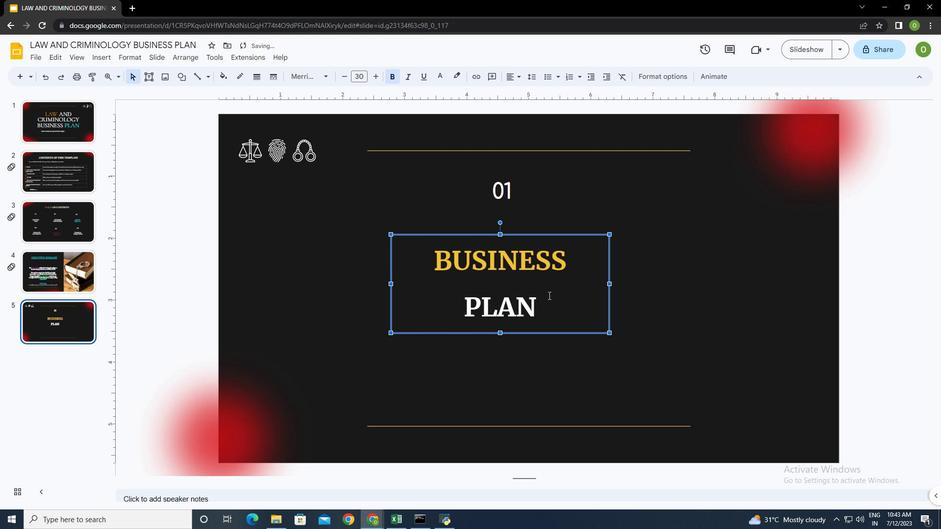 
Action: Mouse pressed left at (548, 293)
Screenshot: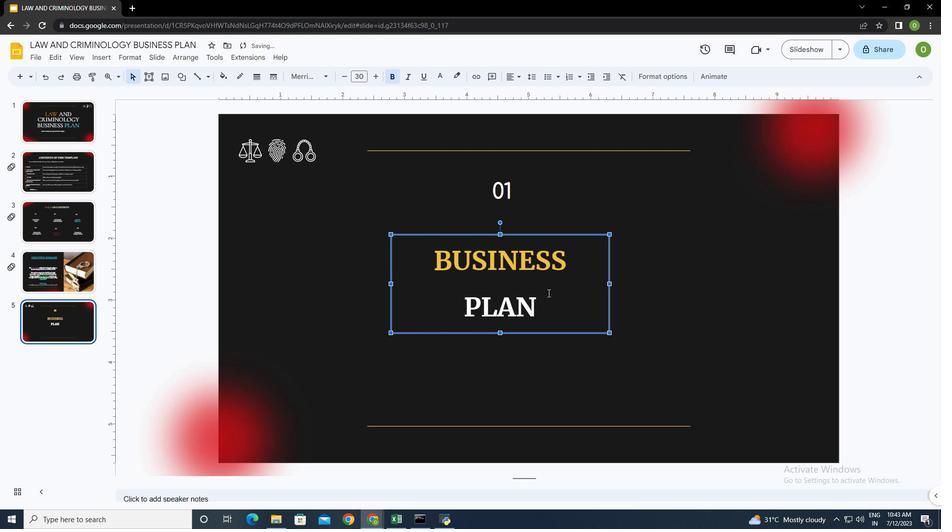 
Action: Mouse moved to (668, 73)
Screenshot: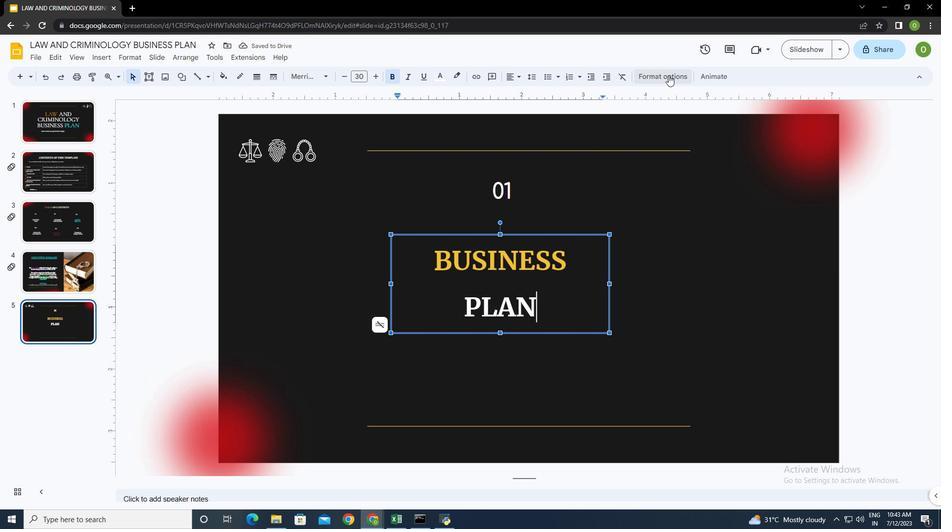 
Action: Mouse pressed left at (668, 73)
Screenshot: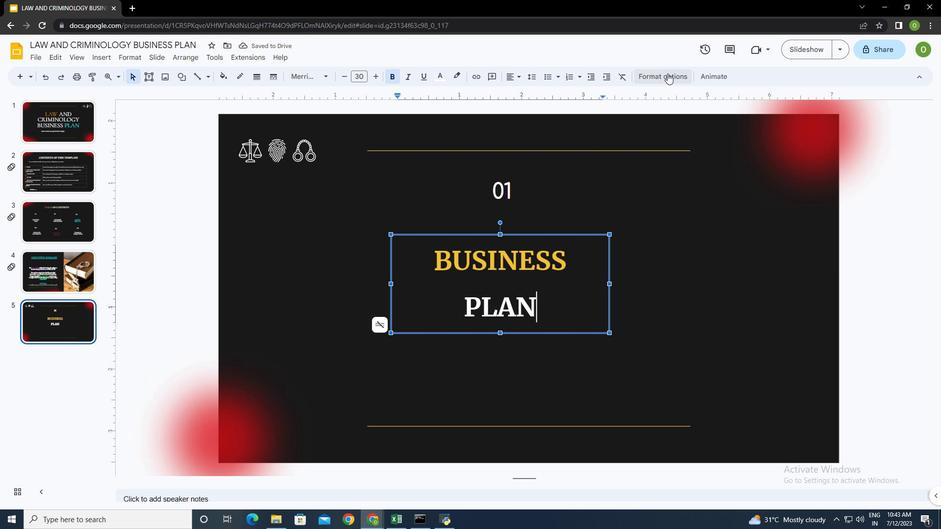 
Action: Mouse moved to (890, 162)
Screenshot: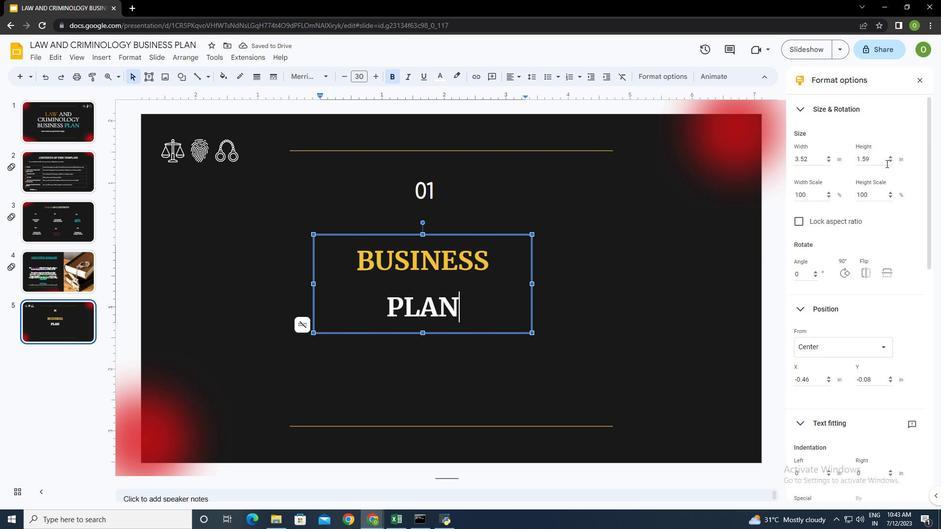 
Action: Mouse pressed left at (890, 162)
Screenshot: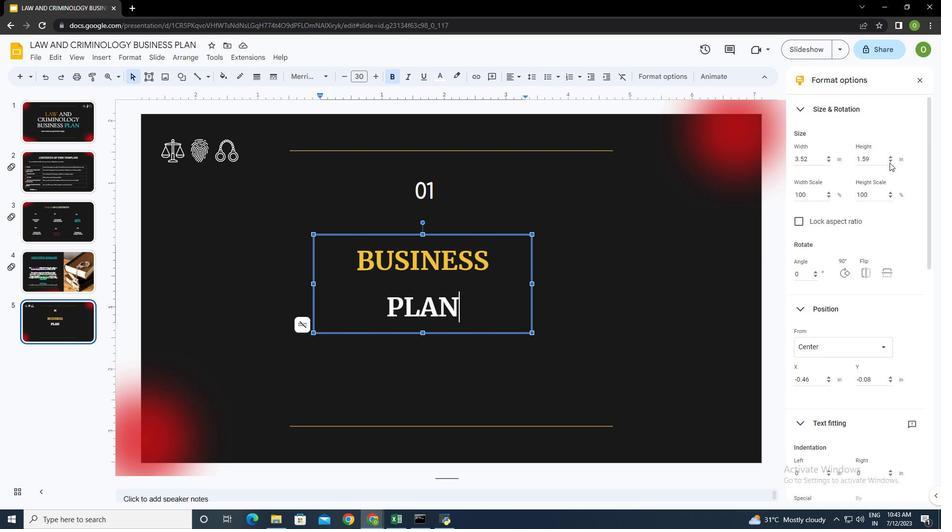 
Action: Mouse moved to (890, 157)
Screenshot: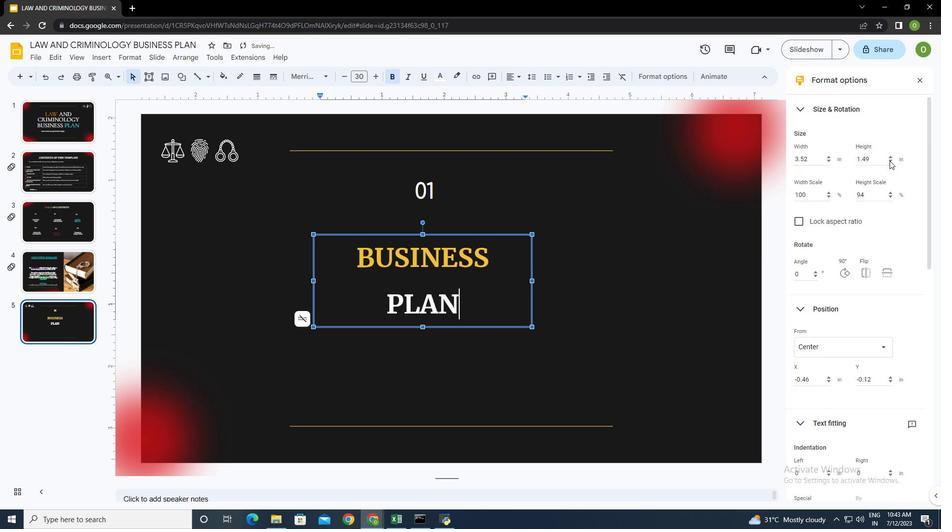 
Action: Mouse pressed left at (890, 157)
Screenshot: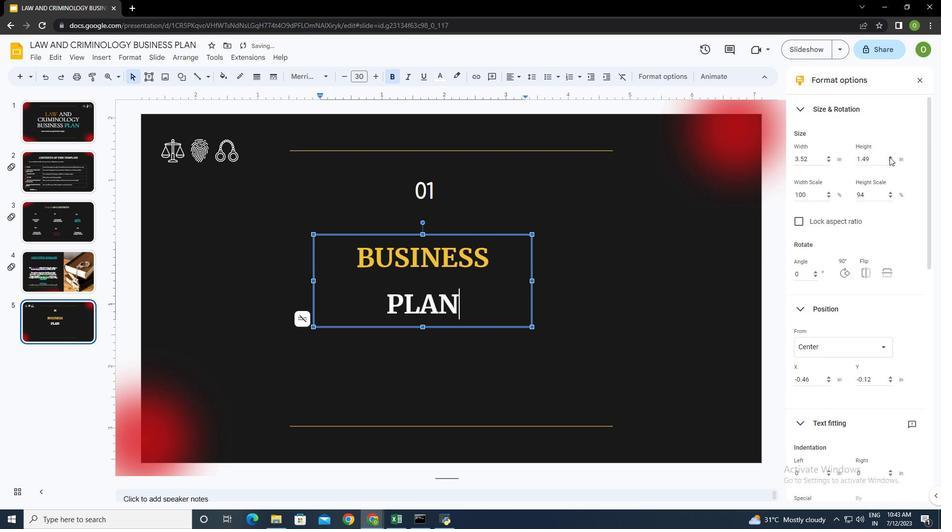 
Action: Mouse pressed left at (890, 157)
Screenshot: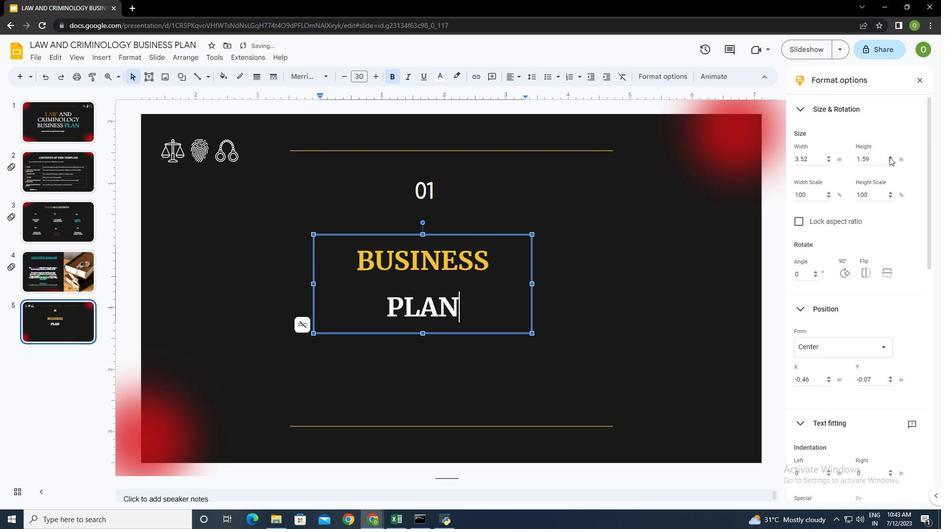 
Action: Mouse moved to (894, 219)
Screenshot: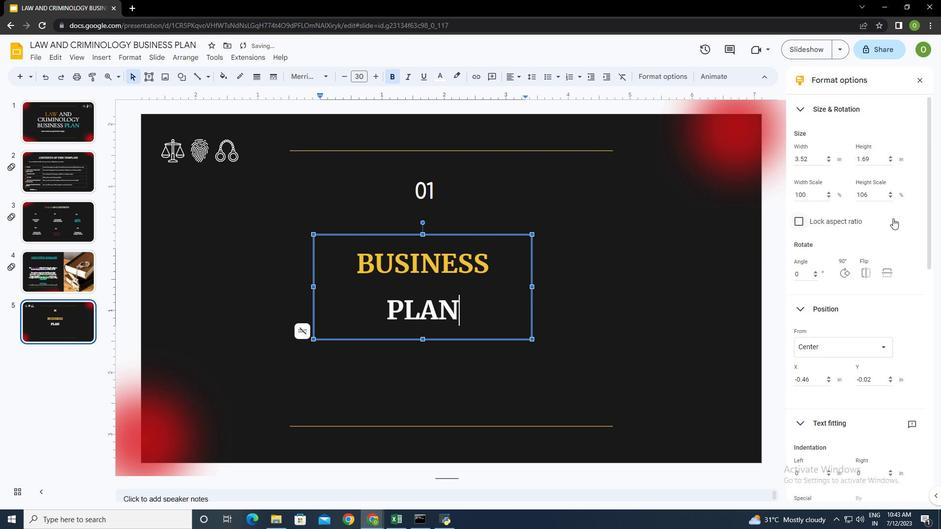 
Action: Mouse pressed left at (894, 219)
Screenshot: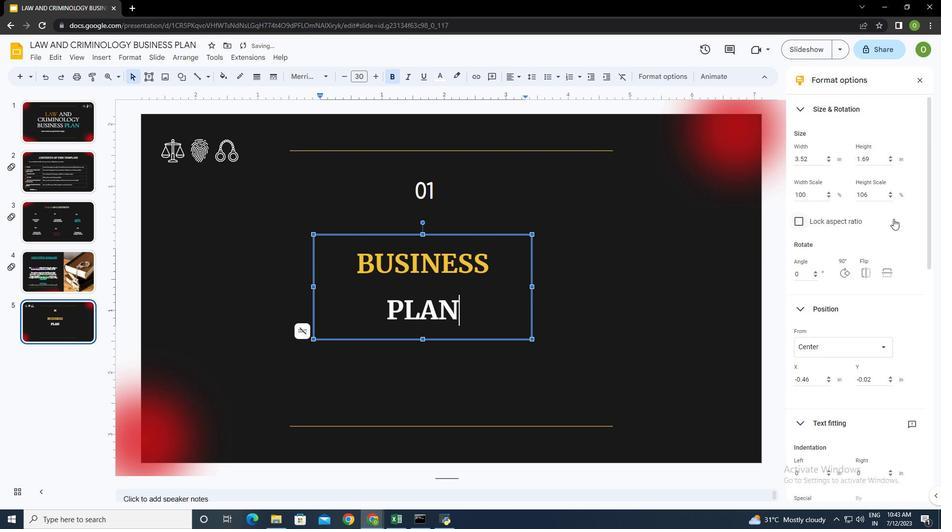 
Action: Mouse pressed left at (894, 219)
Screenshot: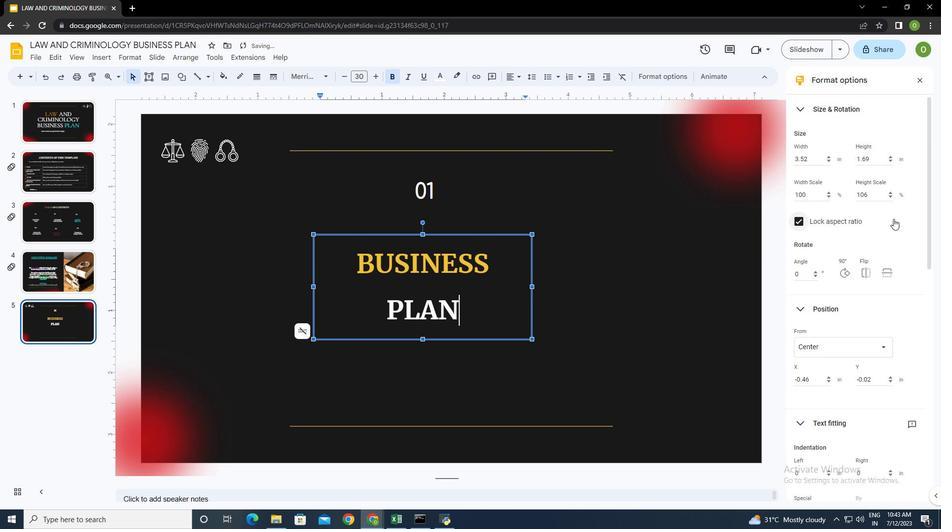 
Action: Mouse moved to (929, 192)
Screenshot: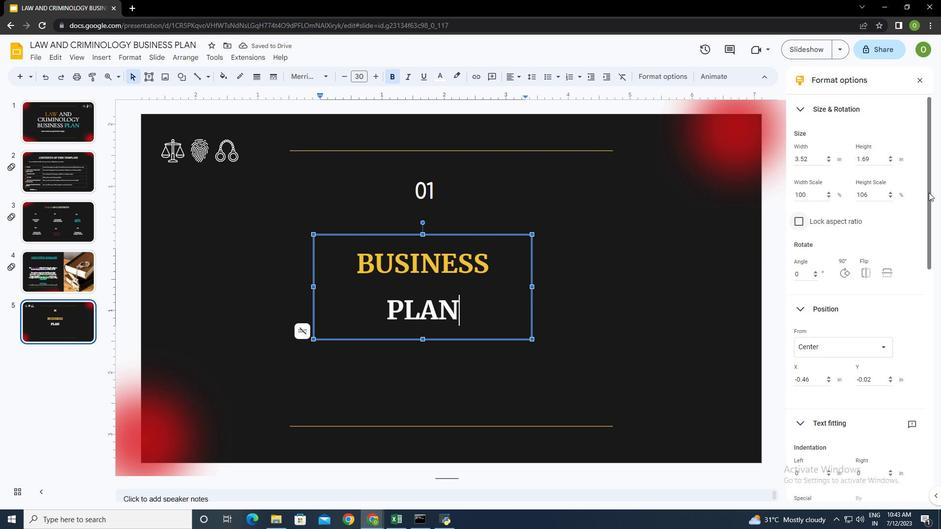 
Action: Mouse pressed left at (929, 192)
Screenshot: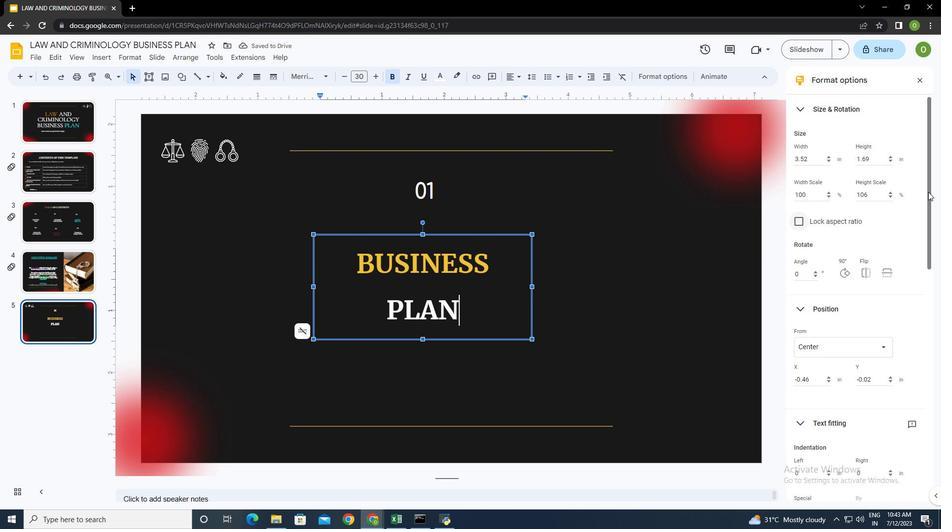 
Action: Mouse moved to (913, 176)
Screenshot: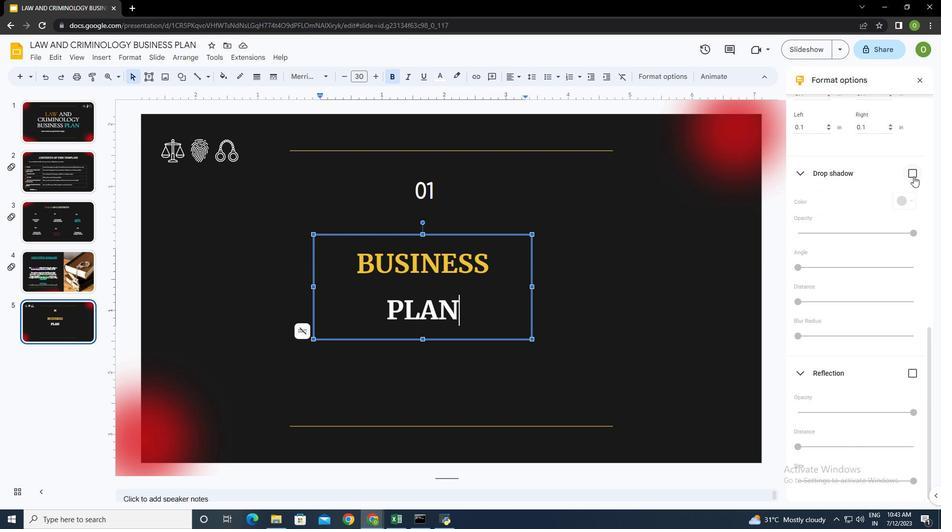 
Action: Mouse pressed left at (913, 176)
Screenshot: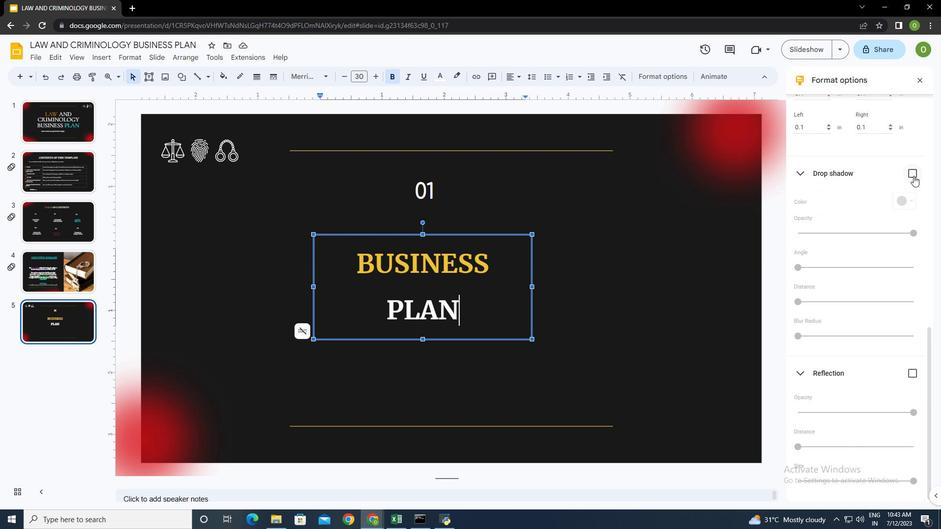 
Action: Mouse moved to (801, 302)
Screenshot: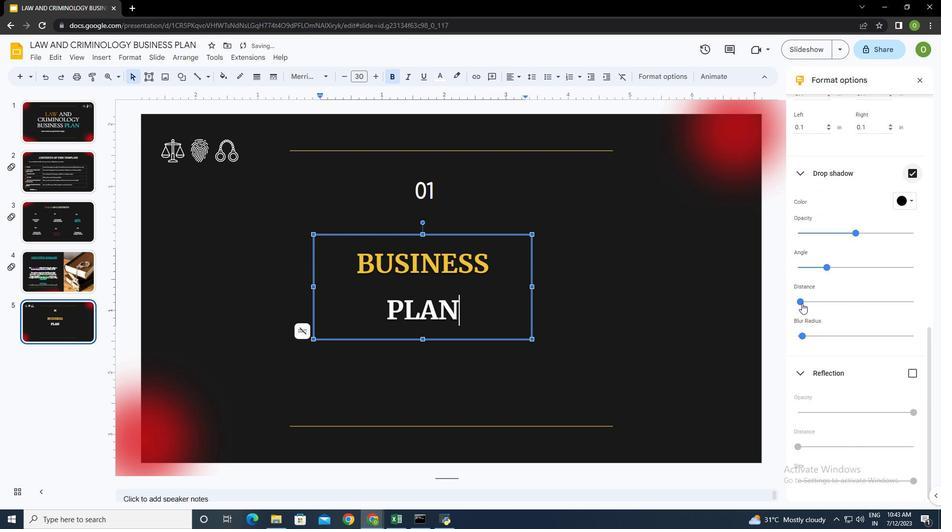 
Action: Mouse pressed left at (801, 302)
Screenshot: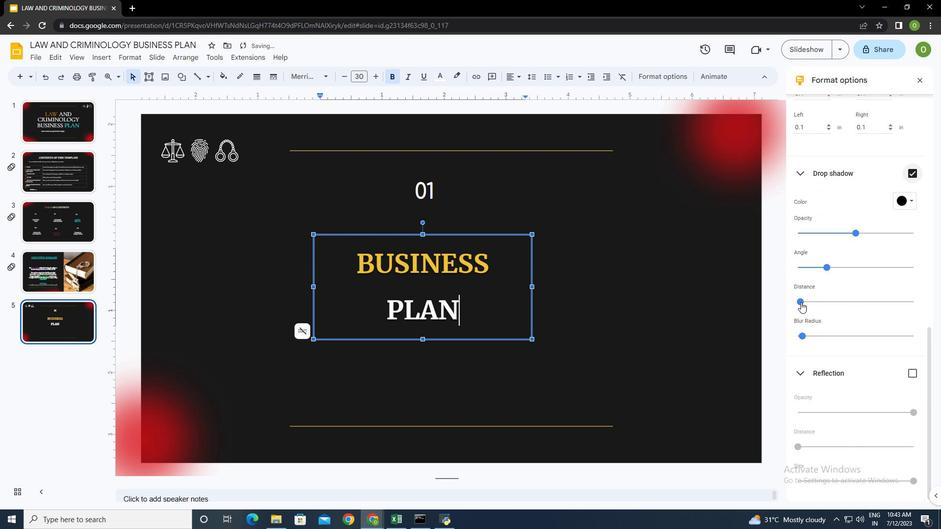
Action: Mouse moved to (911, 201)
Screenshot: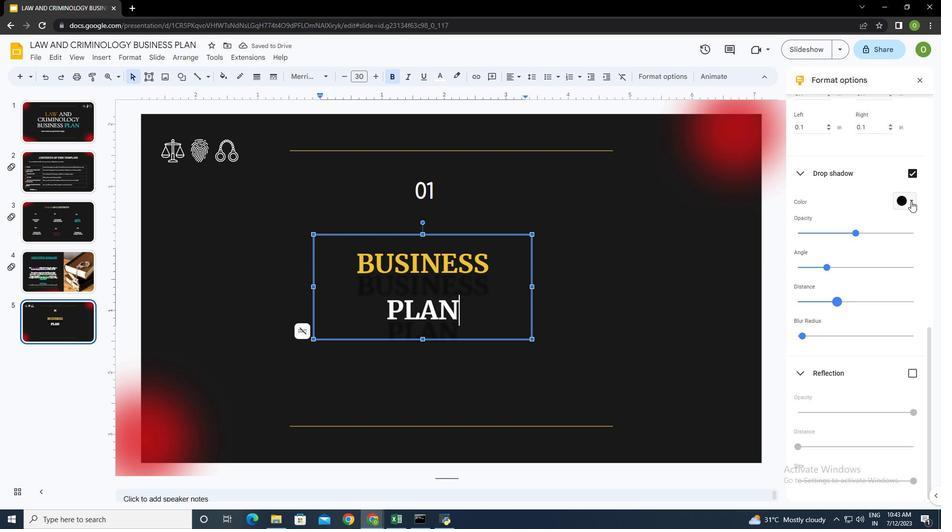 
Action: Mouse pressed left at (911, 201)
Screenshot: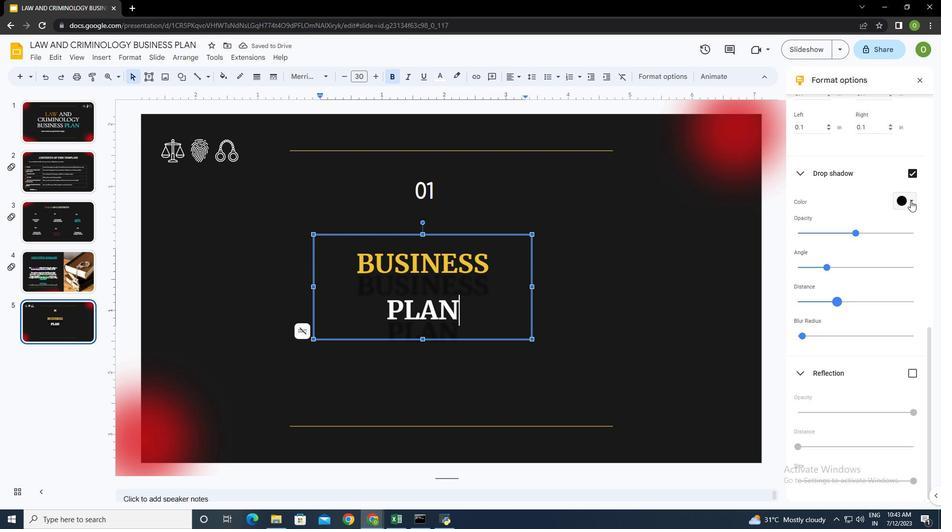 
Action: Mouse moved to (881, 316)
Screenshot: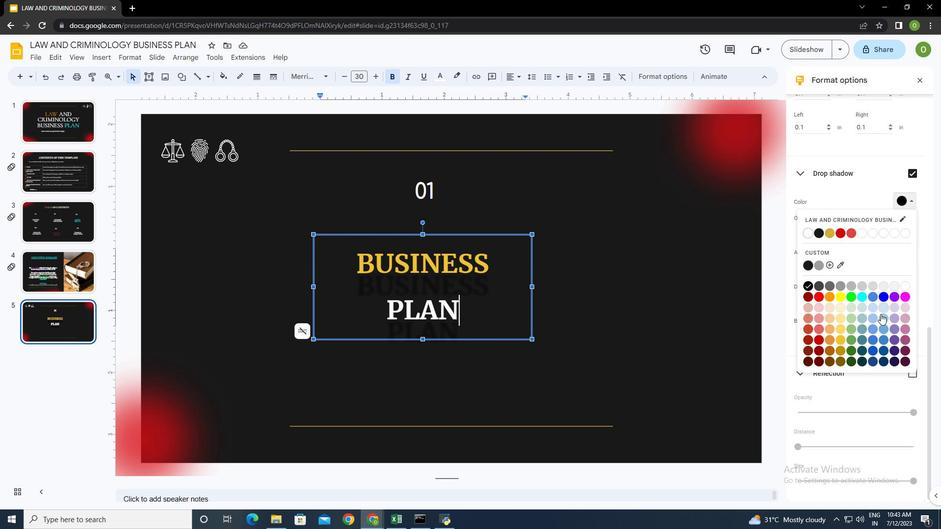 
Action: Mouse scrolled (881, 315) with delta (0, 0)
Screenshot: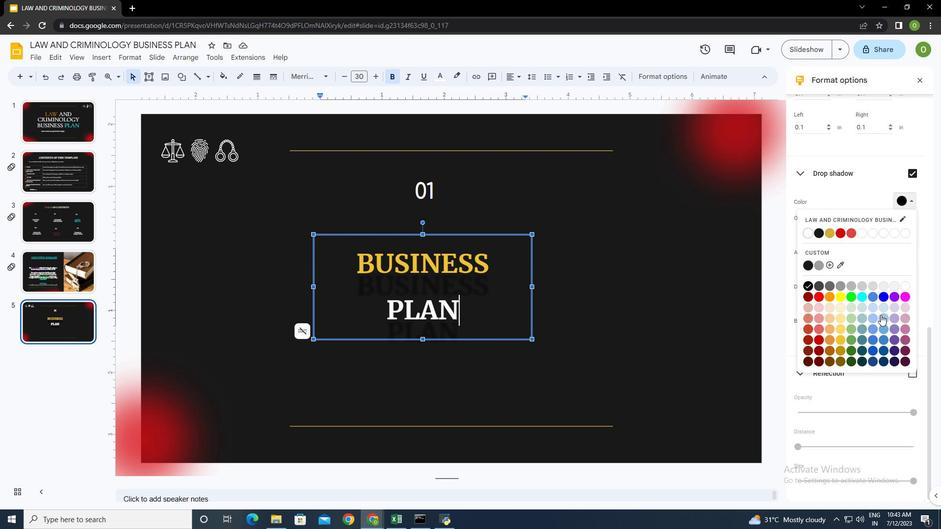
Action: Mouse scrolled (881, 315) with delta (0, 0)
Screenshot: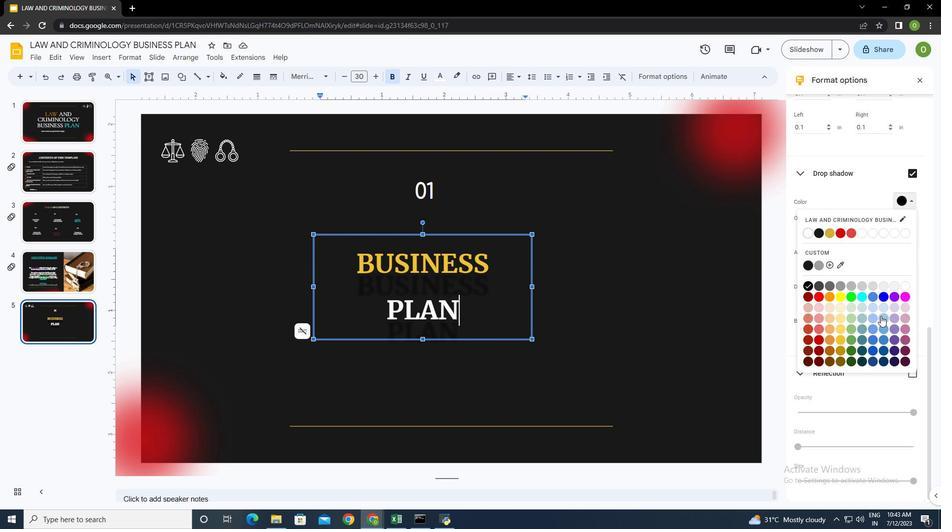 
Action: Mouse moved to (881, 316)
Screenshot: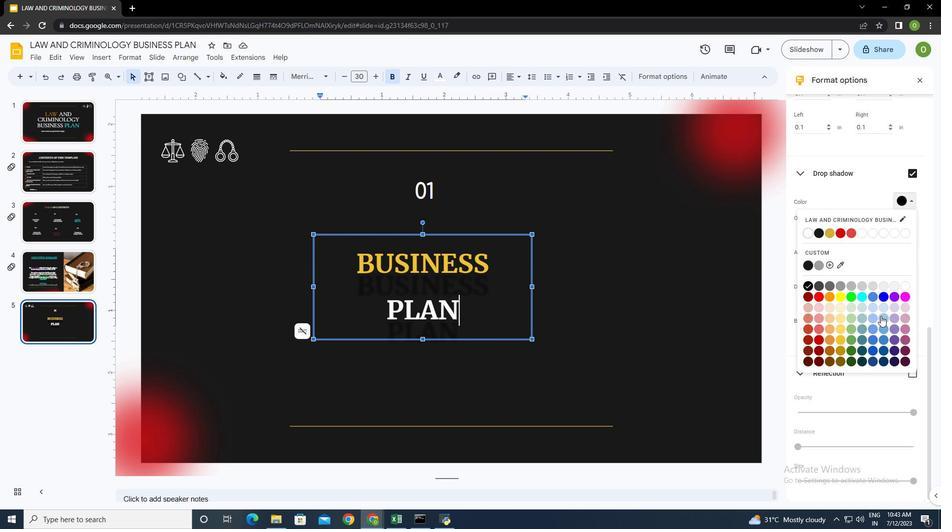 
Action: Mouse scrolled (881, 315) with delta (0, 0)
Screenshot: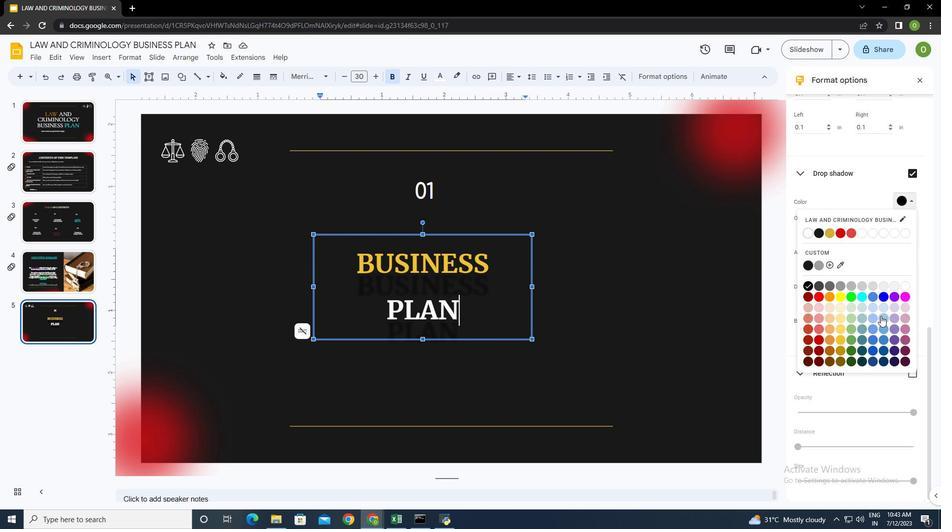 
Action: Mouse moved to (881, 315)
Screenshot: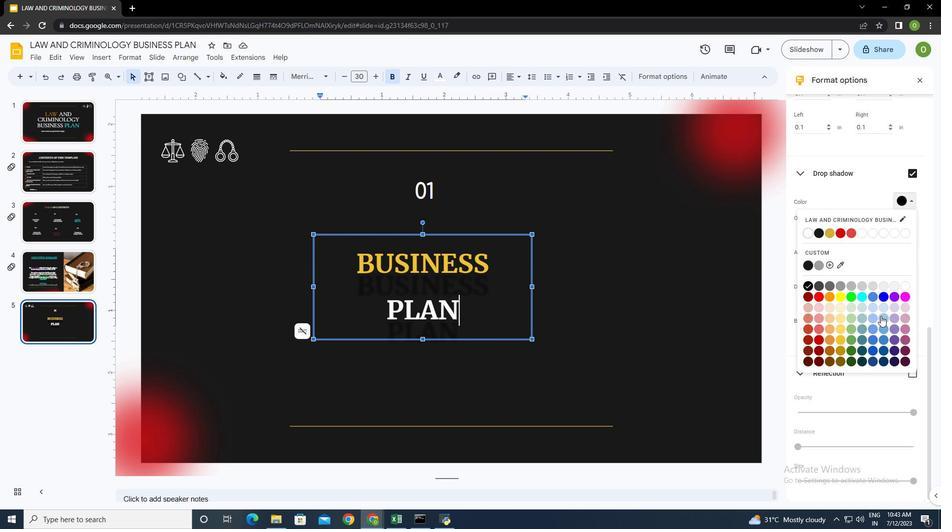 
Action: Mouse scrolled (881, 315) with delta (0, 0)
Screenshot: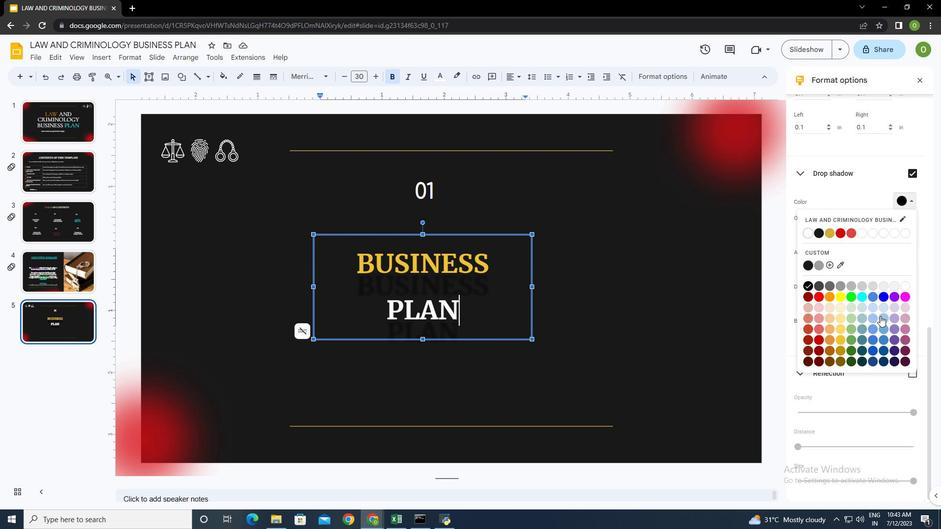 
Action: Mouse moved to (842, 265)
Screenshot: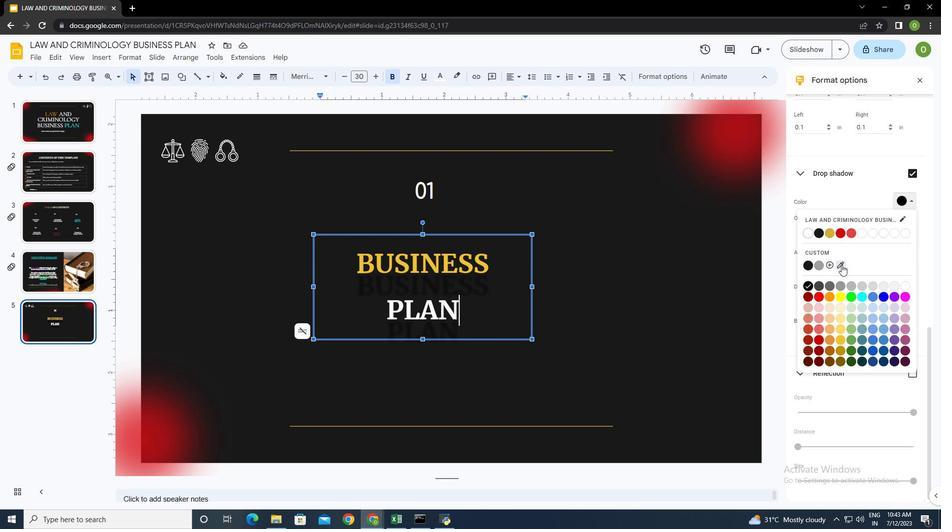 
Action: Mouse pressed left at (842, 265)
Screenshot: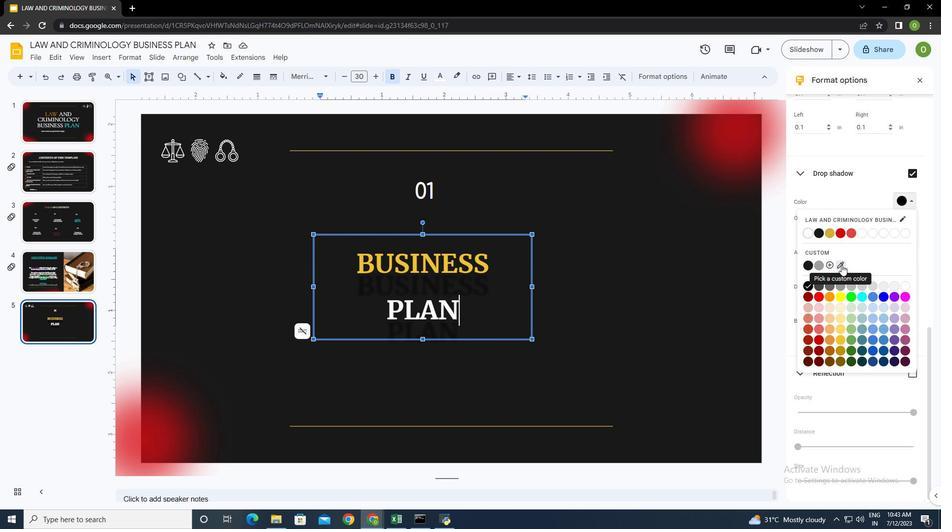 
Action: Mouse moved to (729, 181)
Screenshot: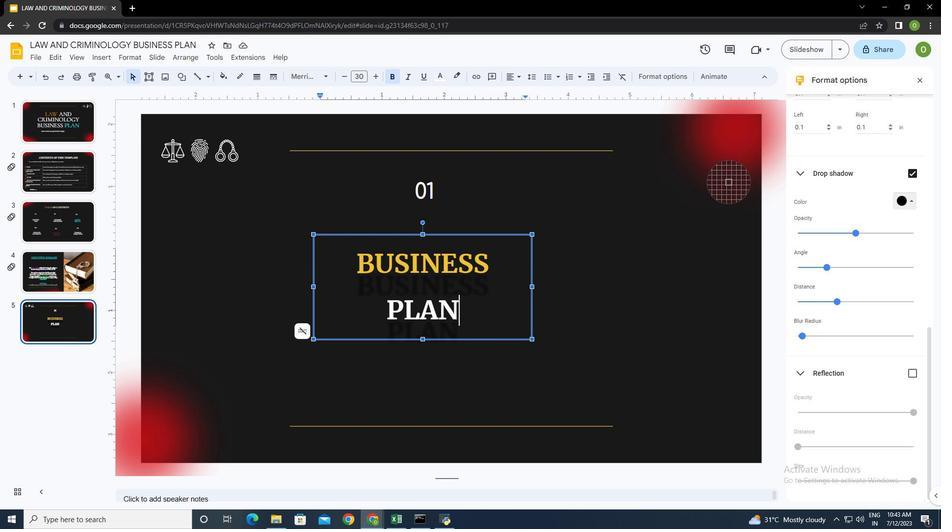 
Action: Mouse pressed left at (729, 181)
Screenshot: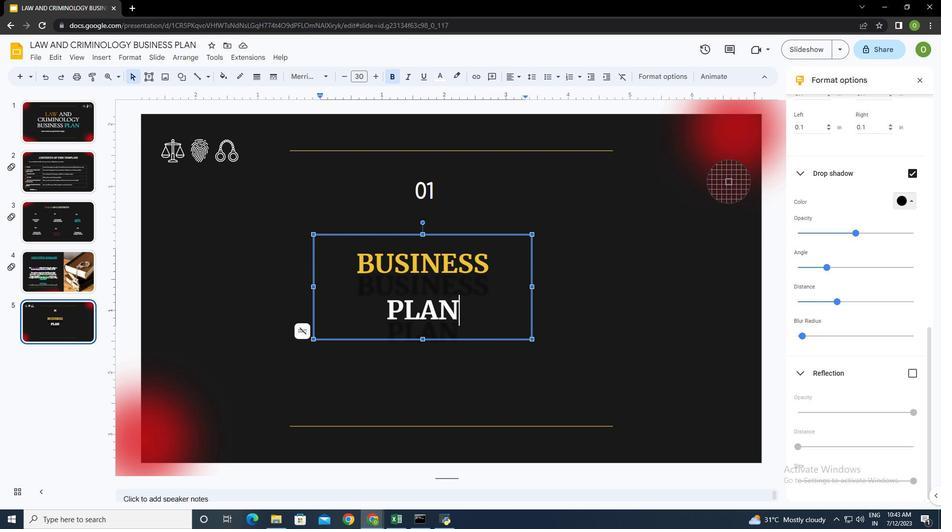 
Action: Mouse moved to (911, 201)
Screenshot: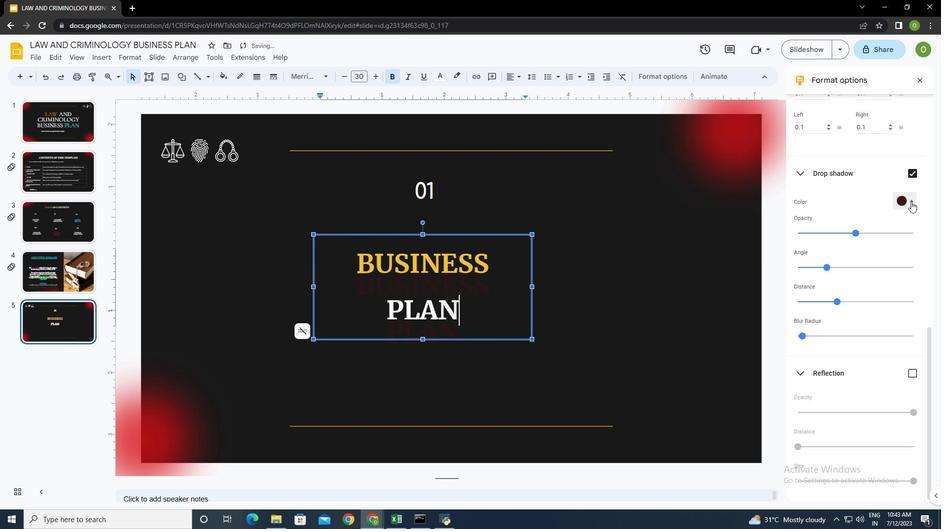 
Action: Mouse pressed left at (911, 201)
Screenshot: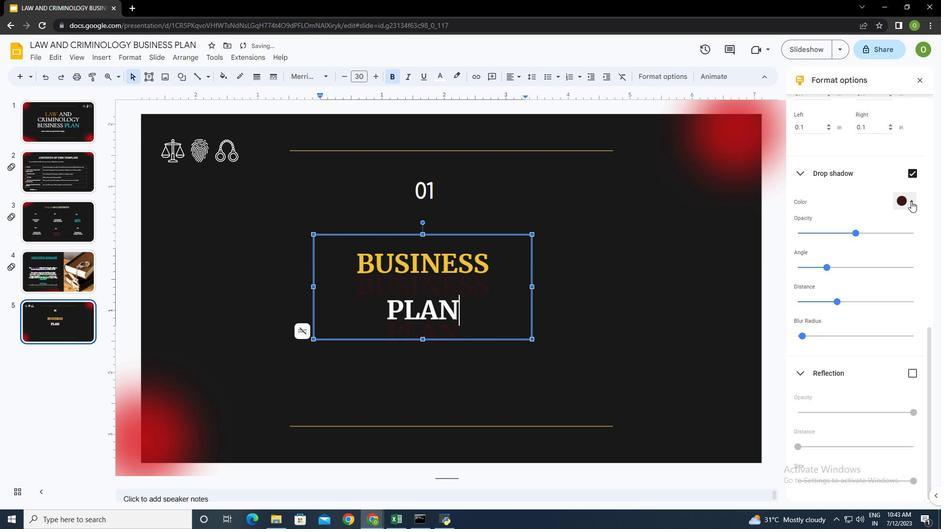 
Action: Mouse pressed left at (911, 201)
Screenshot: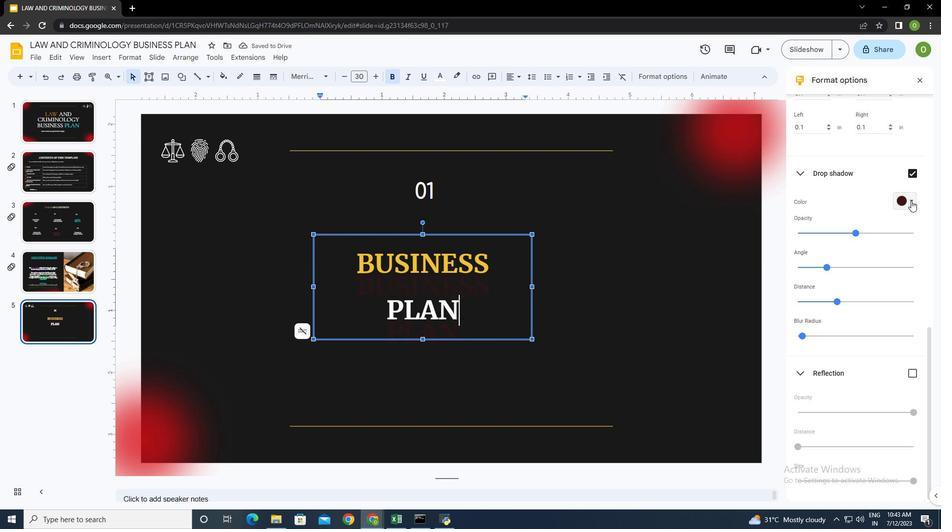 
Action: Mouse moved to (904, 233)
Screenshot: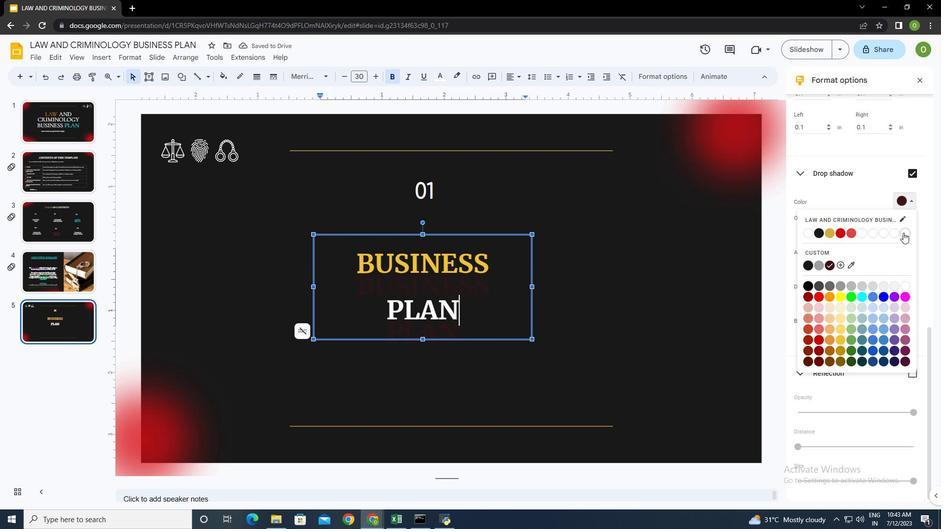 
Action: Mouse pressed left at (904, 233)
Screenshot: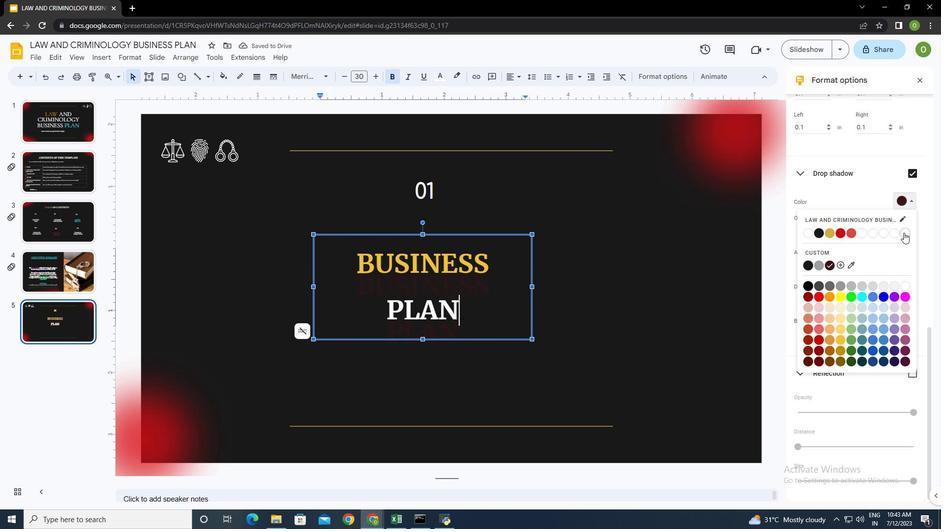 
Action: Mouse moved to (856, 233)
Screenshot: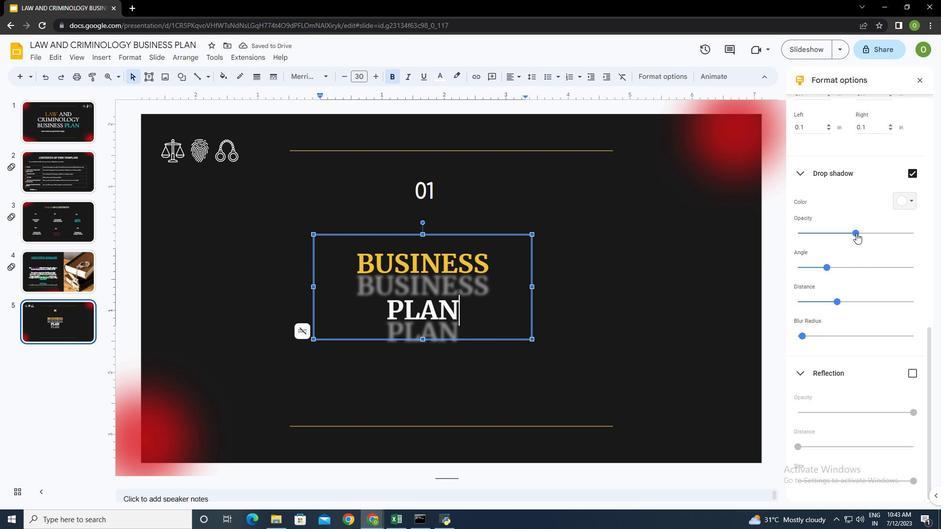 
Action: Mouse pressed left at (856, 233)
Screenshot: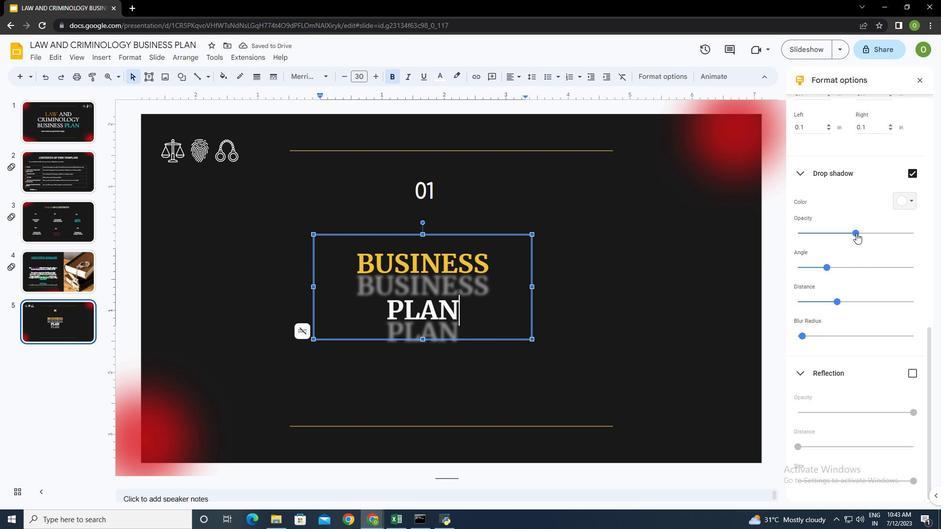 
Action: Mouse moved to (836, 234)
Screenshot: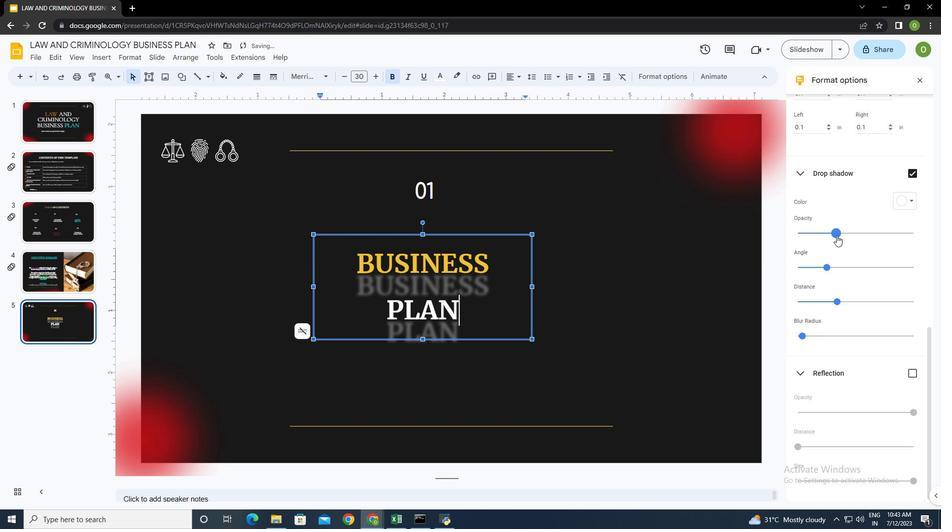 
Action: Mouse pressed left at (836, 234)
Screenshot: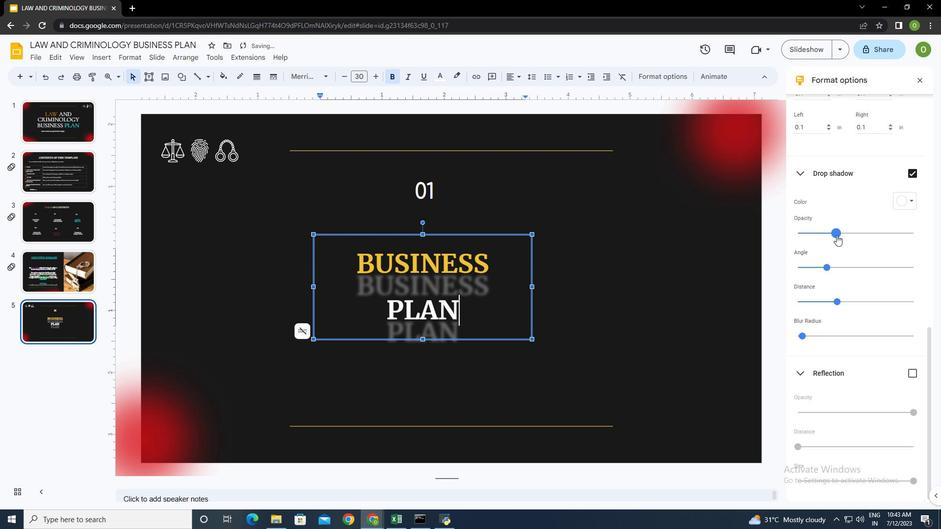 
Action: Mouse moved to (801, 335)
Screenshot: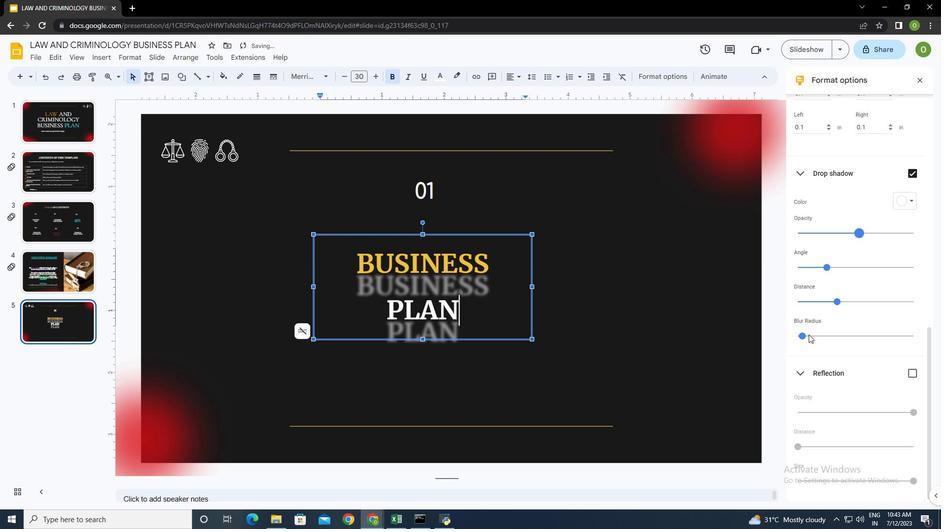 
Action: Mouse pressed left at (801, 335)
Screenshot: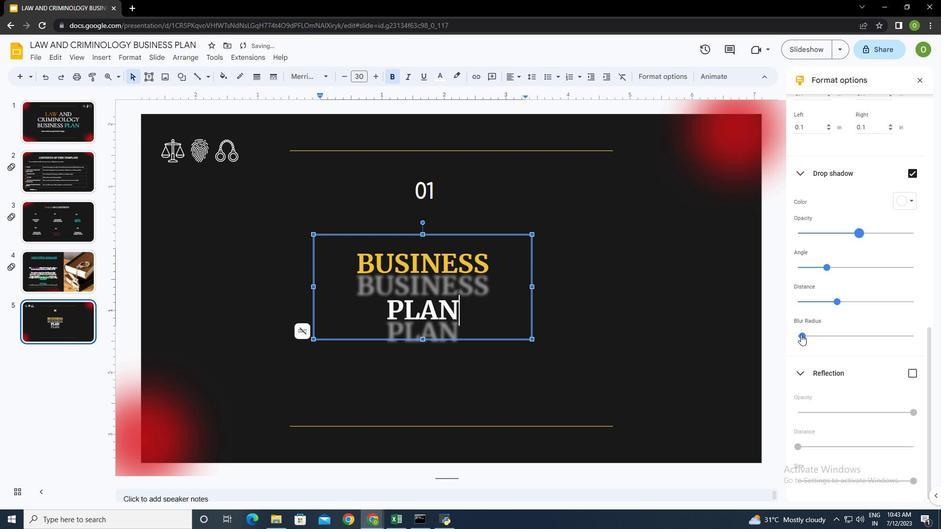 
Action: Mouse moved to (838, 302)
Screenshot: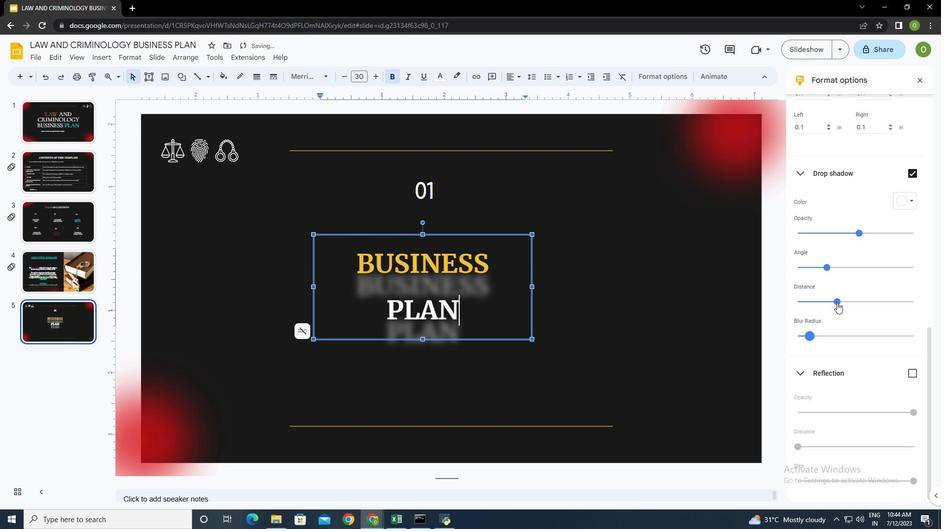 
Action: Mouse pressed left at (838, 302)
Screenshot: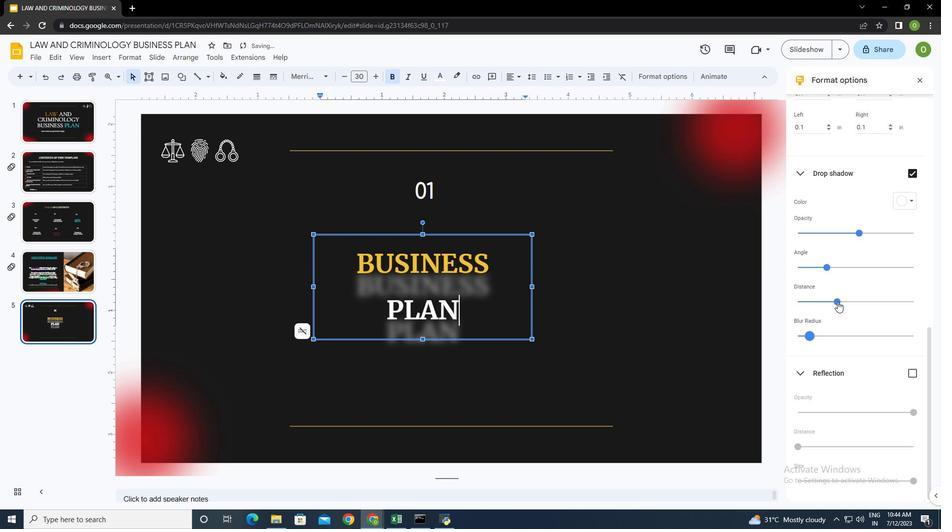 
Action: Mouse moved to (913, 302)
Screenshot: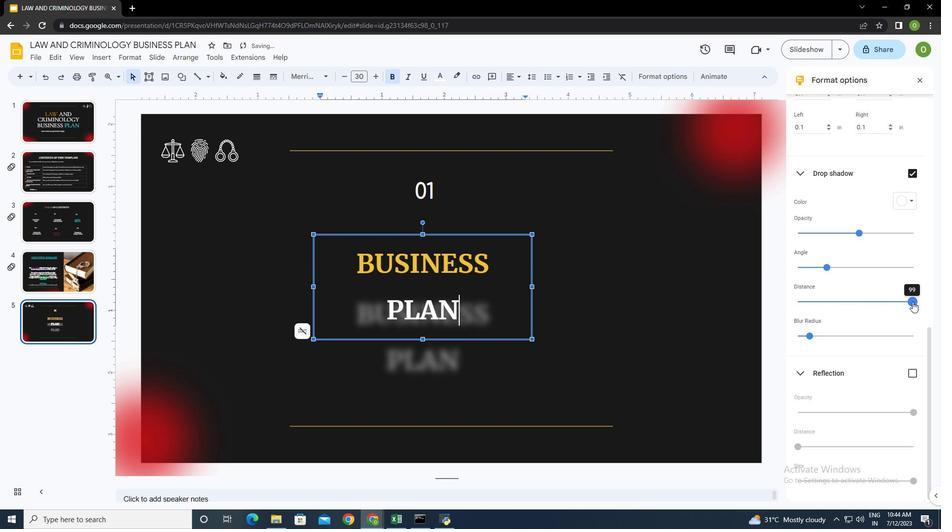 
Action: Mouse pressed left at (913, 302)
Screenshot: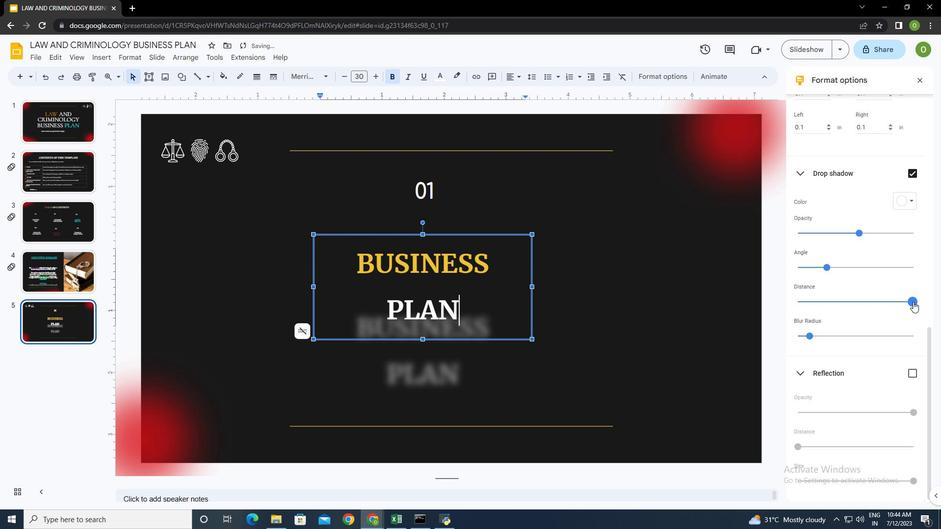 
Action: Mouse moved to (930, 358)
Screenshot: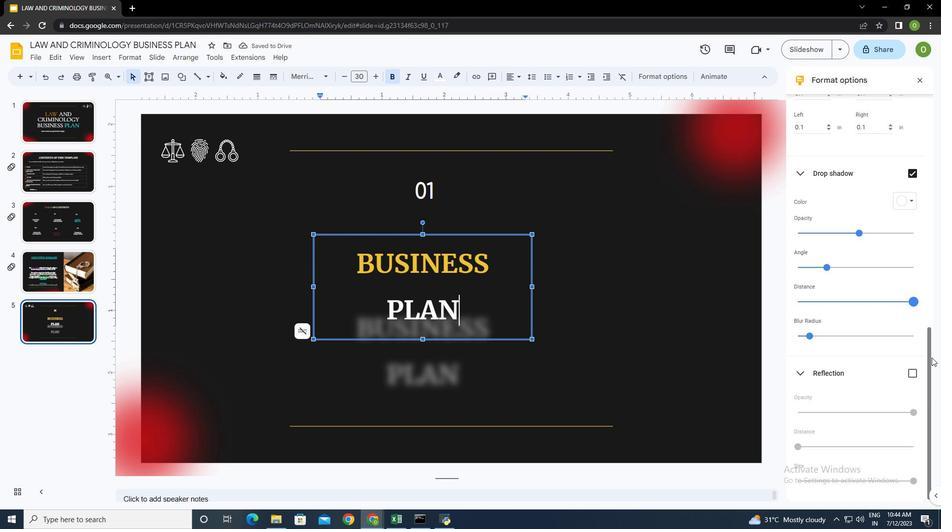 
Action: Mouse pressed left at (930, 358)
Screenshot: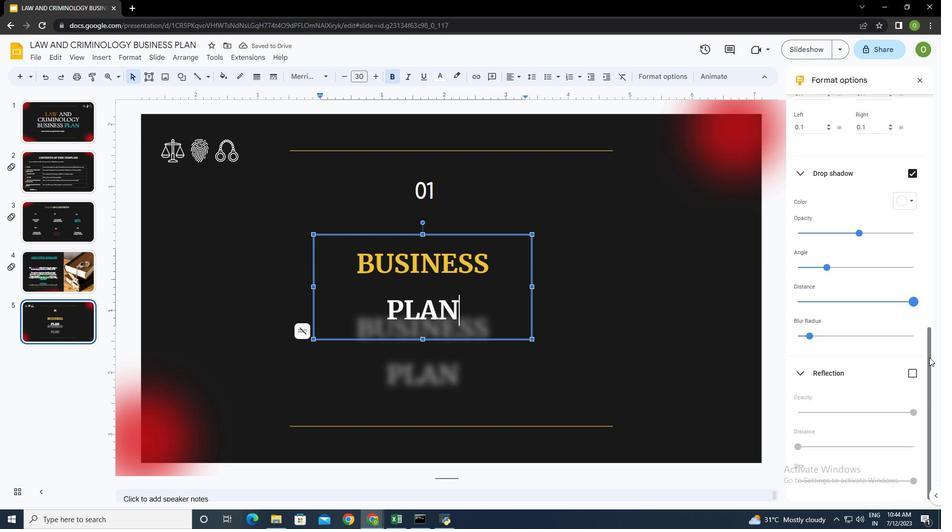 
Action: Mouse moved to (917, 78)
Screenshot: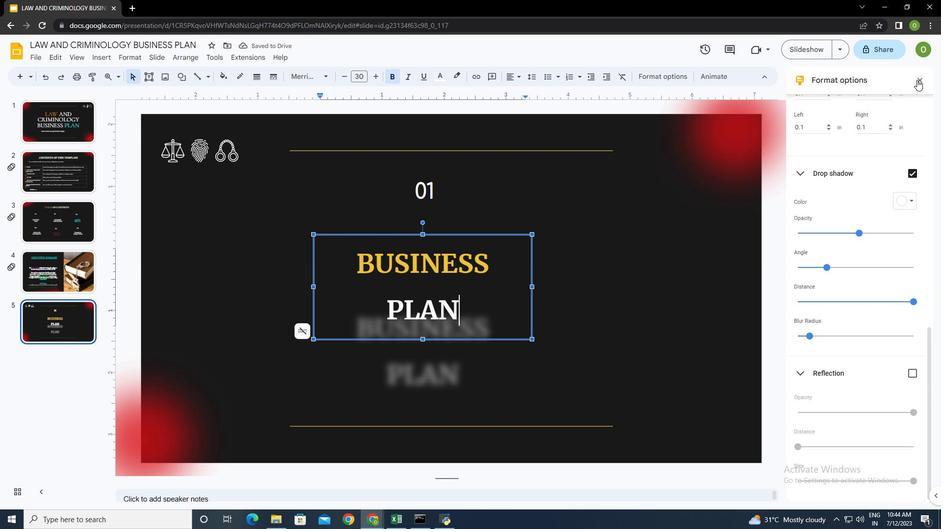 
Action: Mouse pressed left at (917, 78)
Screenshot: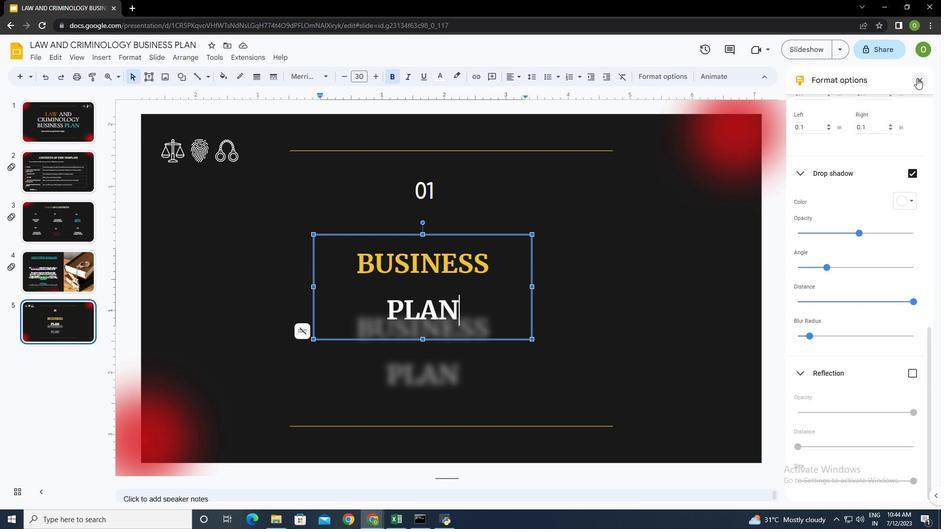 
Action: Mouse moved to (653, 268)
Screenshot: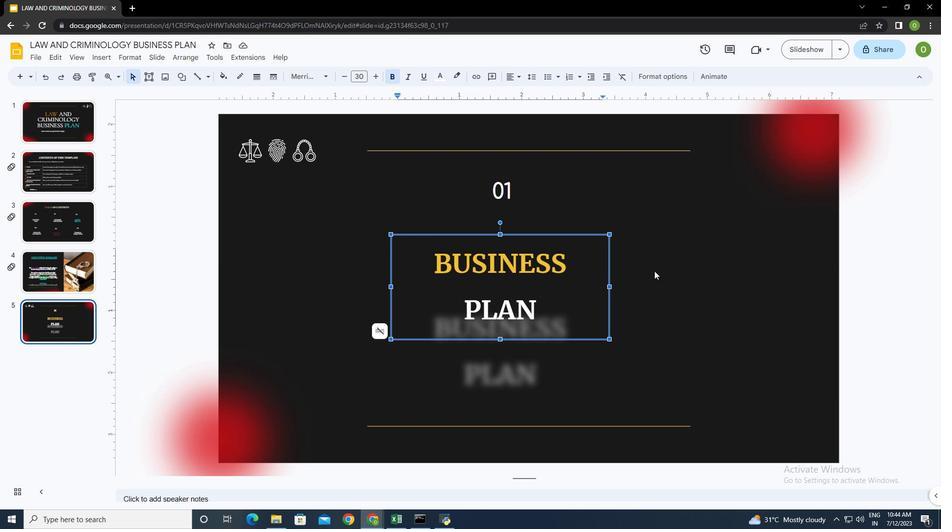 
Action: Mouse pressed left at (653, 268)
Screenshot: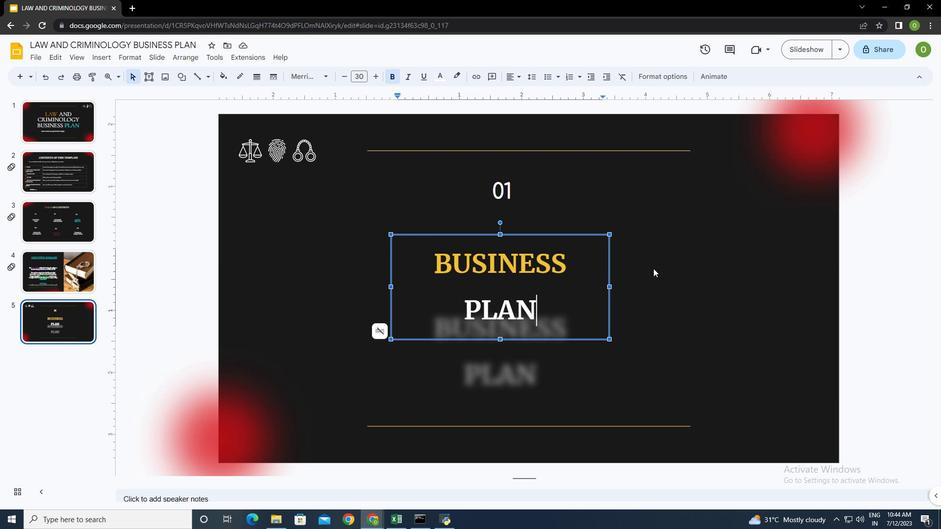 
Action: Mouse moved to (528, 271)
Screenshot: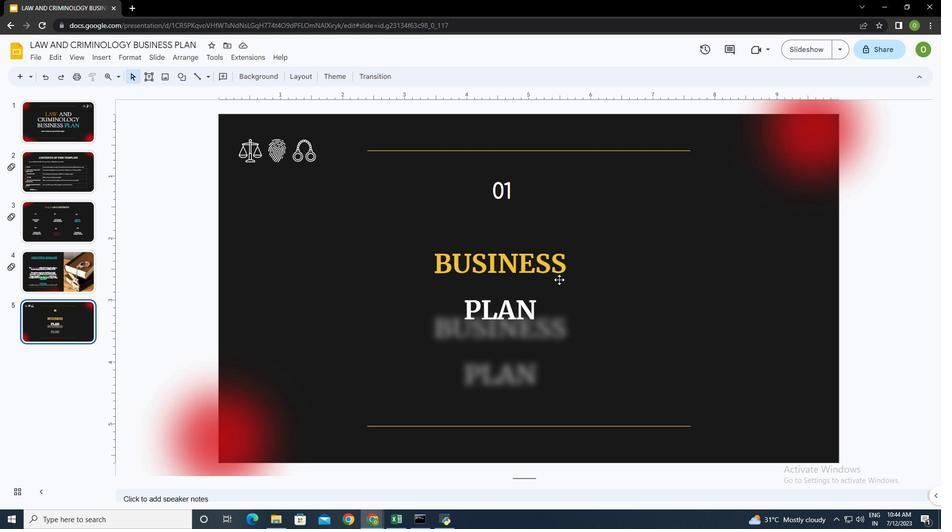 
Action: Mouse pressed left at (528, 271)
Screenshot: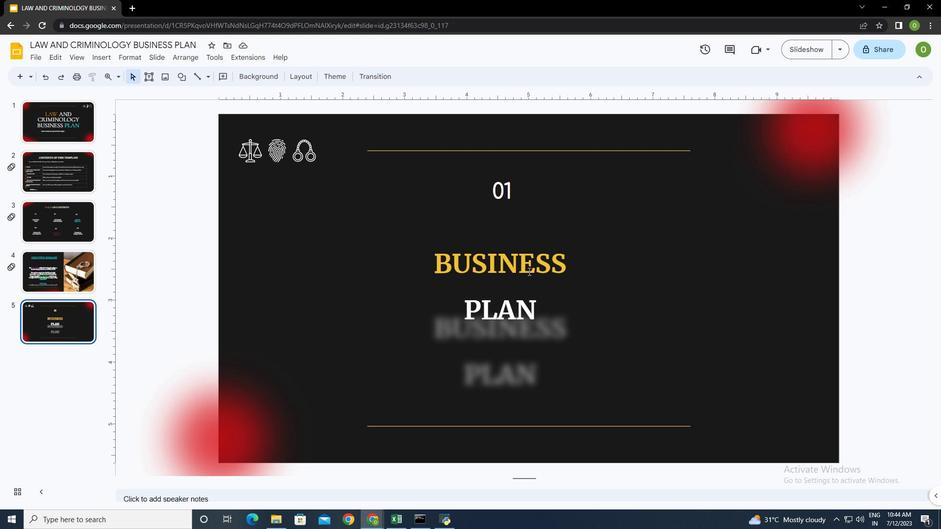 
Action: Mouse moved to (439, 79)
Screenshot: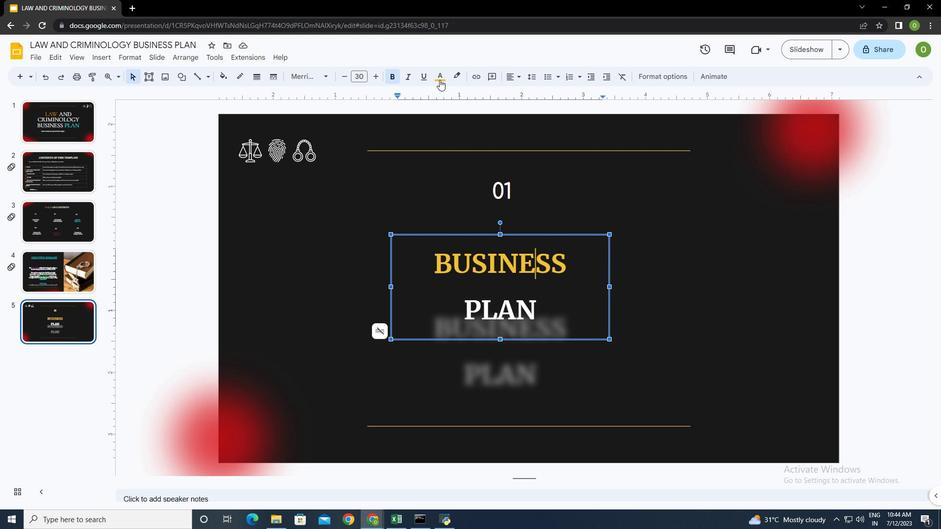 
